 Task: Find connections with filter location Bacabal with filter topic  #socialnetworkingwith filter profile language English with filter current company Forbes Marshall with filter school Sri Chaitanya Junior College, Hydernagar with filter industry Entertainment Providers with filter service category Demand Generation with filter keywords title Product Manager
Action: Mouse moved to (663, 130)
Screenshot: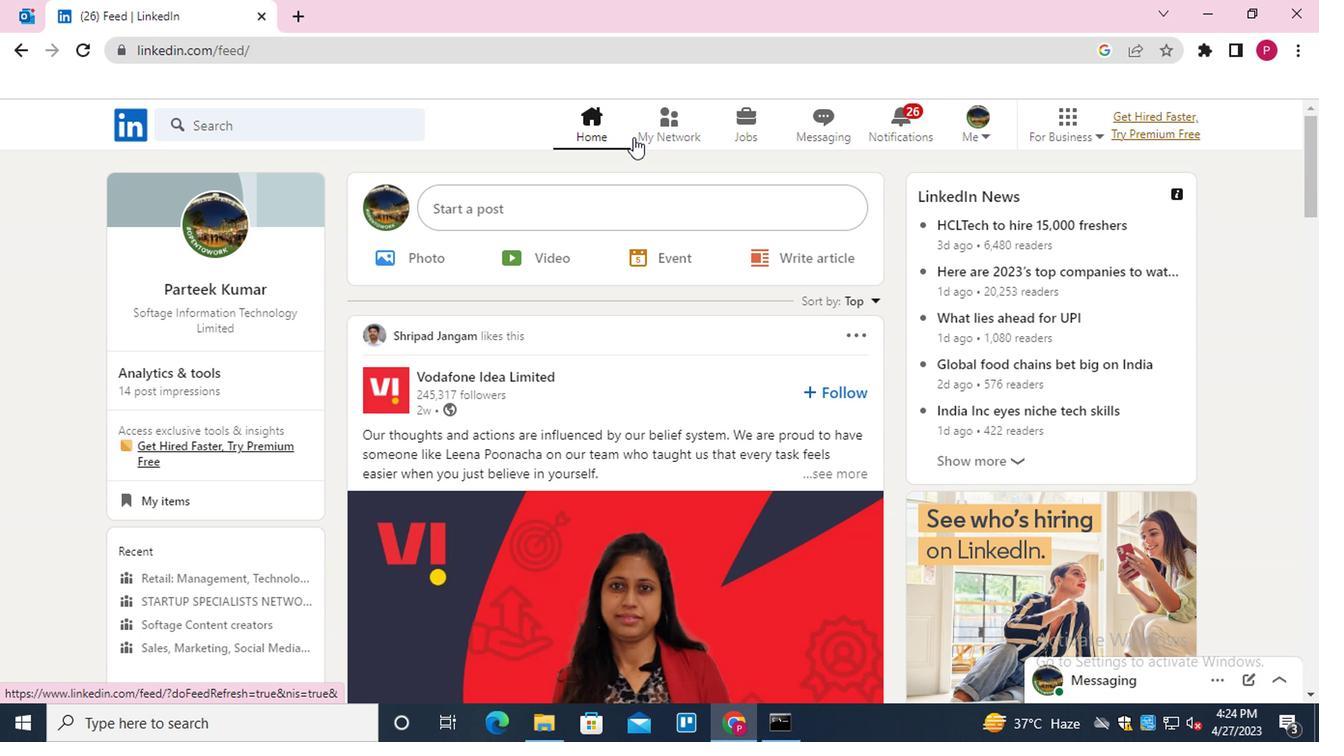 
Action: Mouse pressed left at (663, 130)
Screenshot: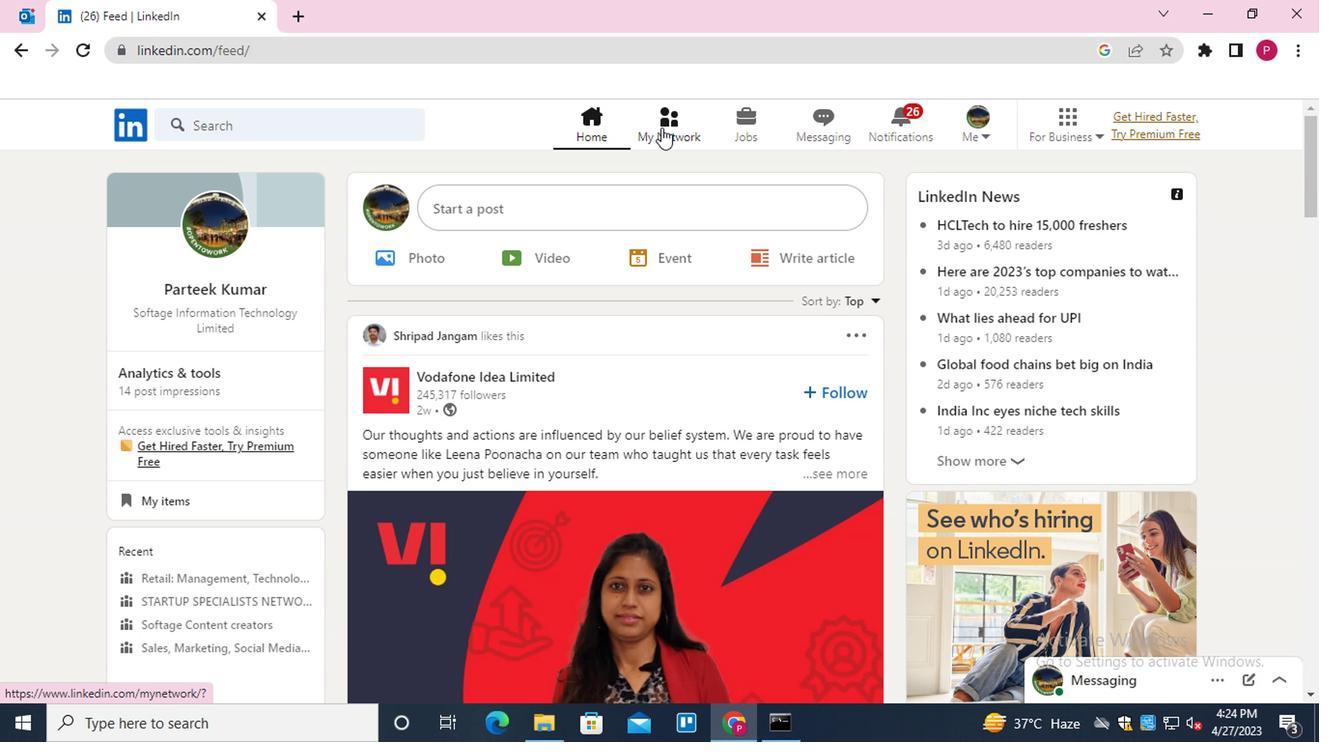
Action: Mouse moved to (288, 234)
Screenshot: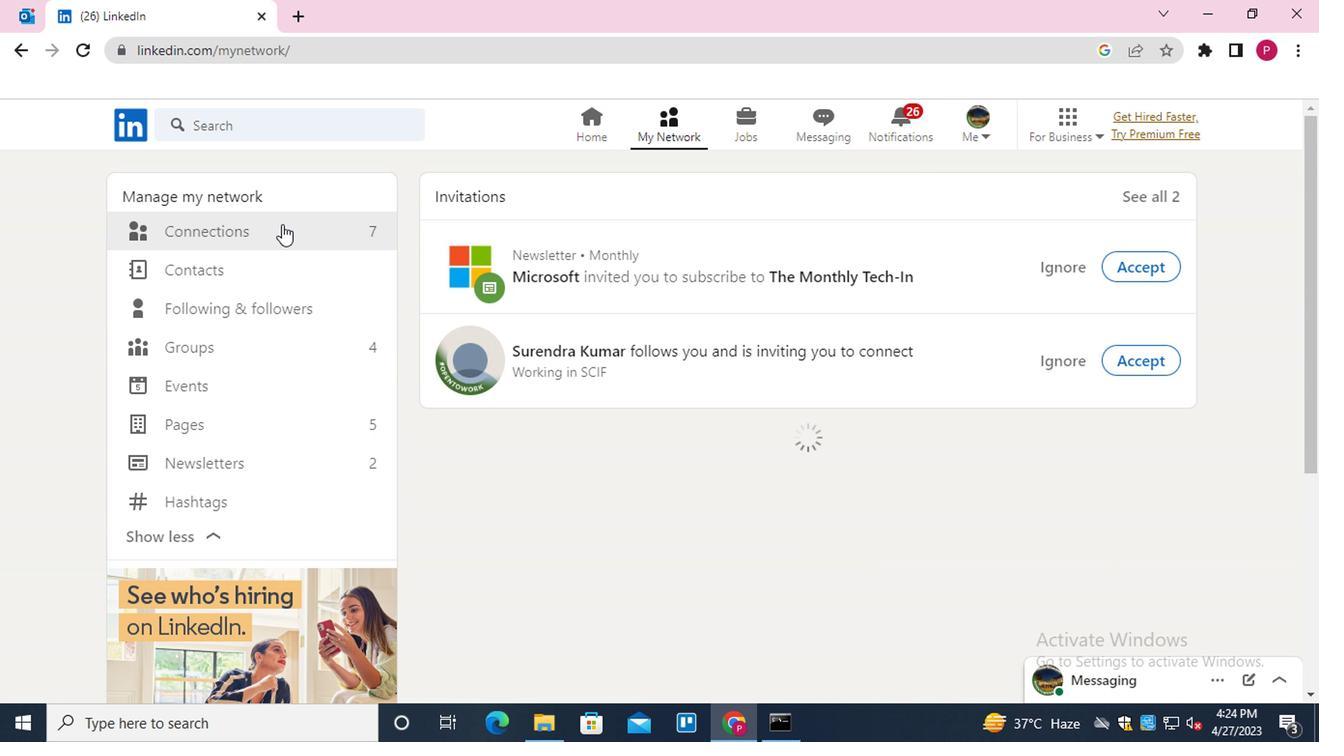 
Action: Mouse pressed left at (288, 234)
Screenshot: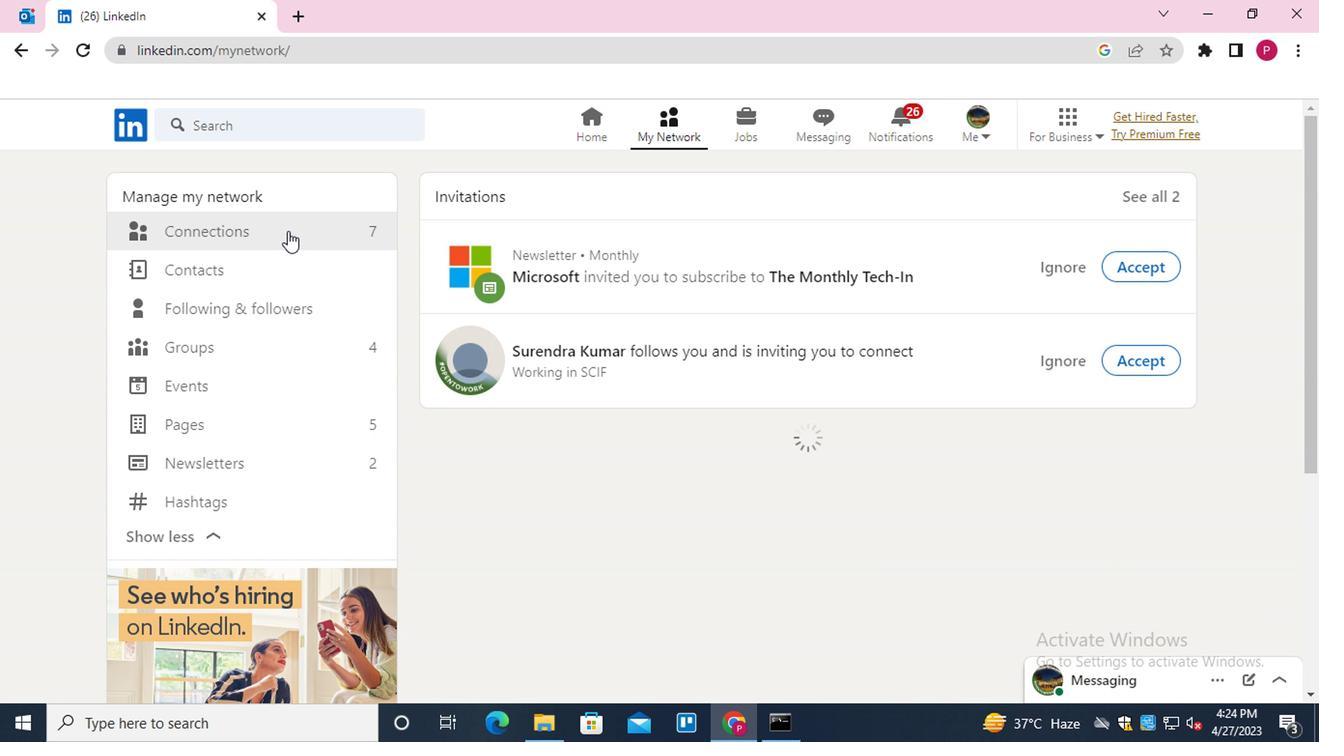 
Action: Mouse moved to (830, 237)
Screenshot: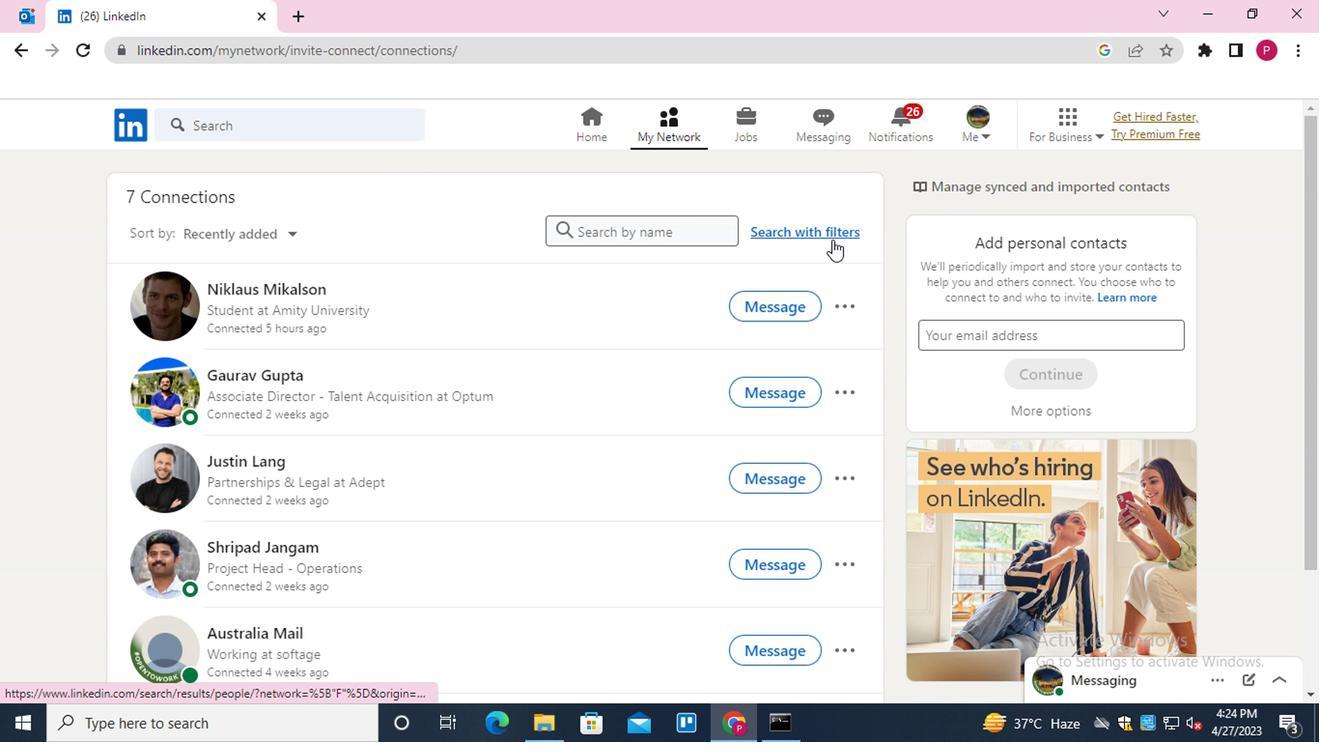 
Action: Mouse pressed left at (830, 237)
Screenshot: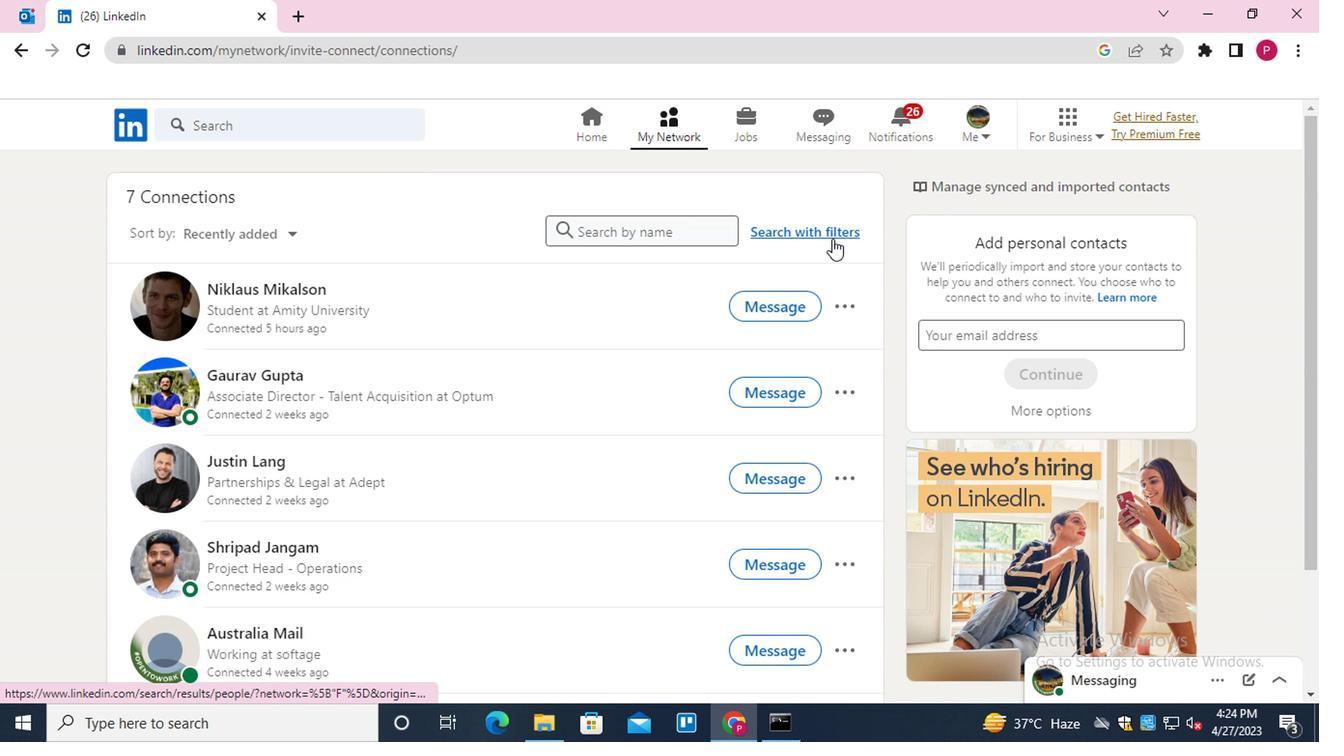 
Action: Mouse moved to (733, 182)
Screenshot: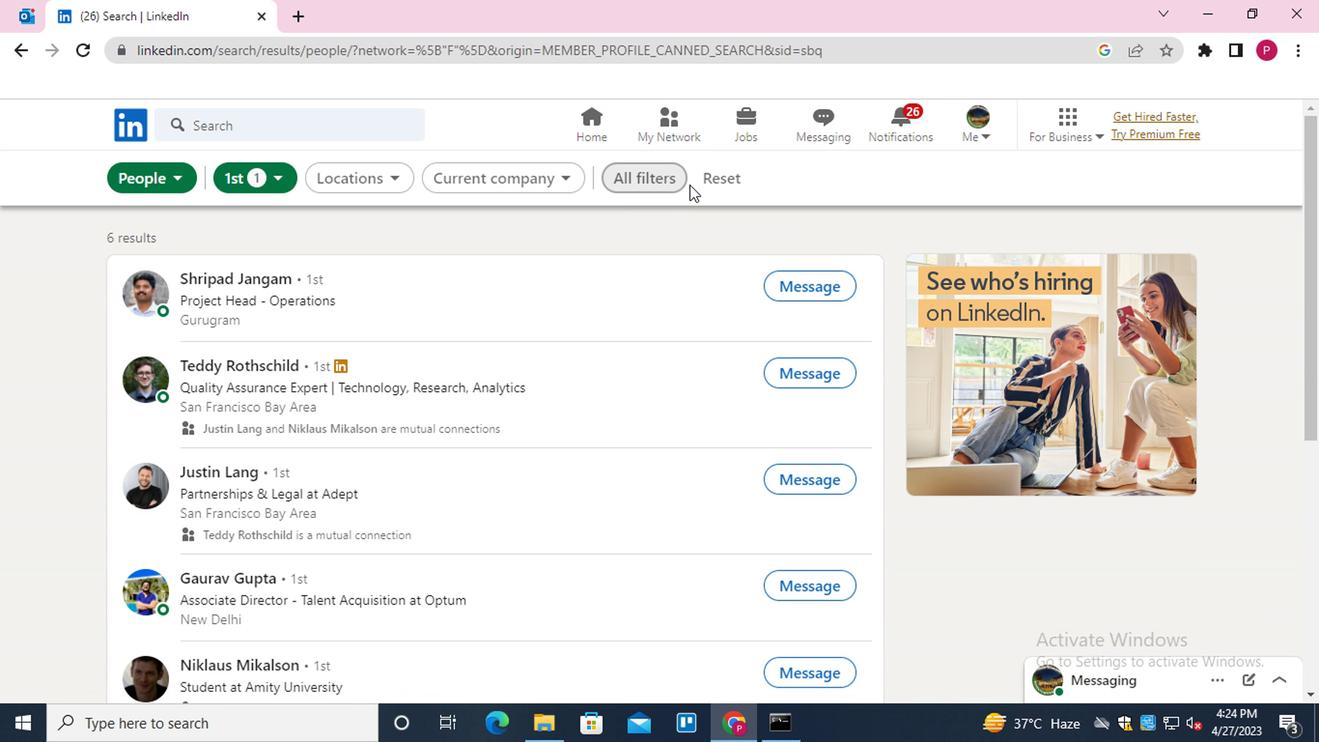 
Action: Mouse pressed left at (733, 182)
Screenshot: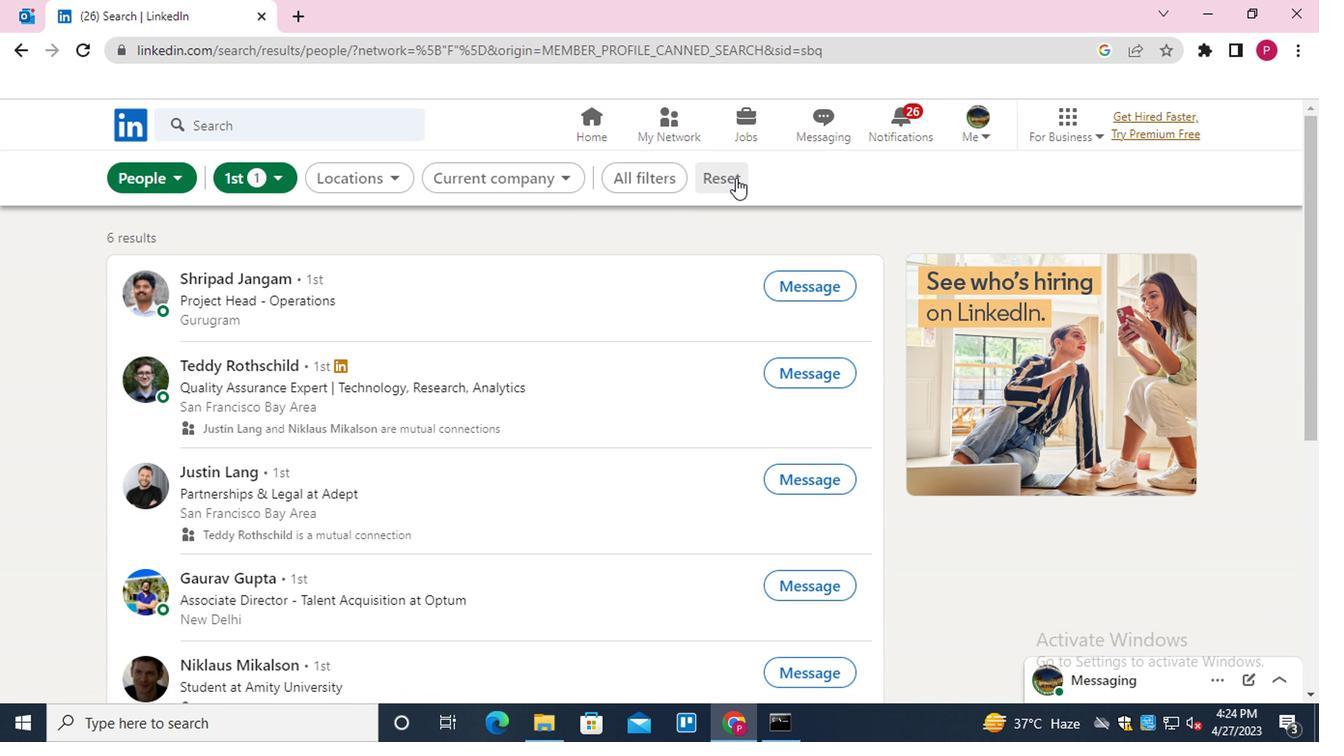 
Action: Mouse moved to (690, 184)
Screenshot: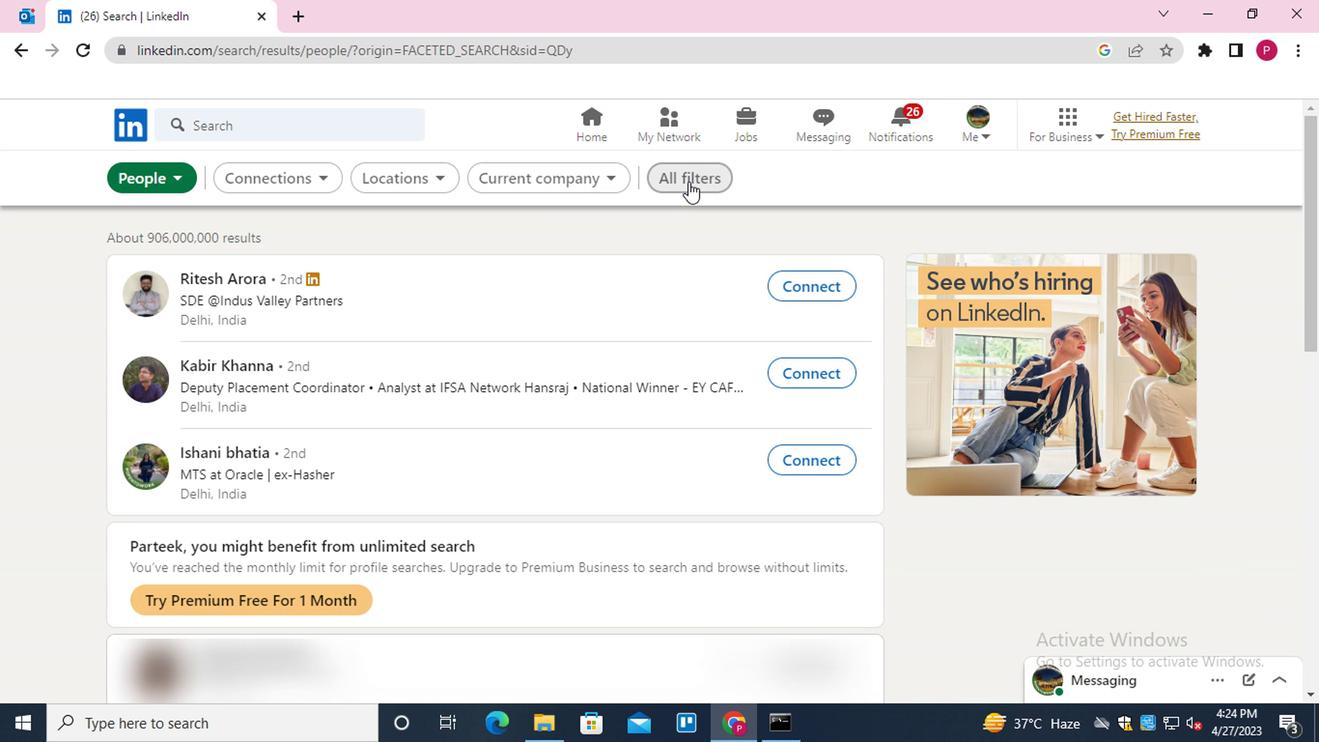 
Action: Mouse pressed left at (690, 184)
Screenshot: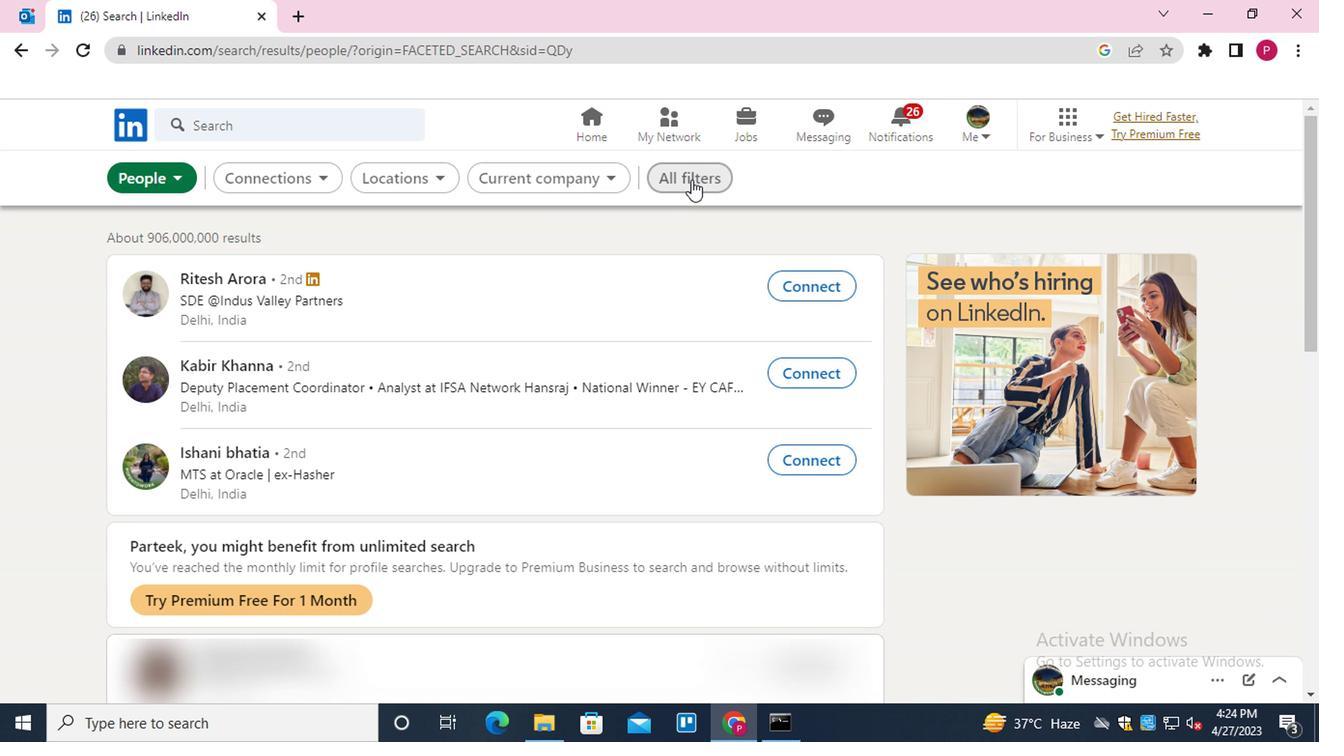 
Action: Mouse moved to (933, 351)
Screenshot: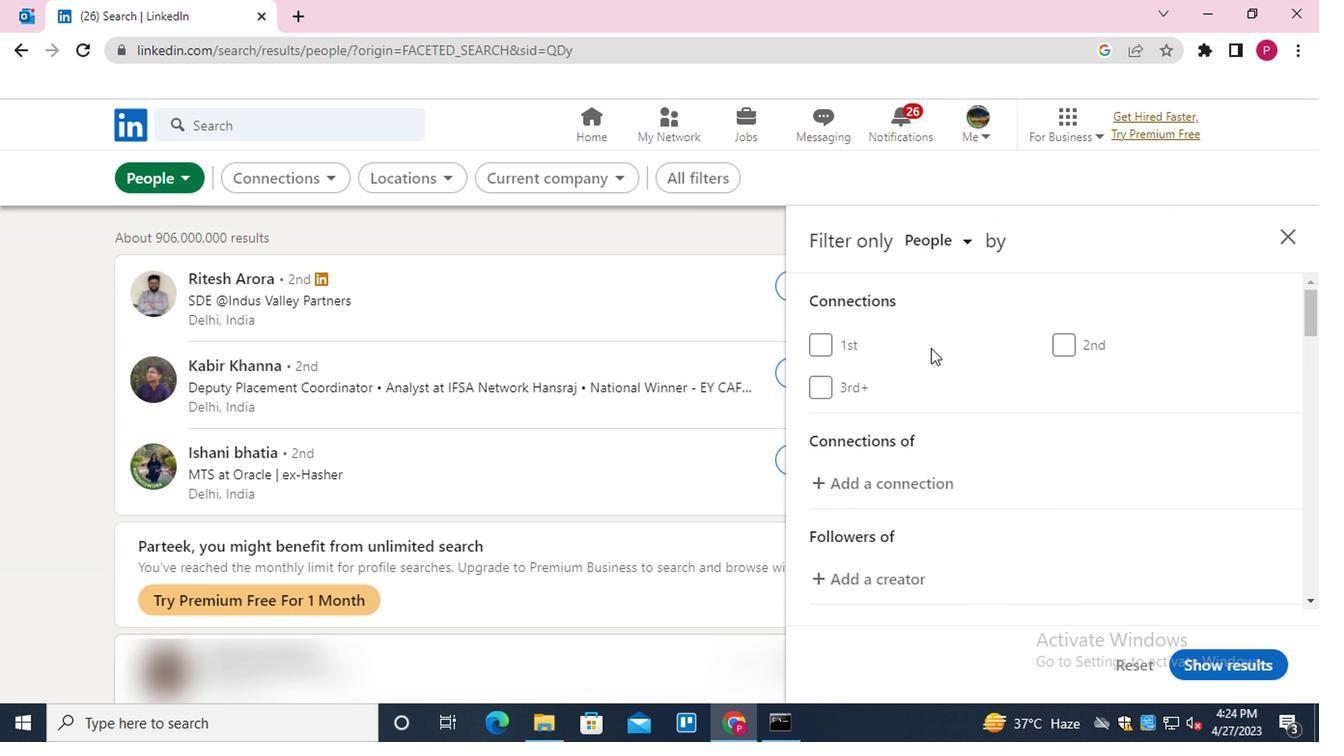 
Action: Mouse scrolled (933, 351) with delta (0, 0)
Screenshot: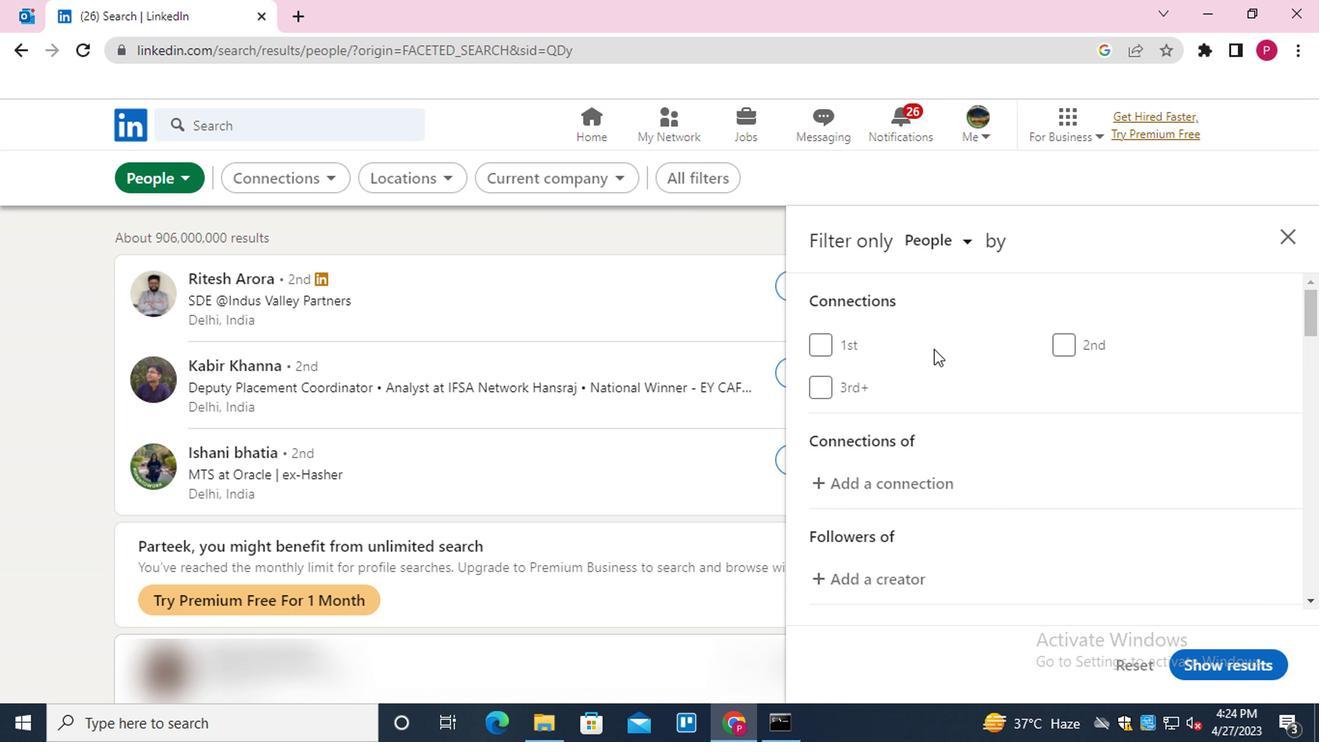 
Action: Mouse moved to (936, 357)
Screenshot: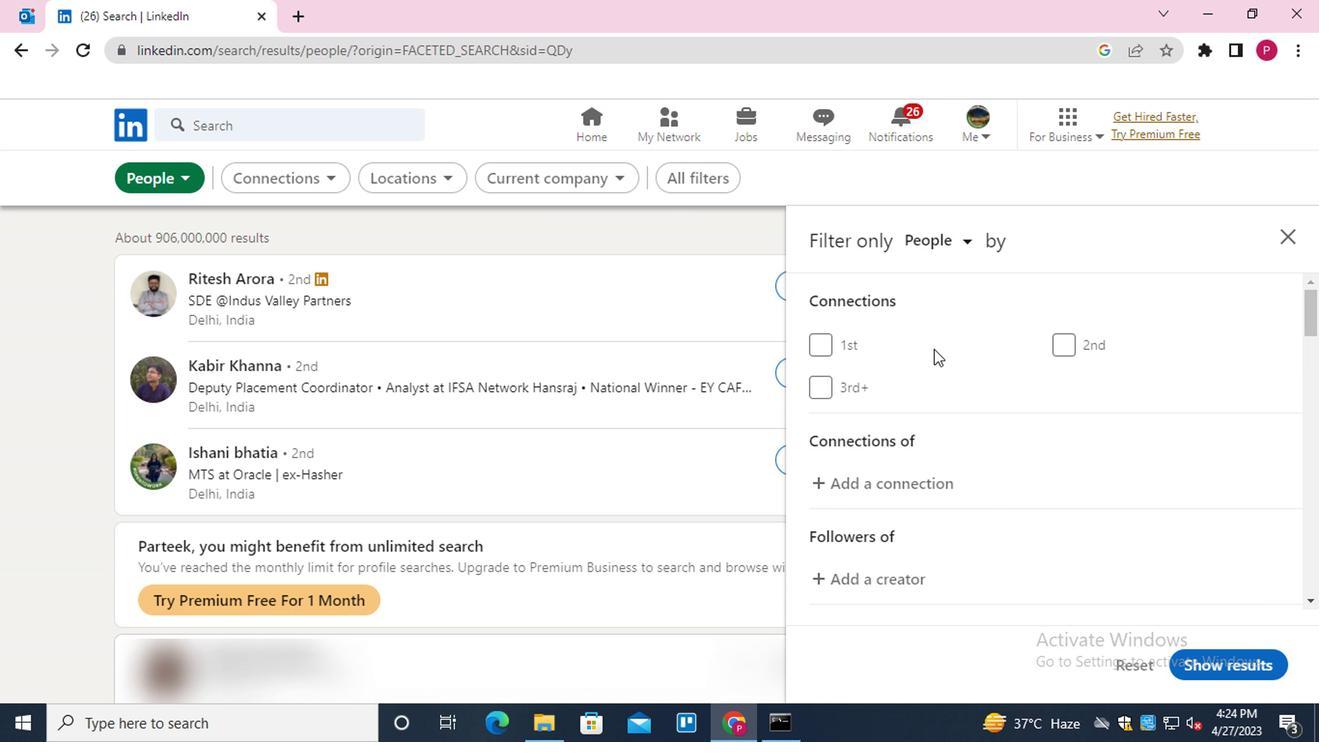 
Action: Mouse scrolled (936, 356) with delta (0, 0)
Screenshot: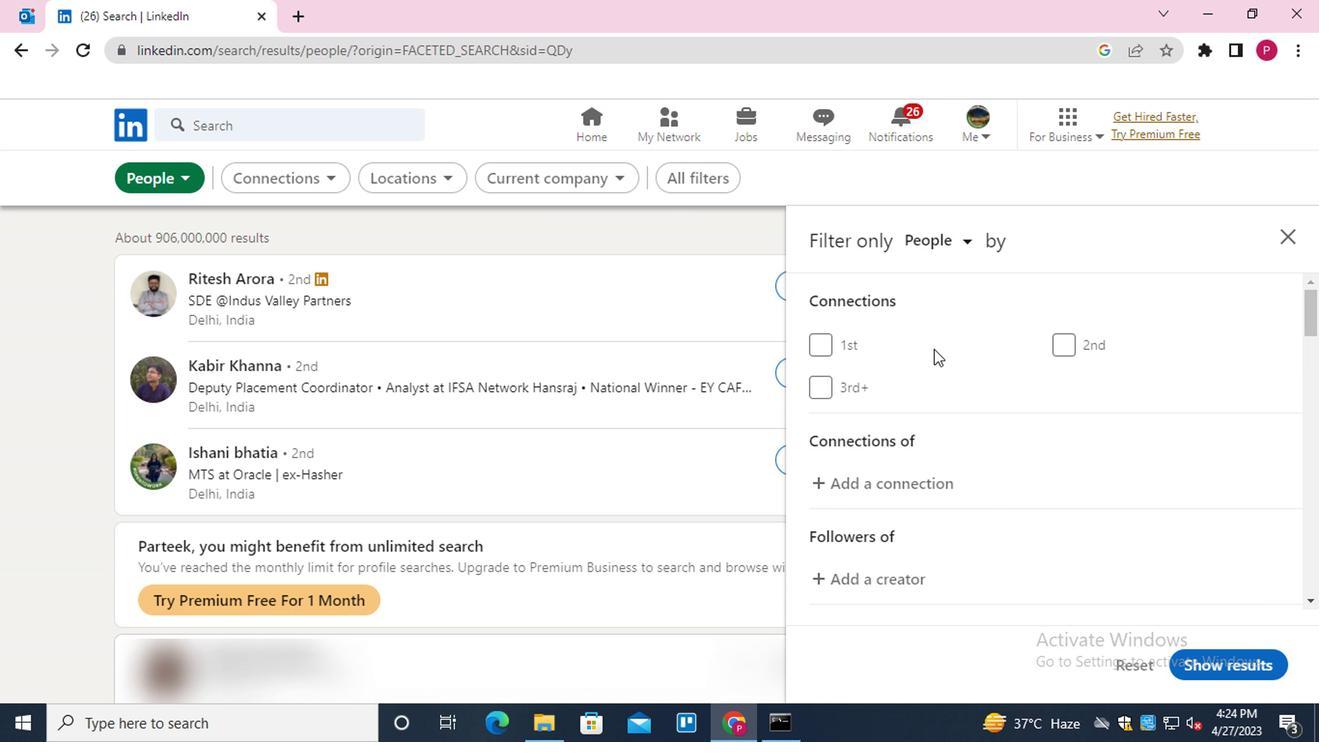 
Action: Mouse moved to (995, 448)
Screenshot: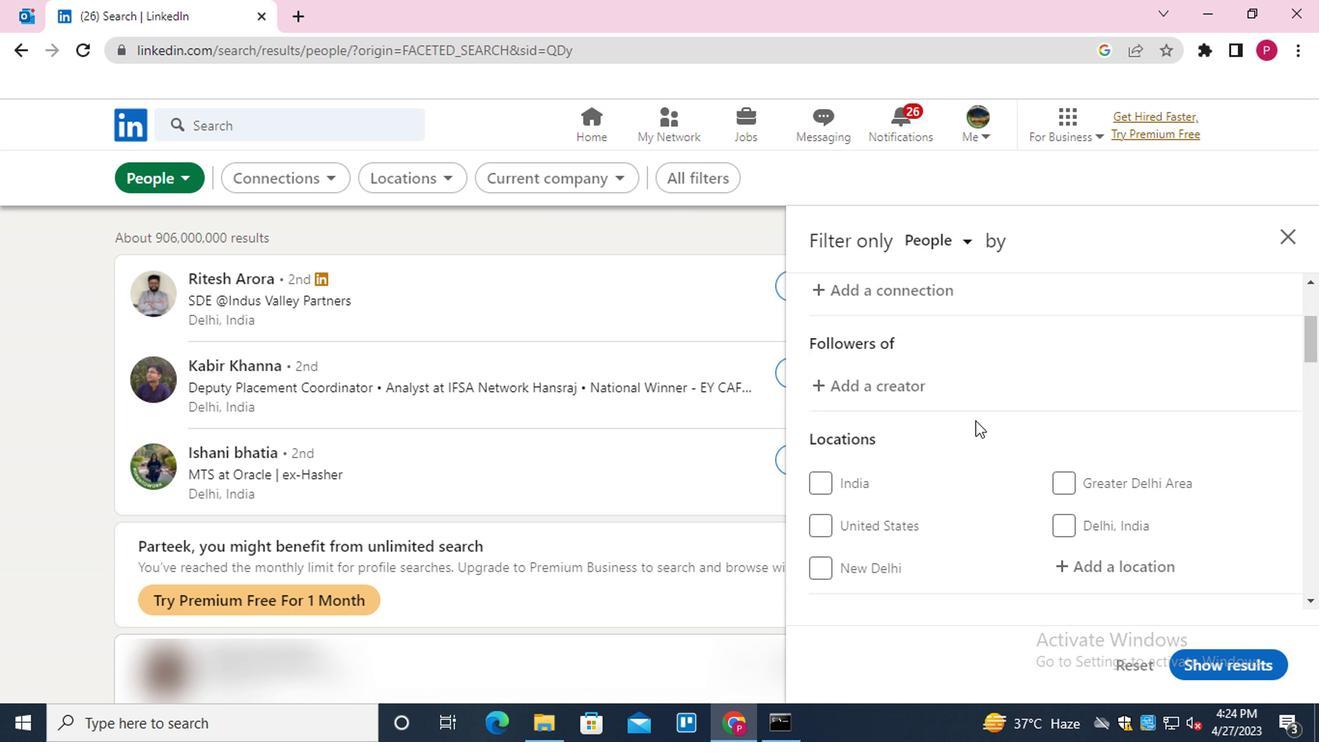 
Action: Mouse scrolled (995, 447) with delta (0, 0)
Screenshot: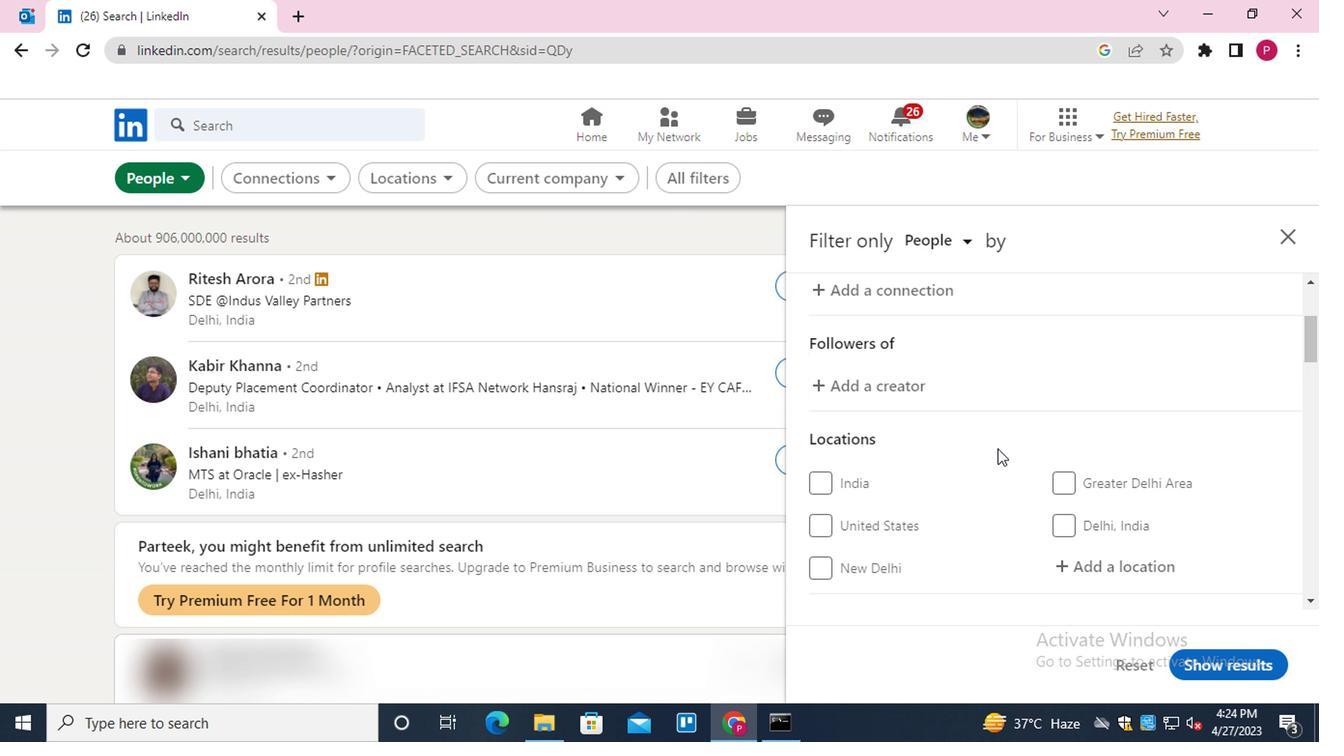 
Action: Mouse scrolled (995, 447) with delta (0, 0)
Screenshot: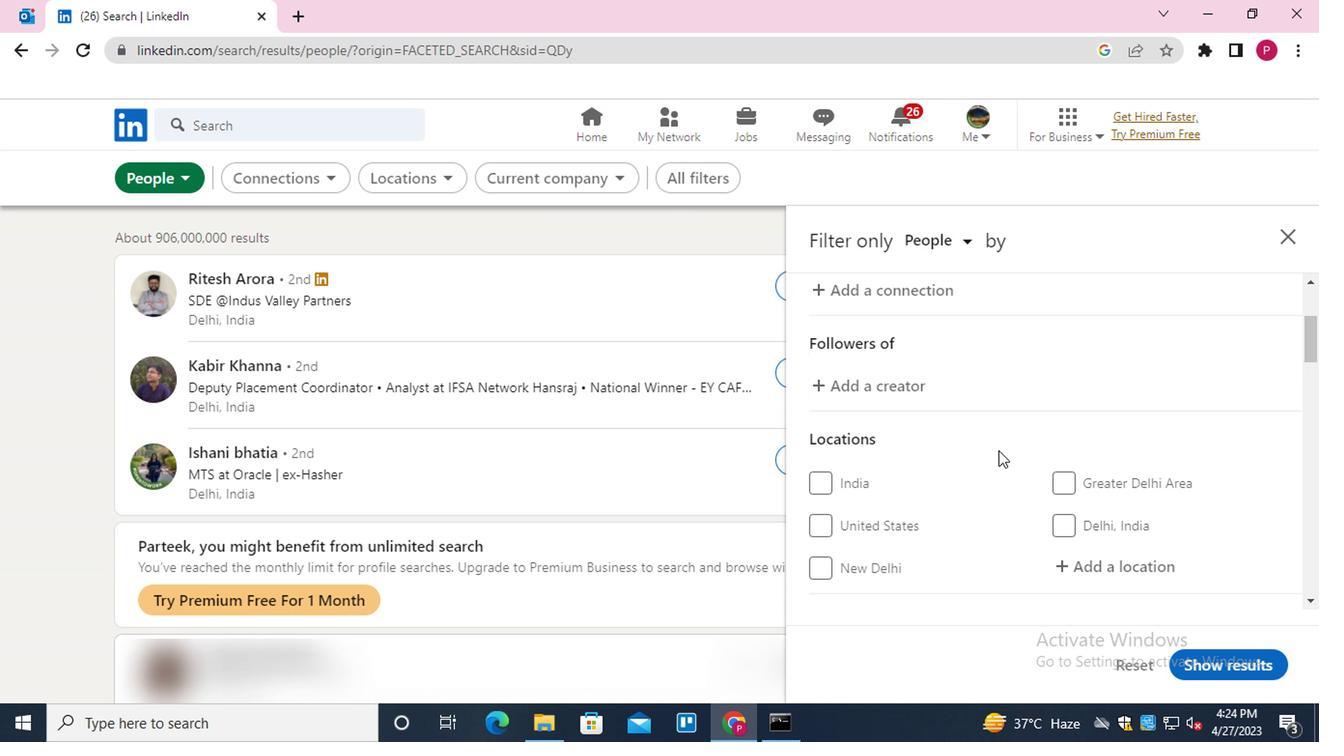 
Action: Mouse moved to (1124, 374)
Screenshot: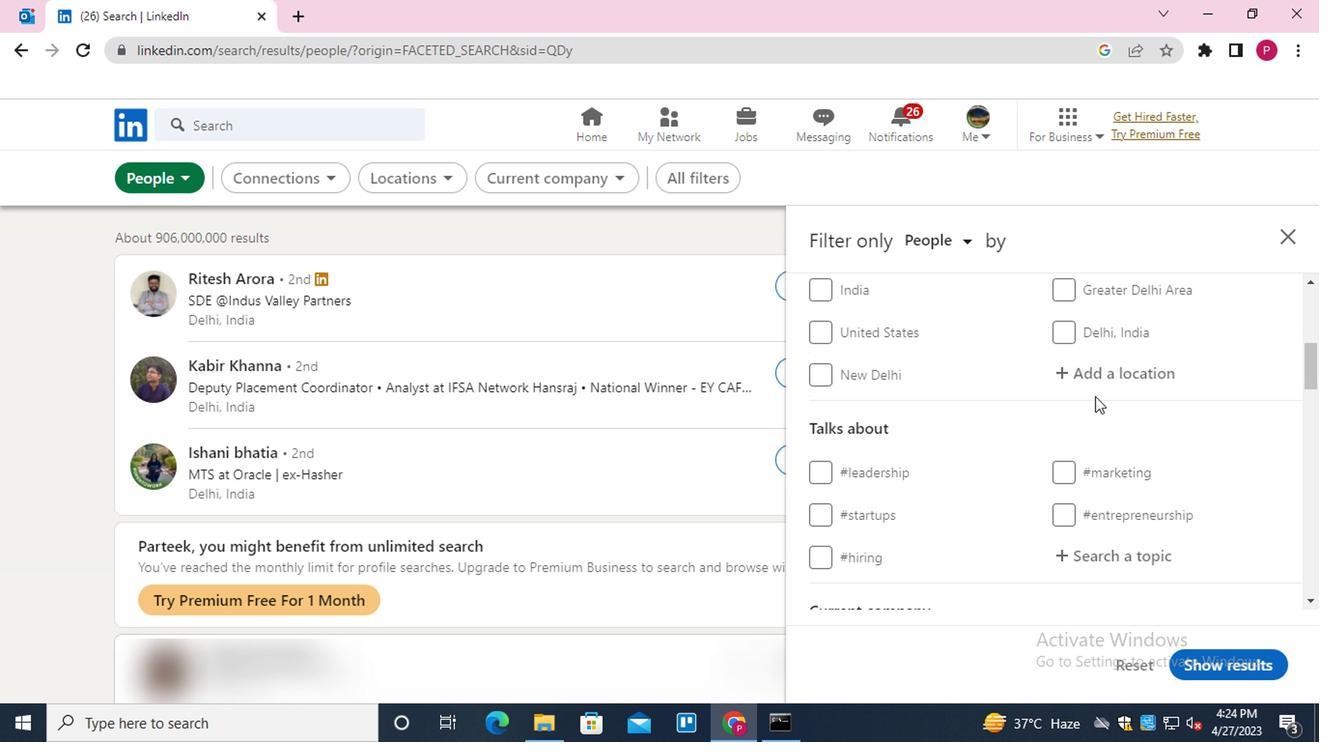 
Action: Mouse pressed left at (1124, 374)
Screenshot: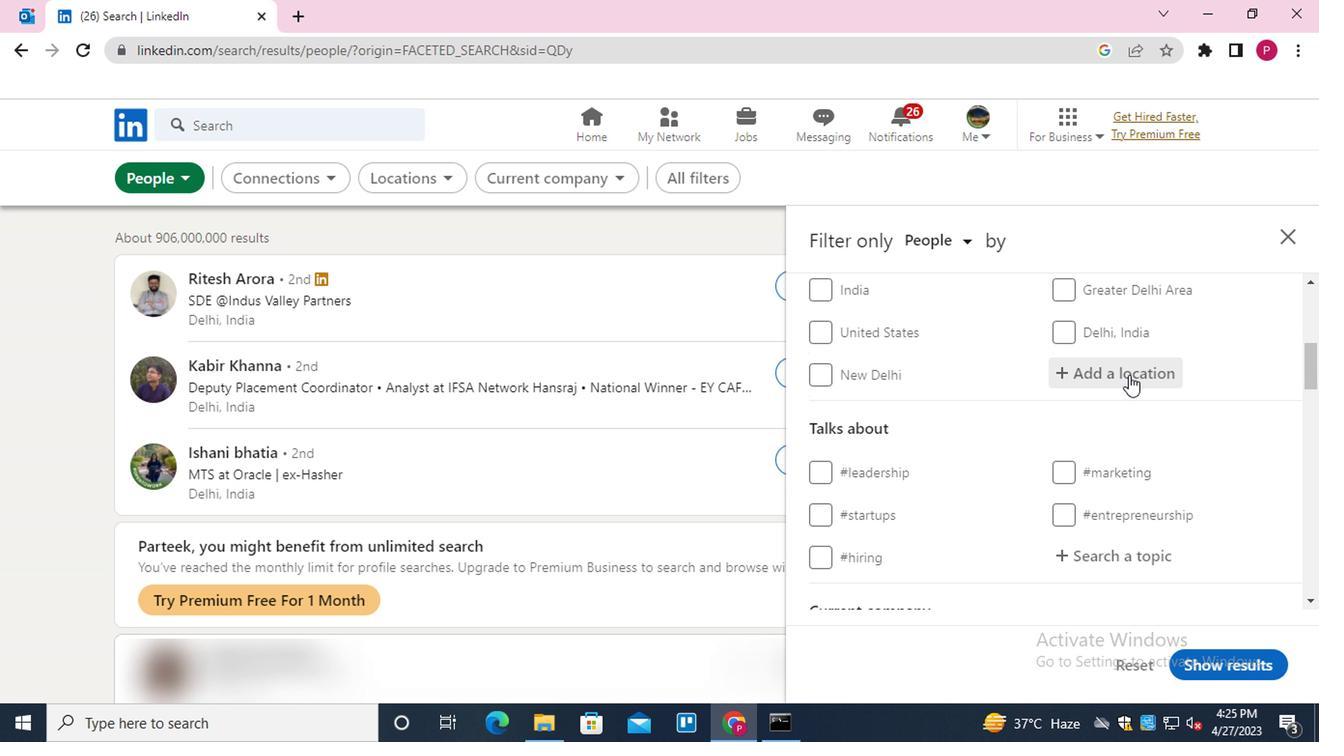 
Action: Key pressed <Key.shift><Key.shift><Key.shift><Key.shift>BACABAL<Key.down><Key.enter>
Screenshot: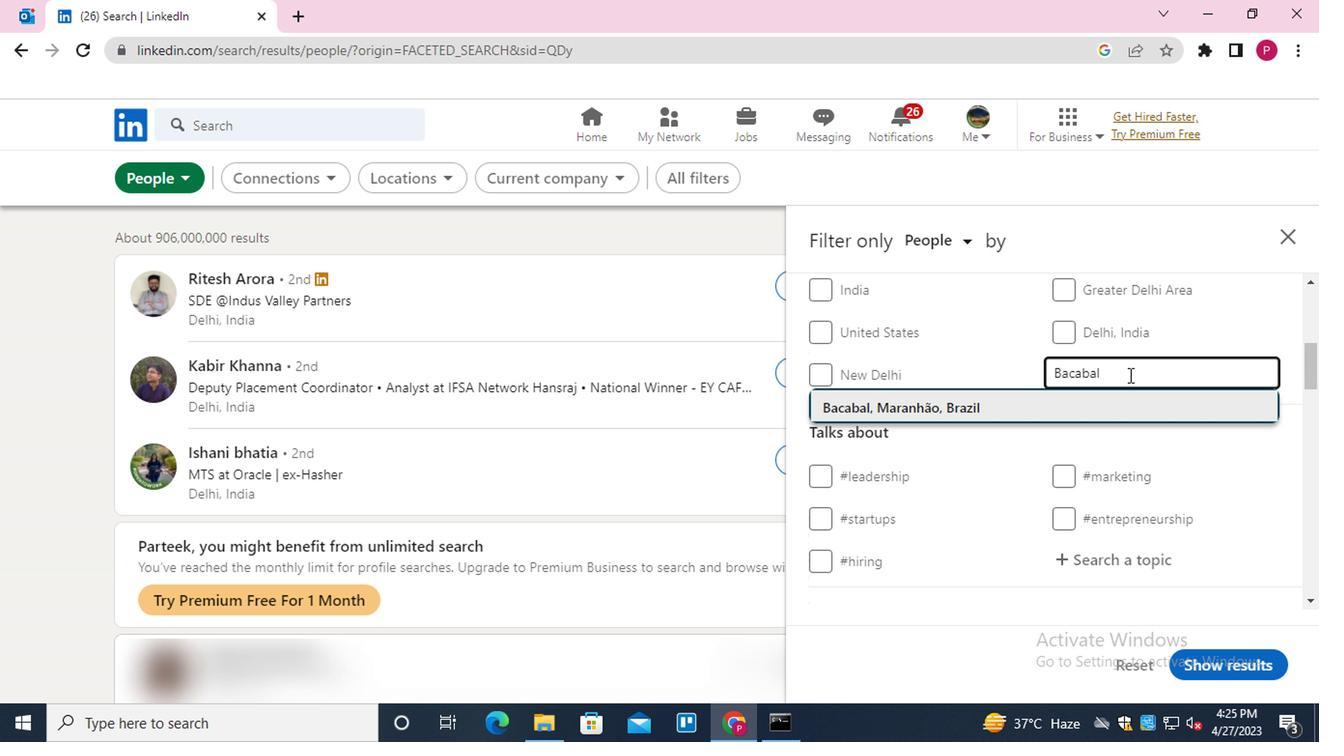 
Action: Mouse moved to (953, 348)
Screenshot: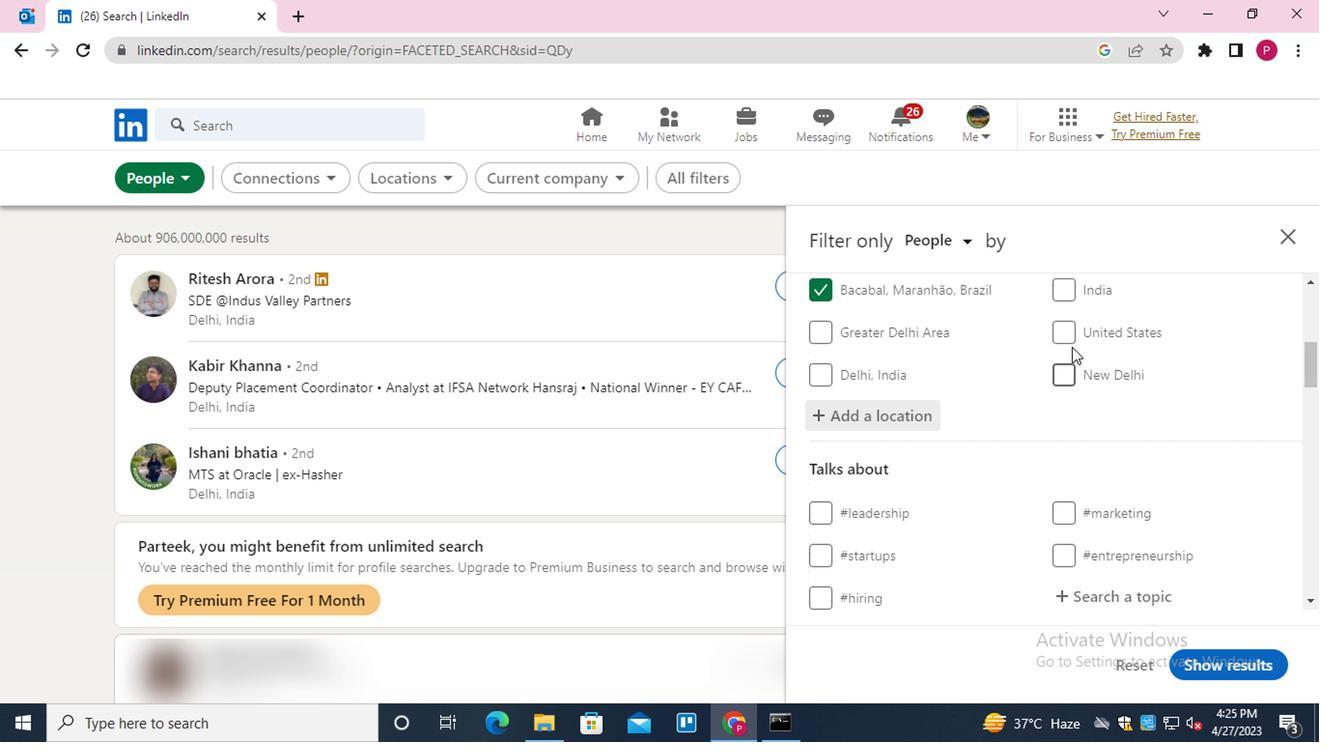 
Action: Mouse scrolled (953, 347) with delta (0, -1)
Screenshot: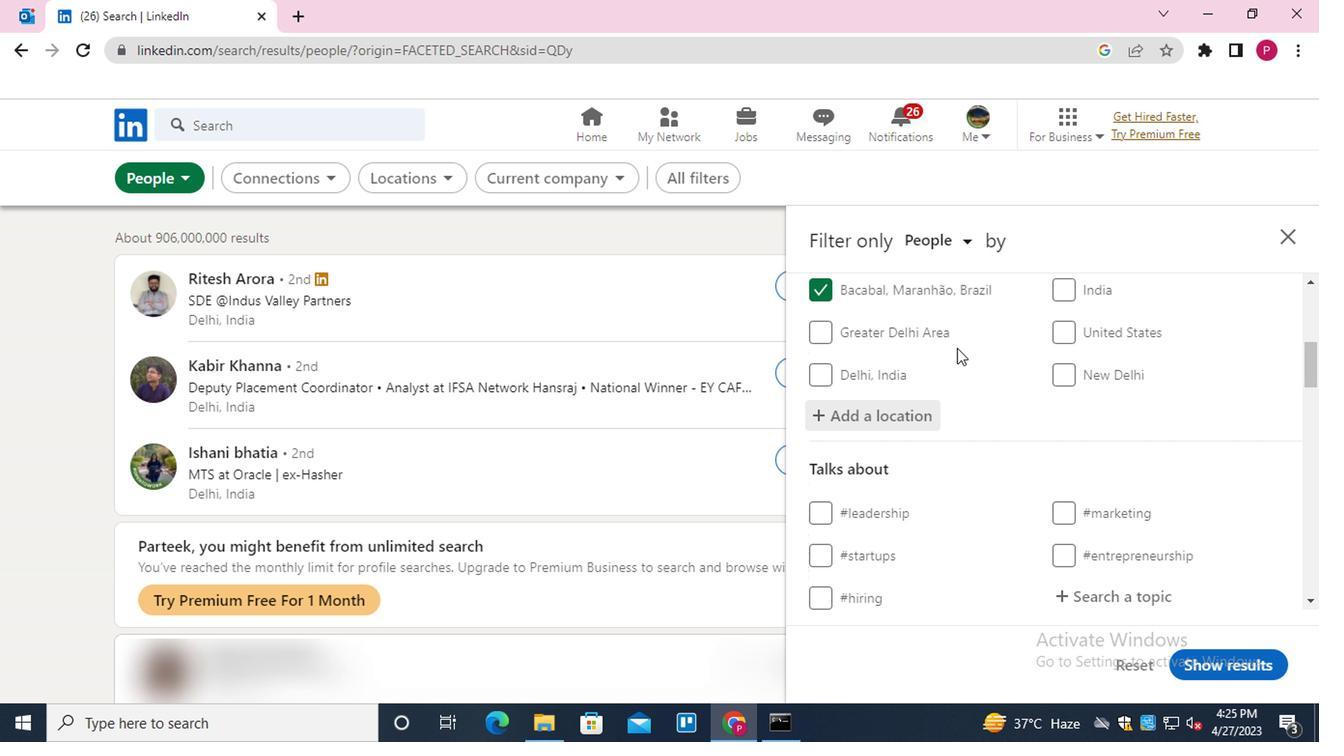
Action: Mouse scrolled (953, 347) with delta (0, -1)
Screenshot: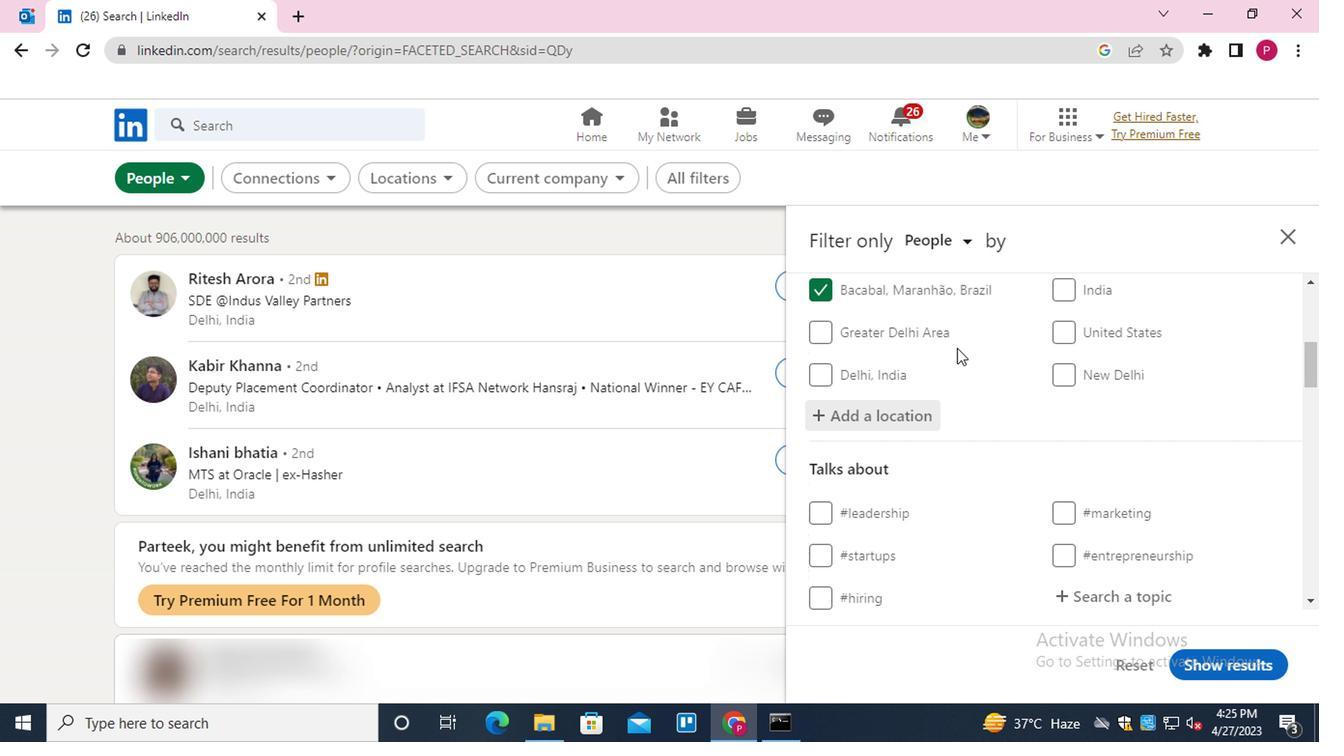 
Action: Mouse moved to (1069, 395)
Screenshot: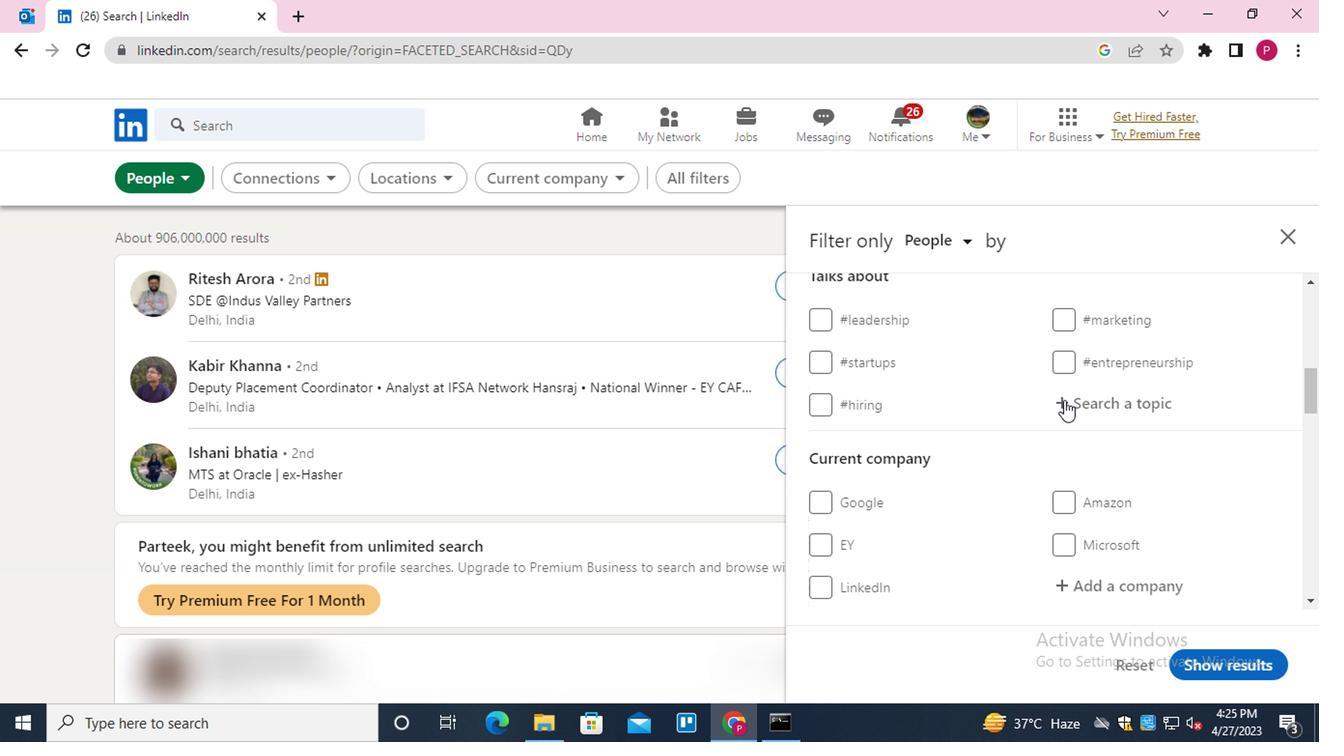 
Action: Mouse pressed left at (1069, 395)
Screenshot: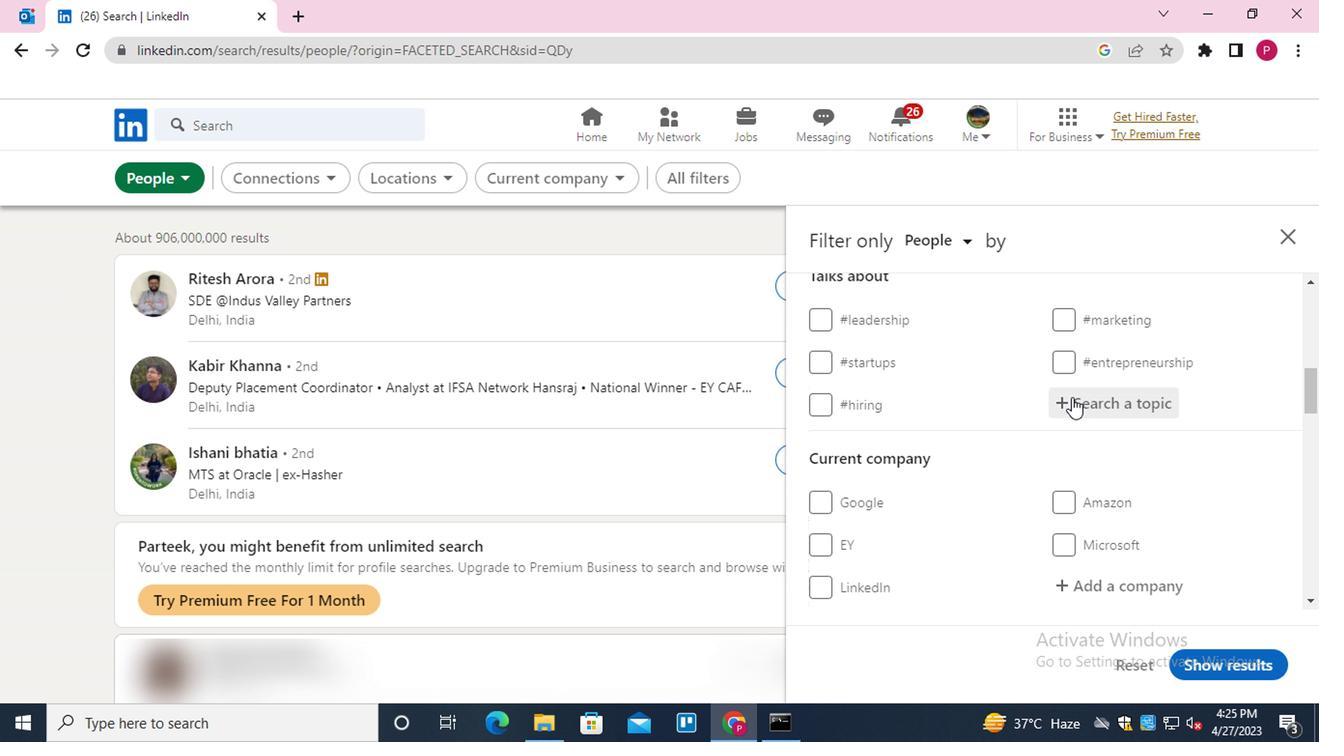 
Action: Key pressed SOCIALNETWO<Key.down><Key.enter>
Screenshot: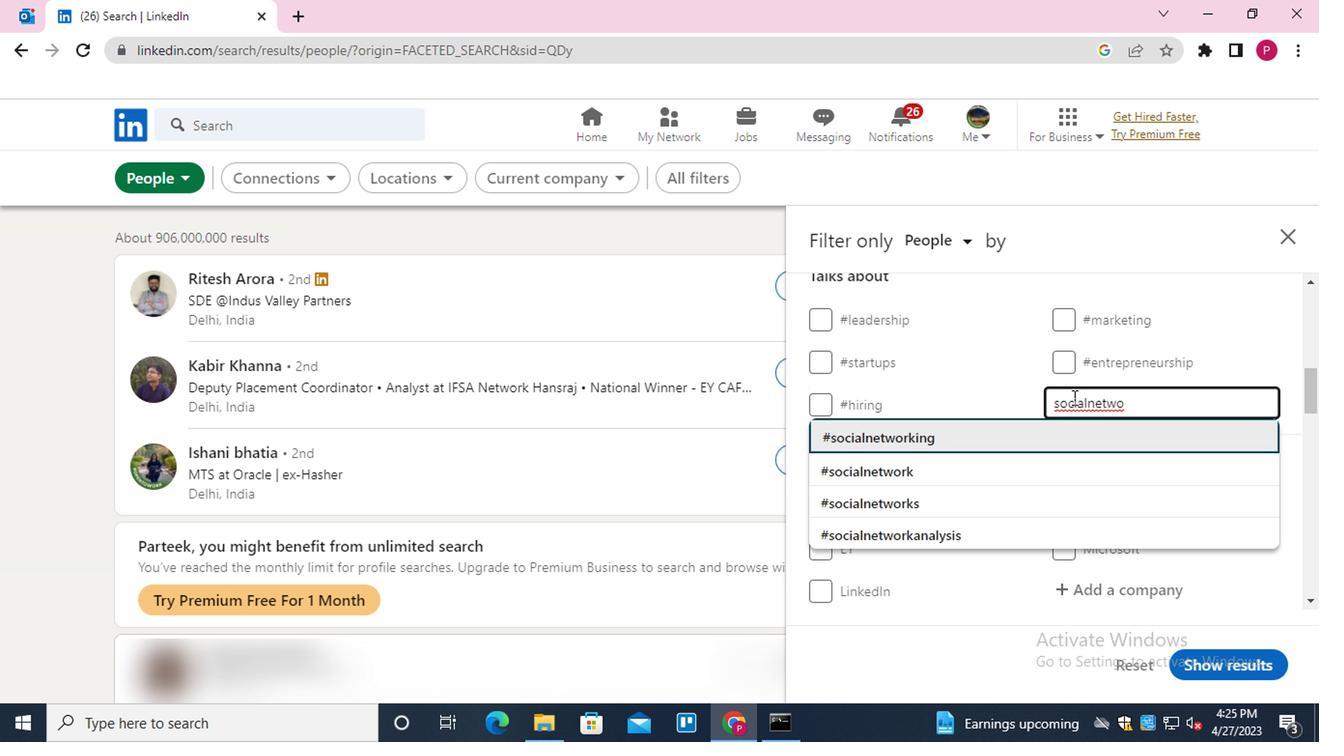 
Action: Mouse moved to (939, 475)
Screenshot: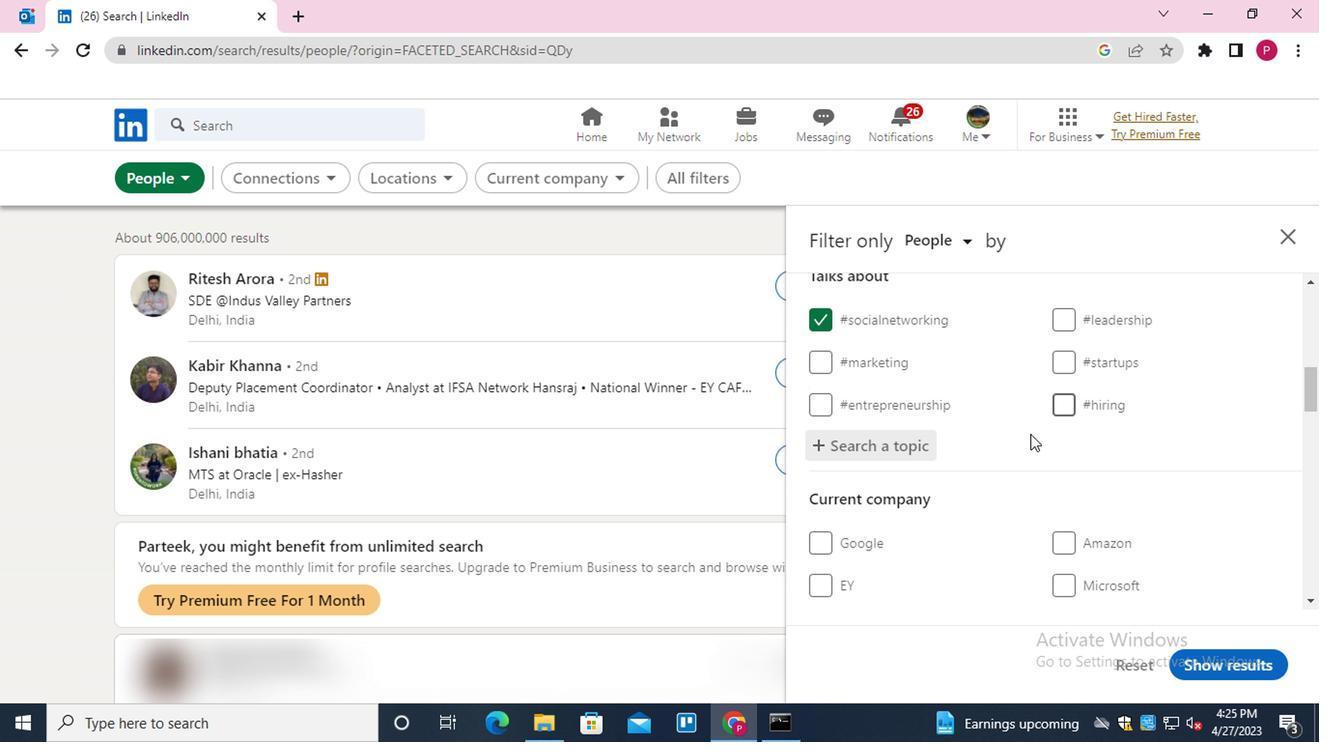 
Action: Mouse scrolled (939, 474) with delta (0, -1)
Screenshot: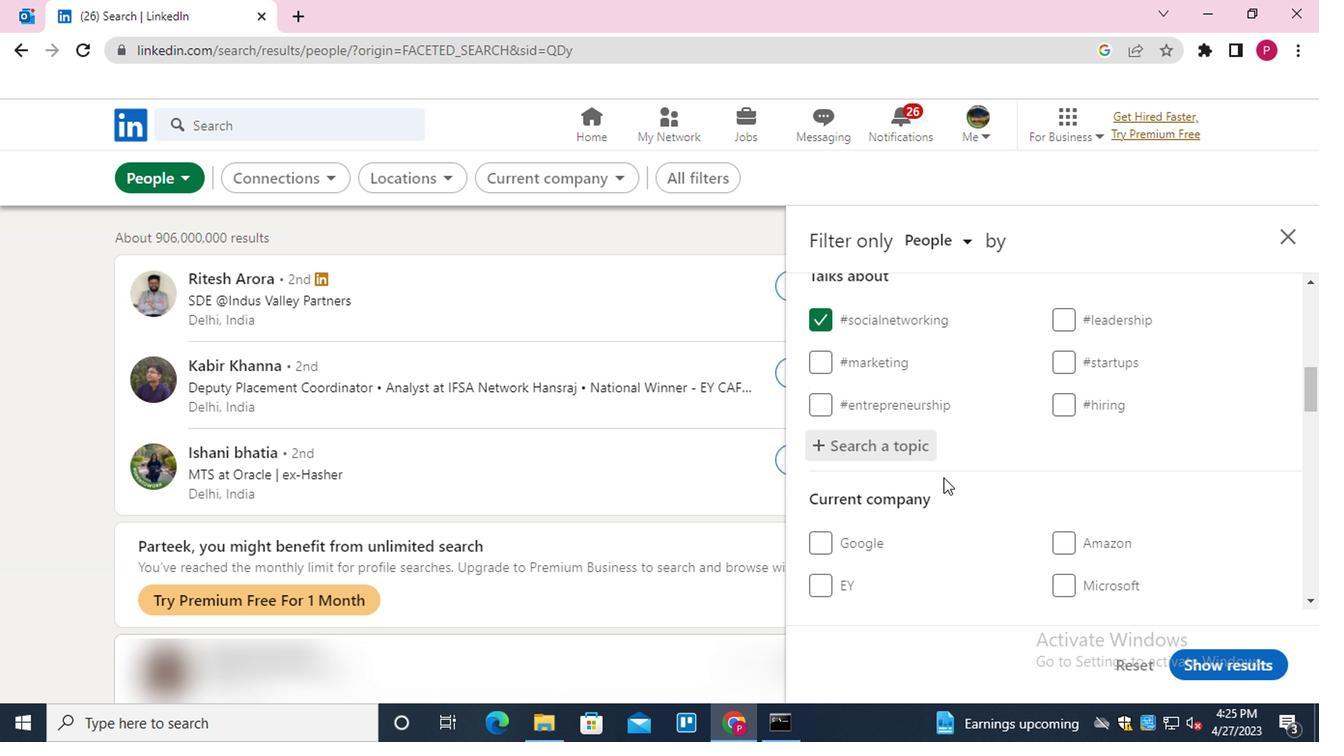 
Action: Mouse moved to (938, 475)
Screenshot: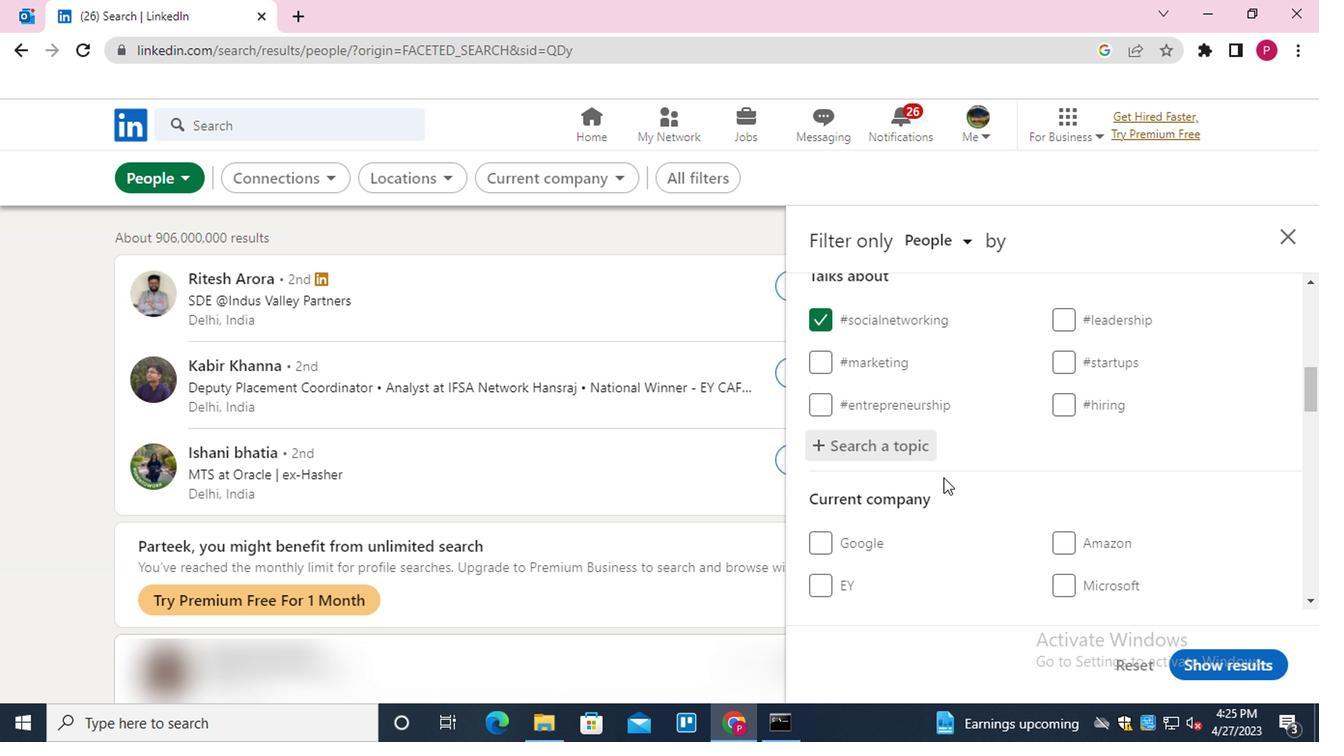 
Action: Mouse scrolled (938, 474) with delta (0, -1)
Screenshot: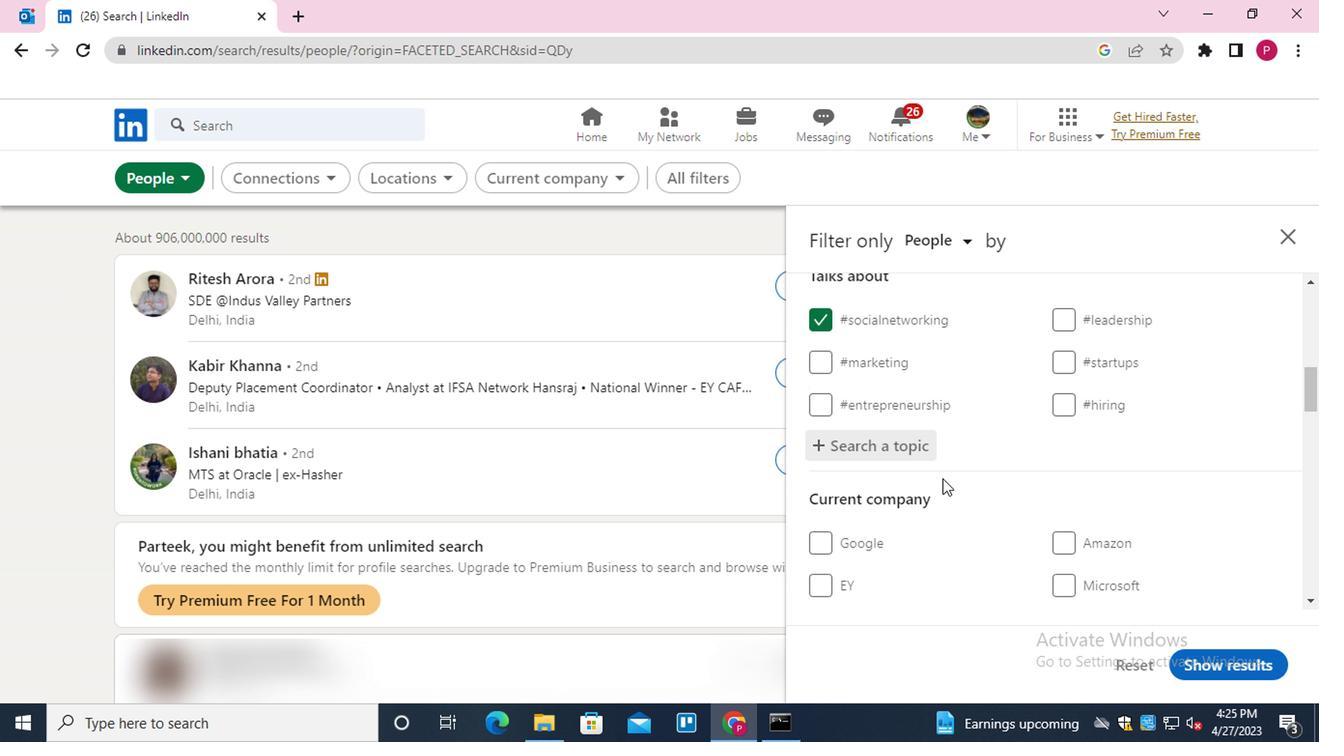 
Action: Mouse moved to (939, 476)
Screenshot: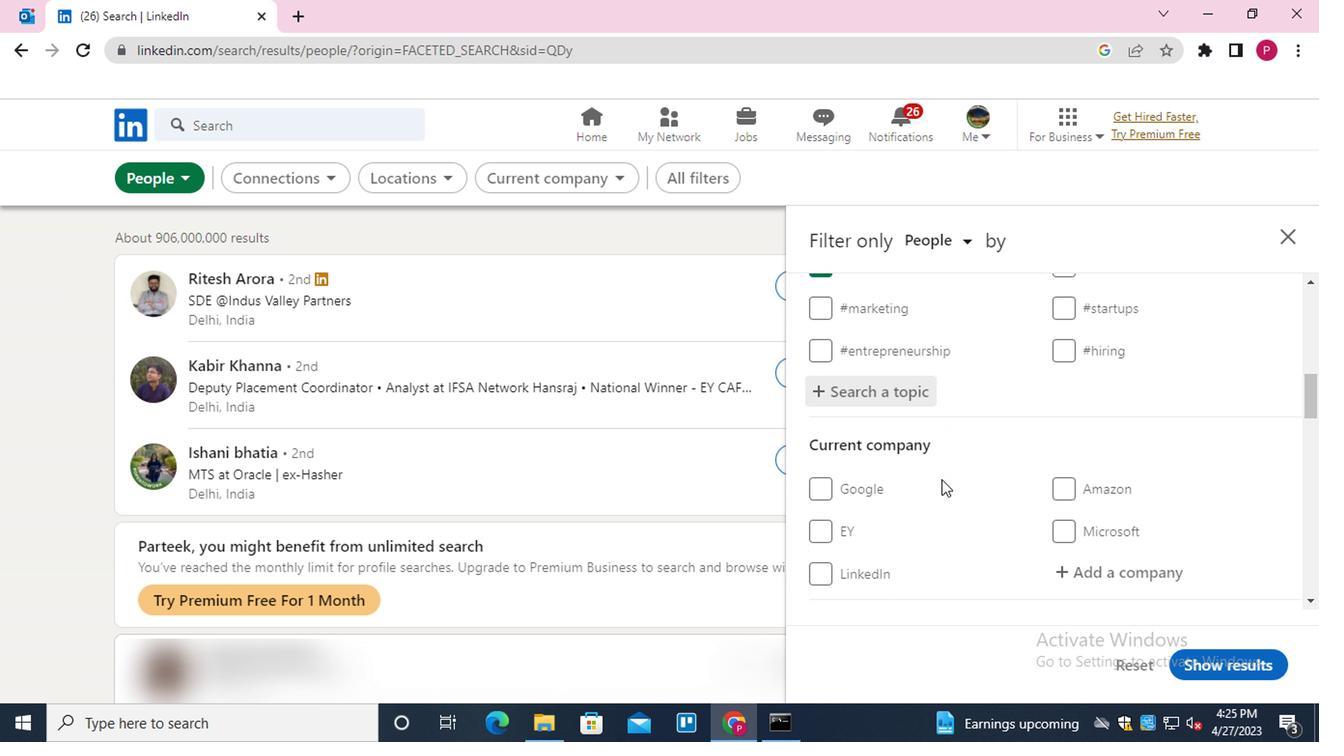 
Action: Mouse scrolled (939, 475) with delta (0, 0)
Screenshot: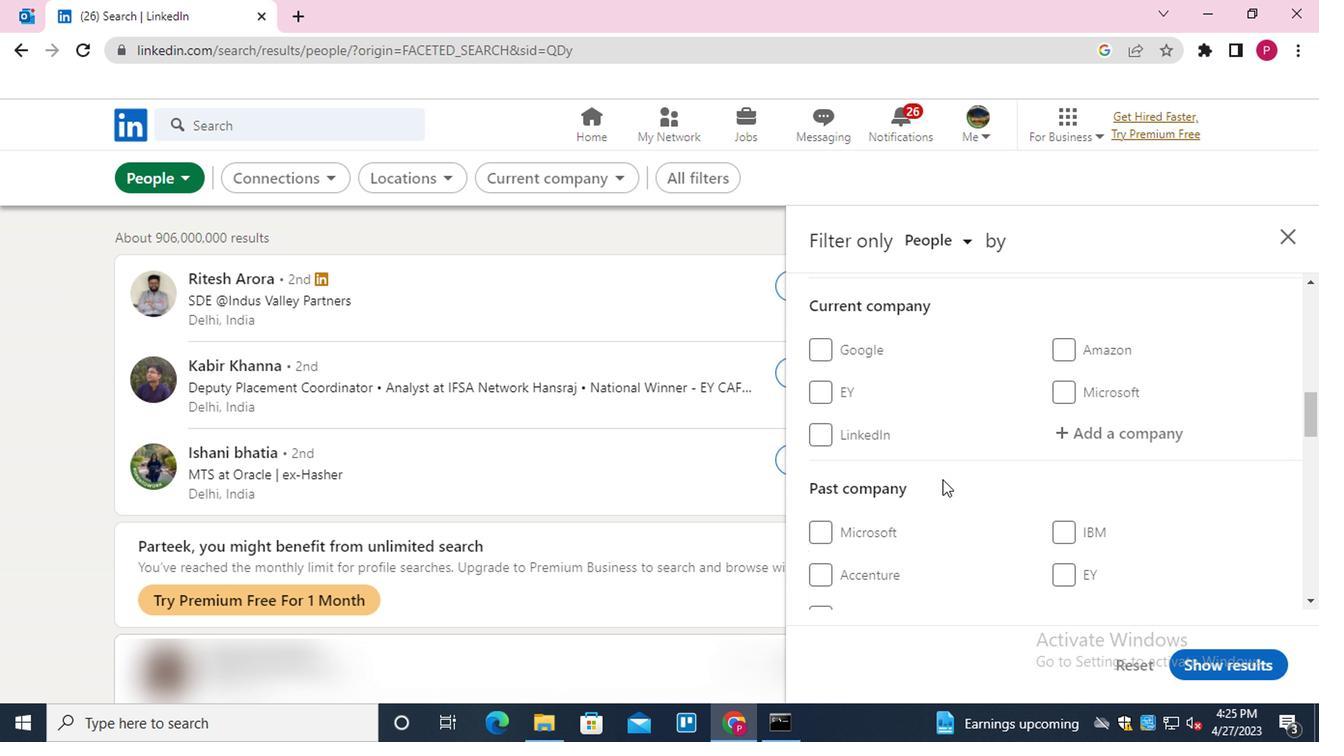 
Action: Mouse scrolled (939, 475) with delta (0, 0)
Screenshot: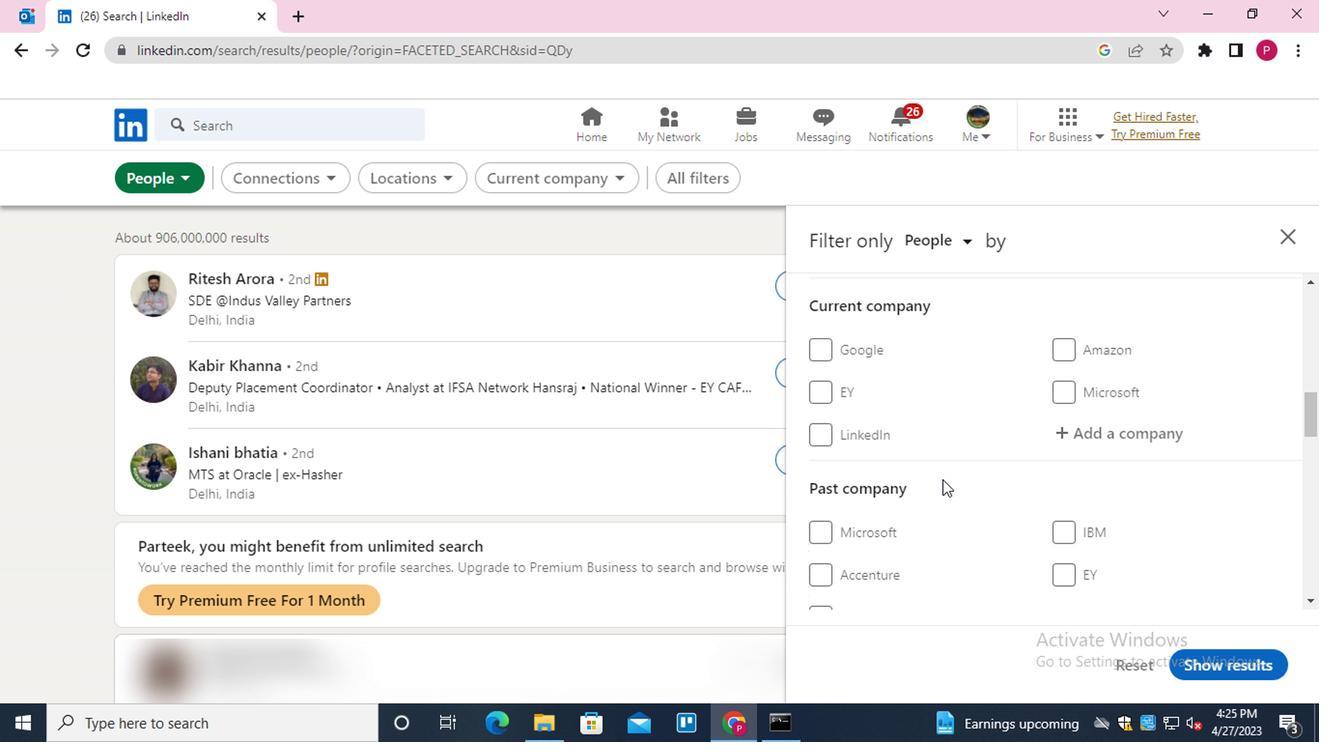 
Action: Mouse scrolled (939, 475) with delta (0, 0)
Screenshot: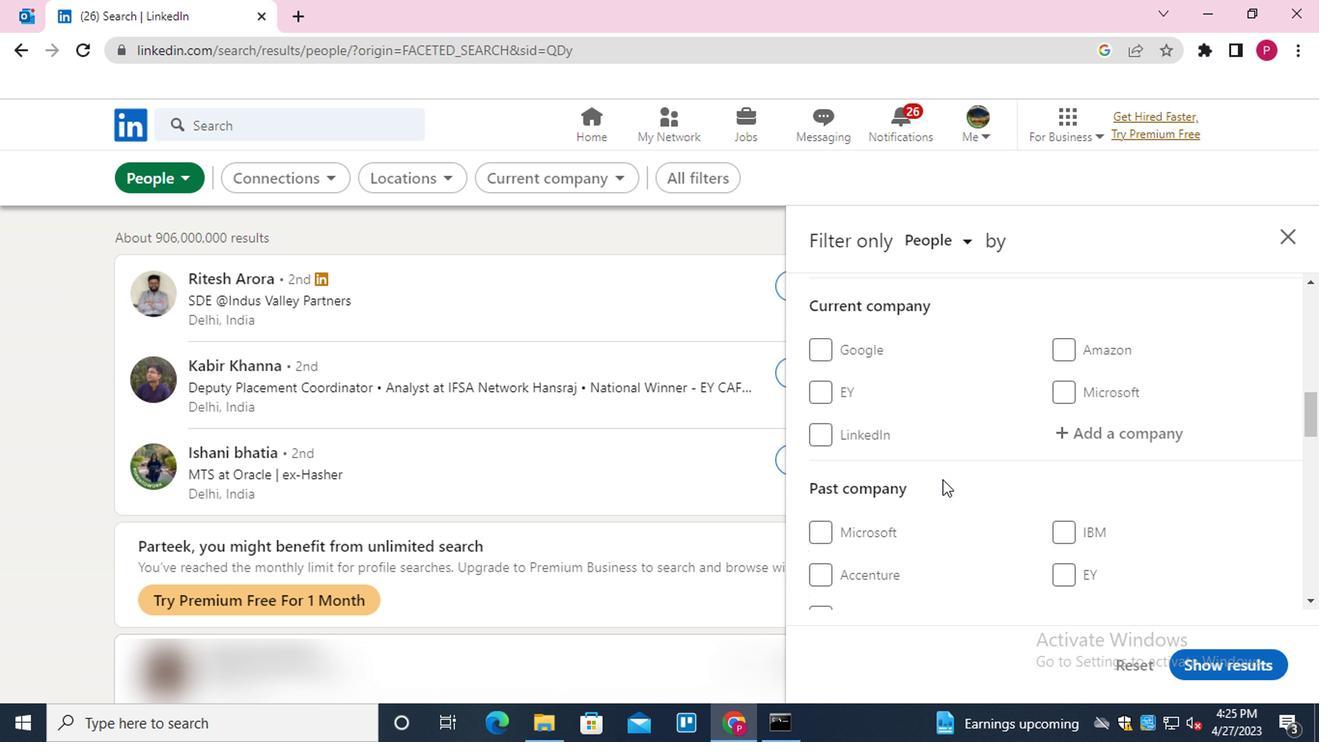 
Action: Mouse scrolled (939, 475) with delta (0, 0)
Screenshot: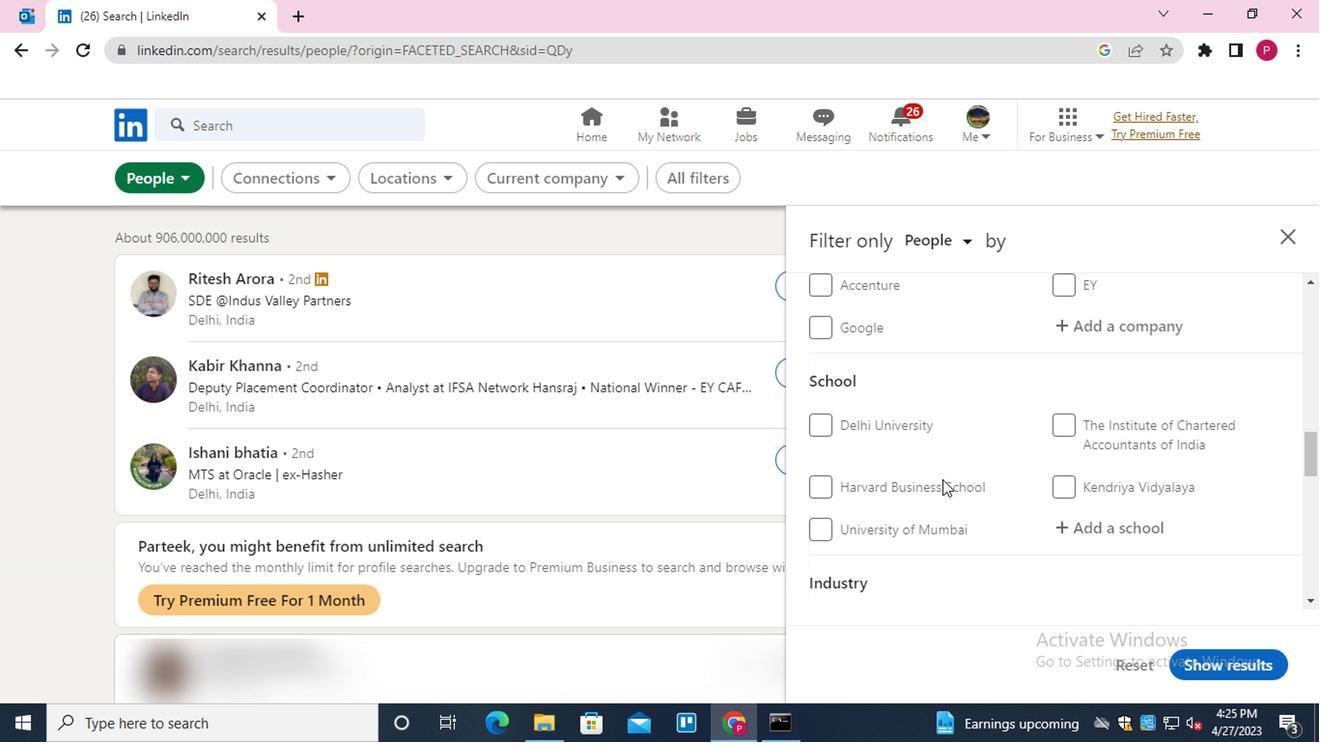 
Action: Mouse scrolled (939, 475) with delta (0, 0)
Screenshot: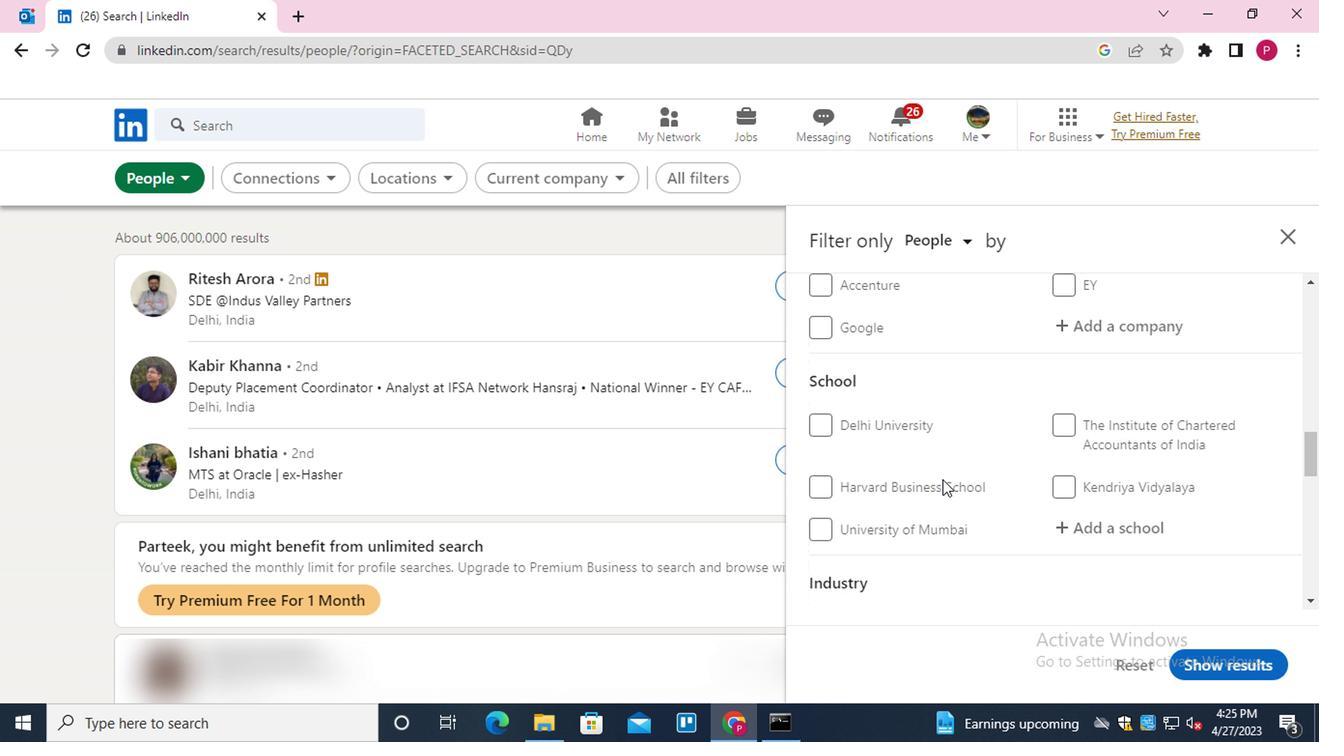
Action: Mouse scrolled (939, 475) with delta (0, 0)
Screenshot: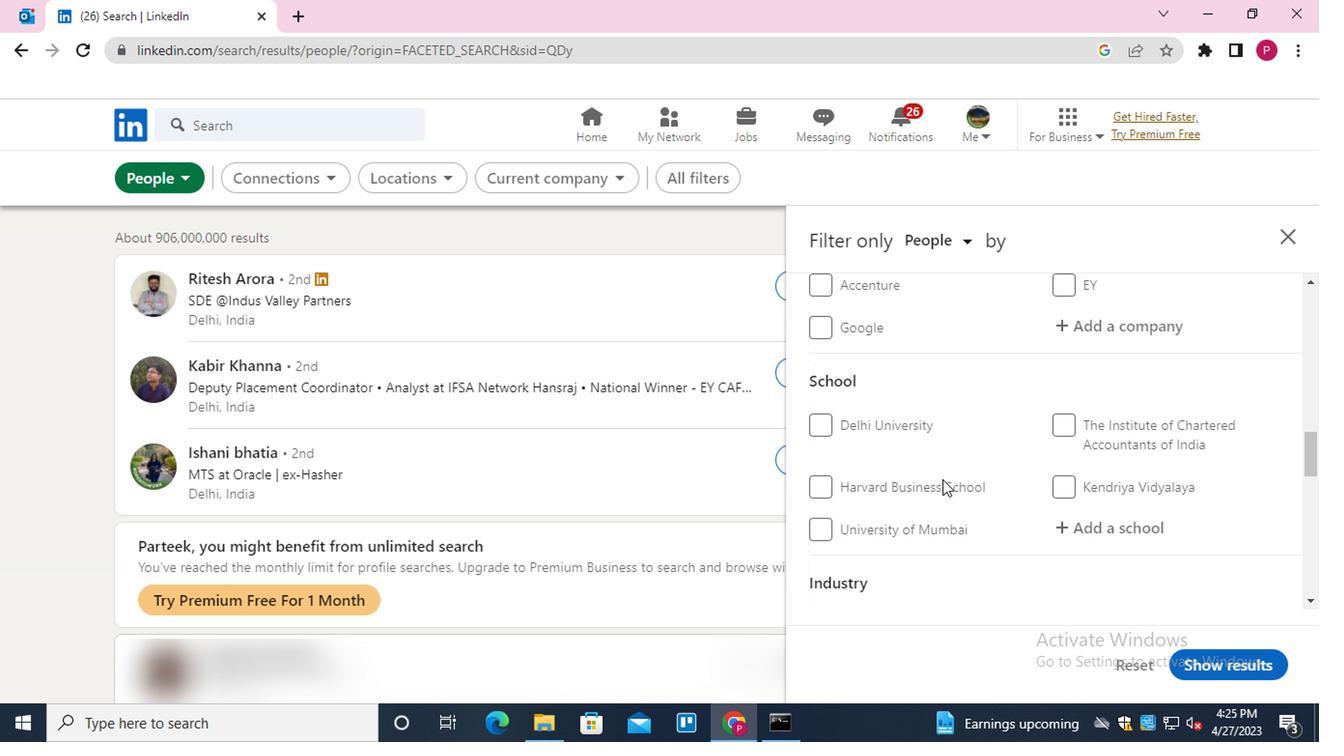 
Action: Mouse scrolled (939, 475) with delta (0, 0)
Screenshot: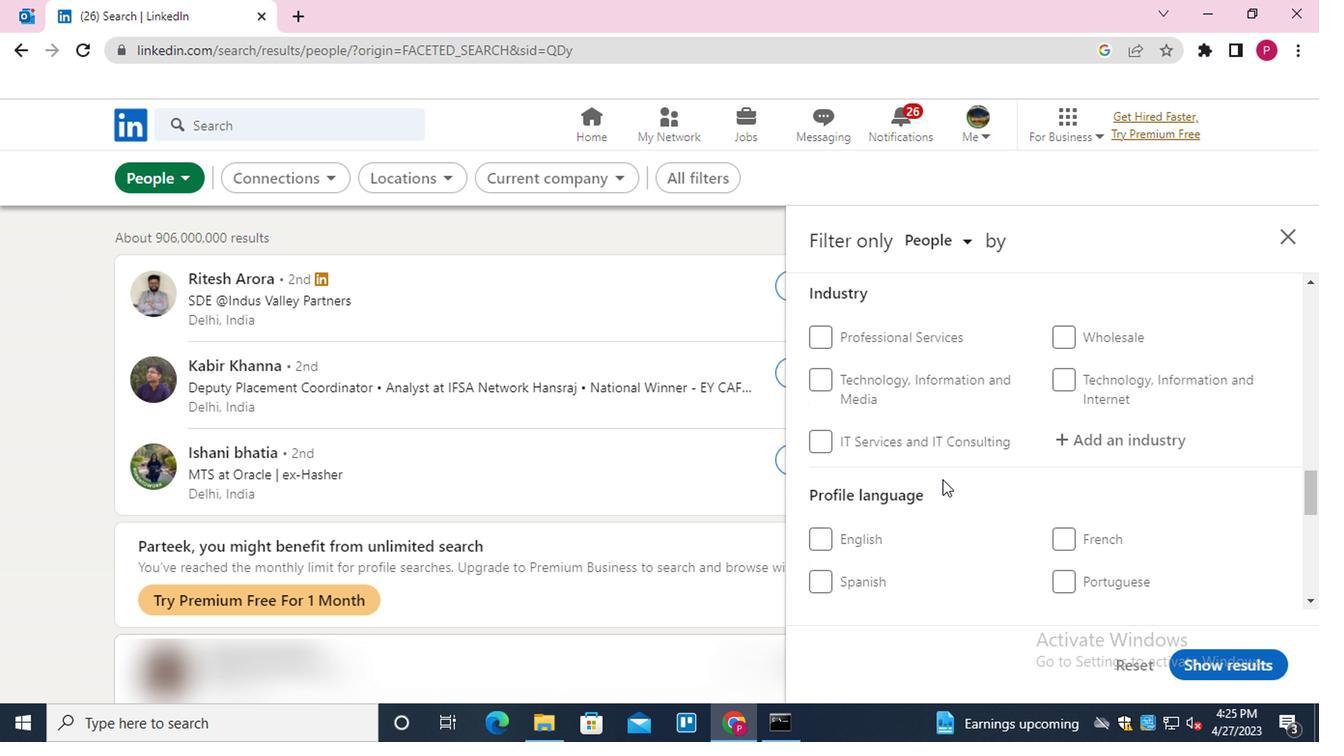 
Action: Mouse scrolled (939, 475) with delta (0, 0)
Screenshot: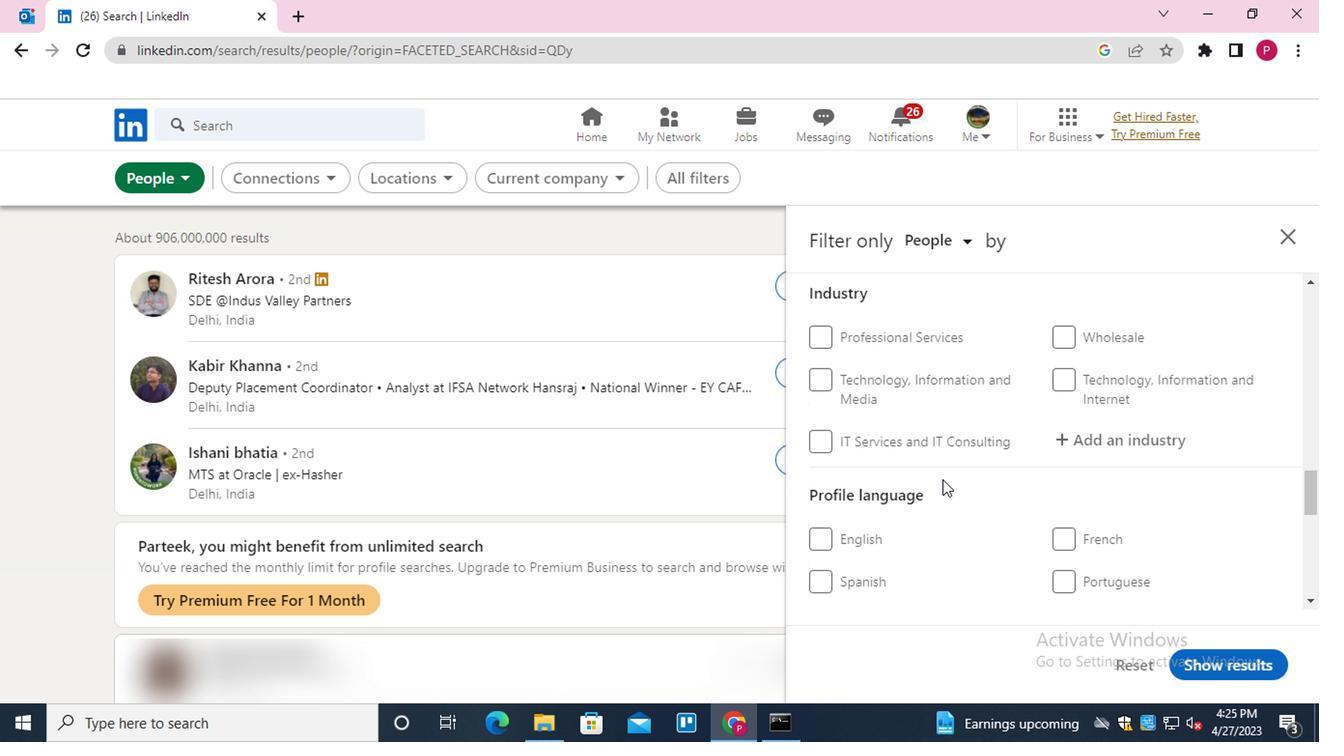 
Action: Mouse moved to (859, 349)
Screenshot: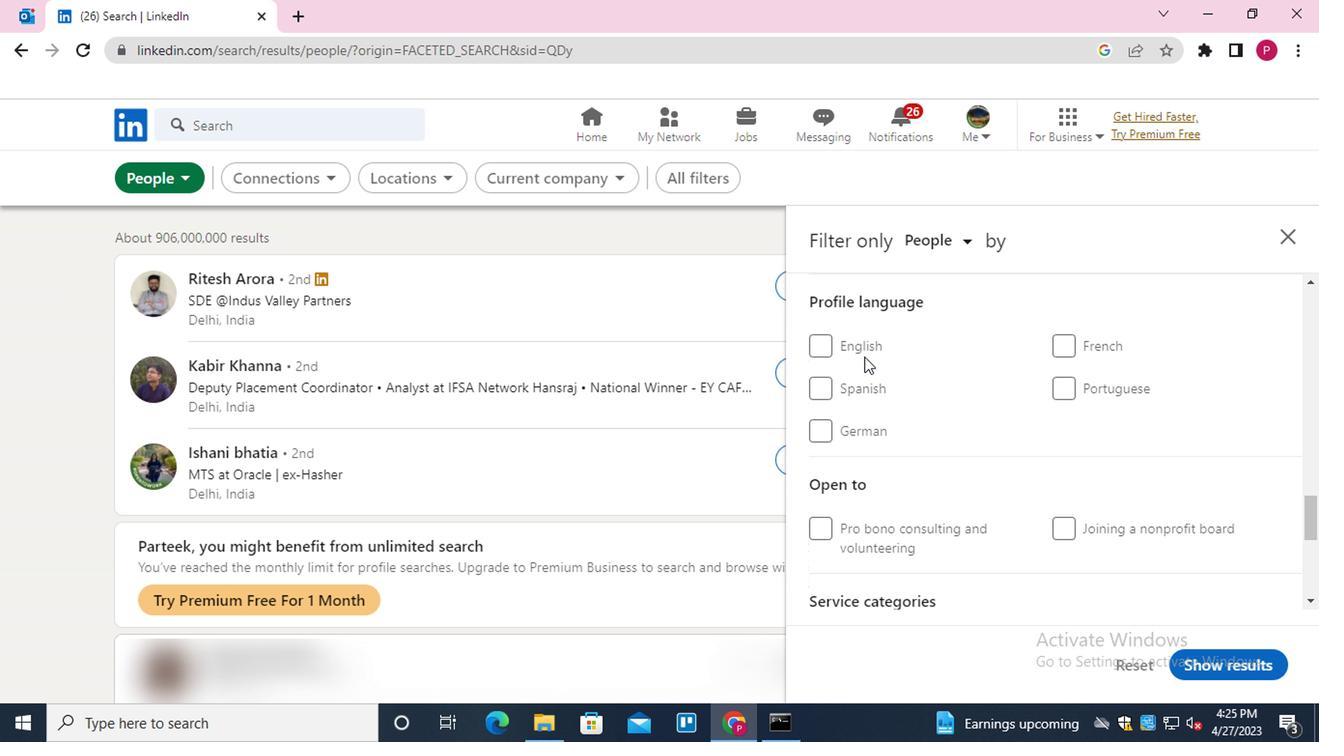 
Action: Mouse pressed left at (859, 349)
Screenshot: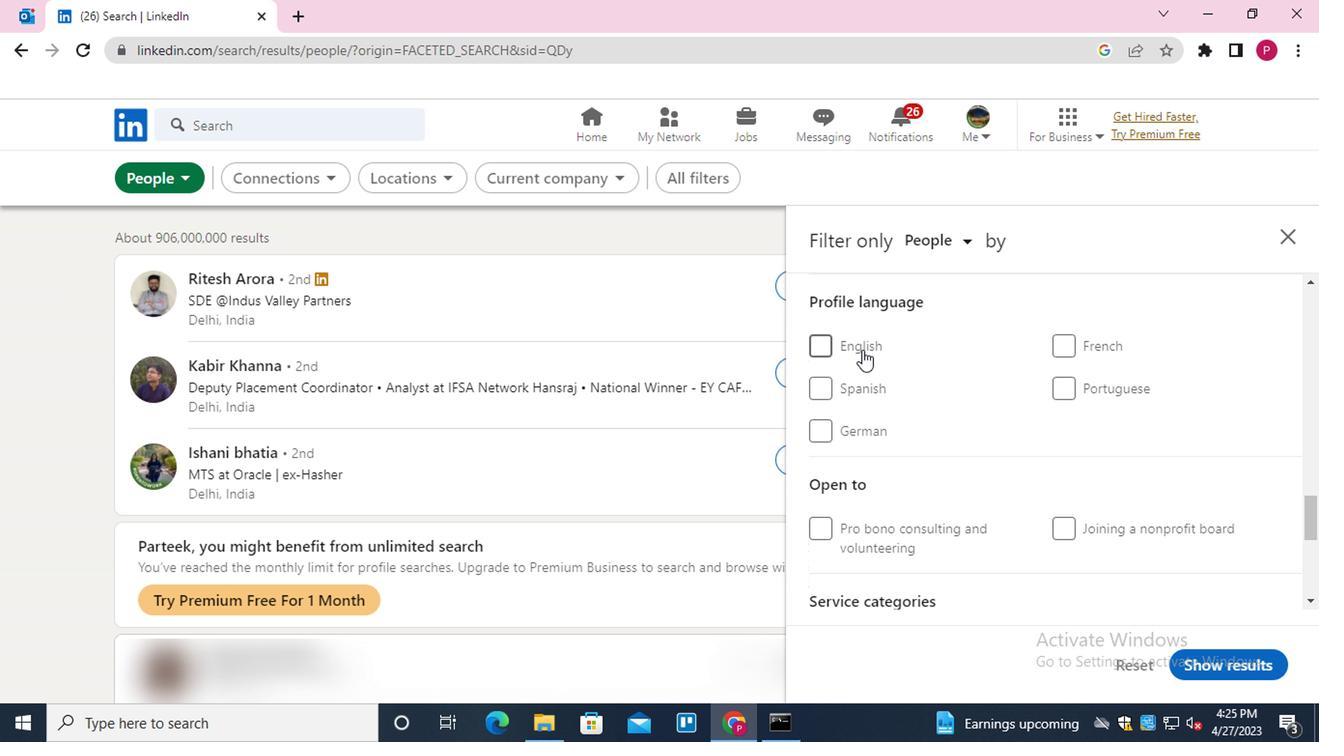 
Action: Mouse moved to (902, 466)
Screenshot: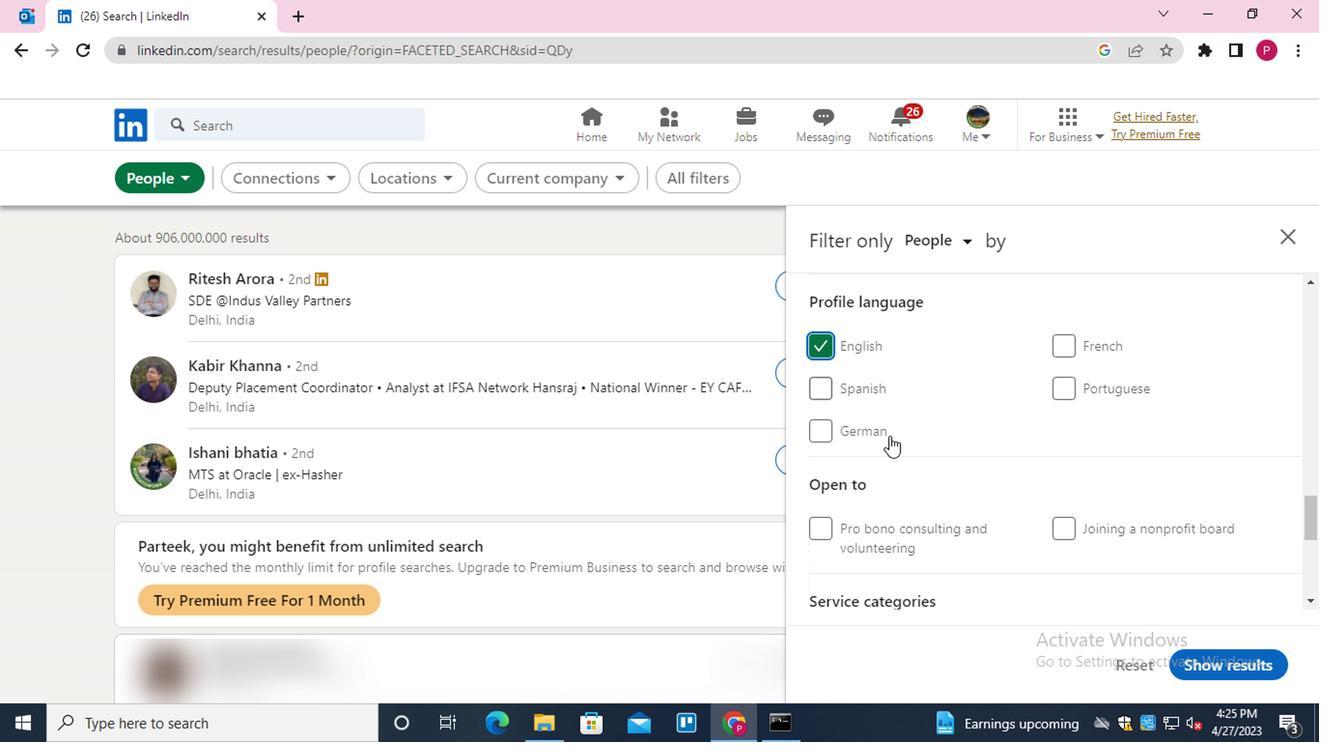 
Action: Mouse scrolled (902, 468) with delta (0, 1)
Screenshot: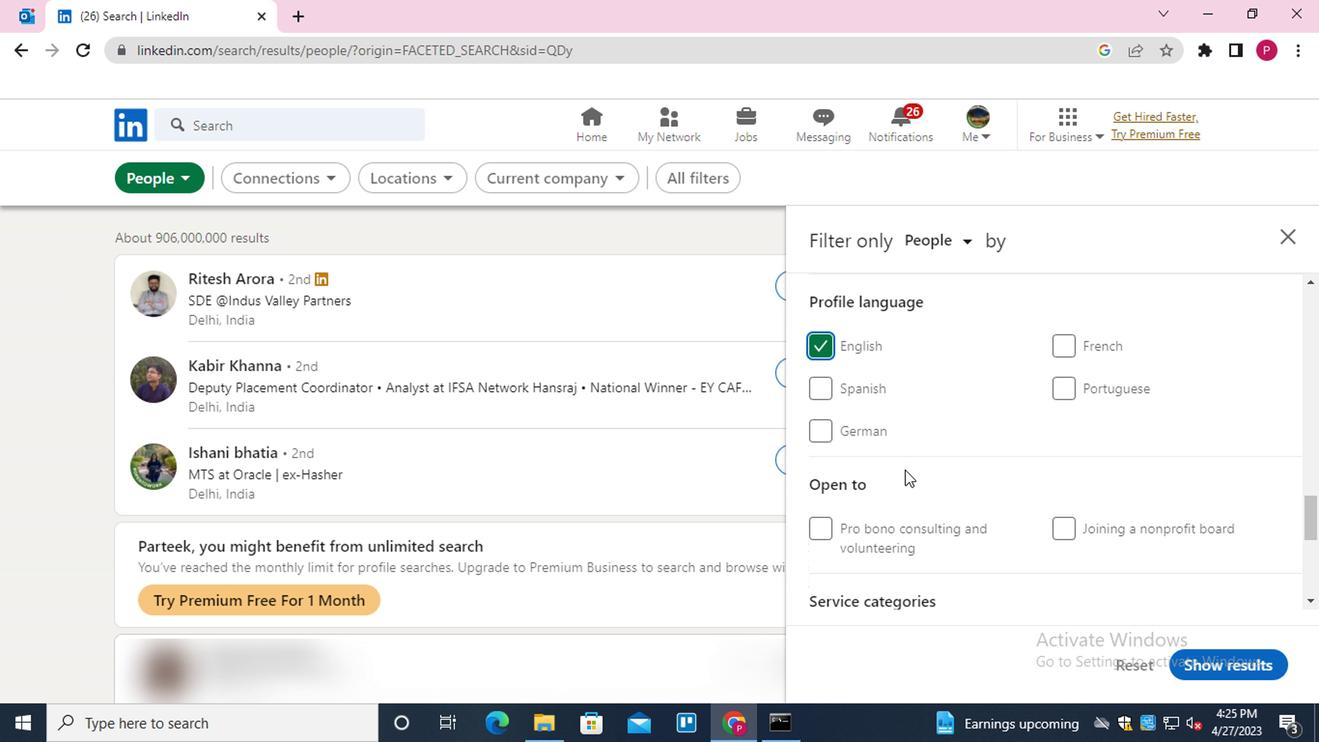 
Action: Mouse scrolled (902, 468) with delta (0, 1)
Screenshot: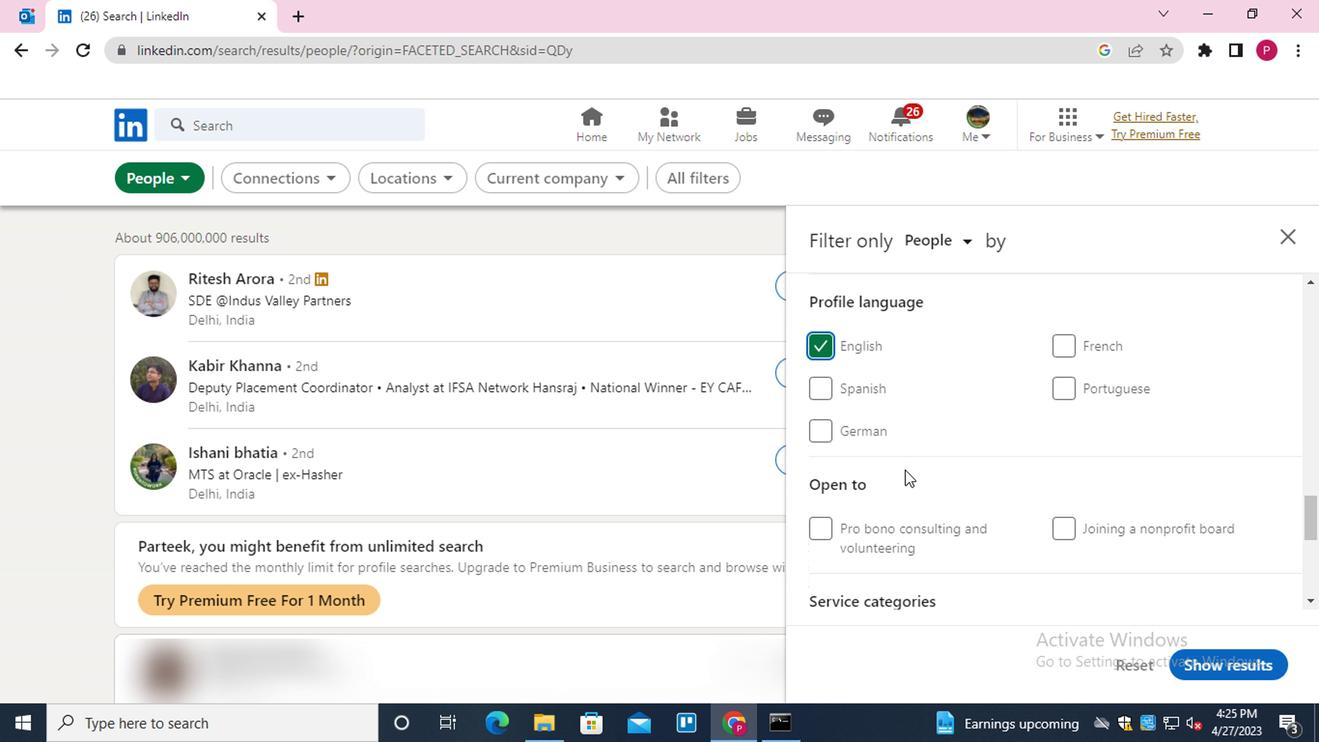 
Action: Mouse scrolled (902, 468) with delta (0, 1)
Screenshot: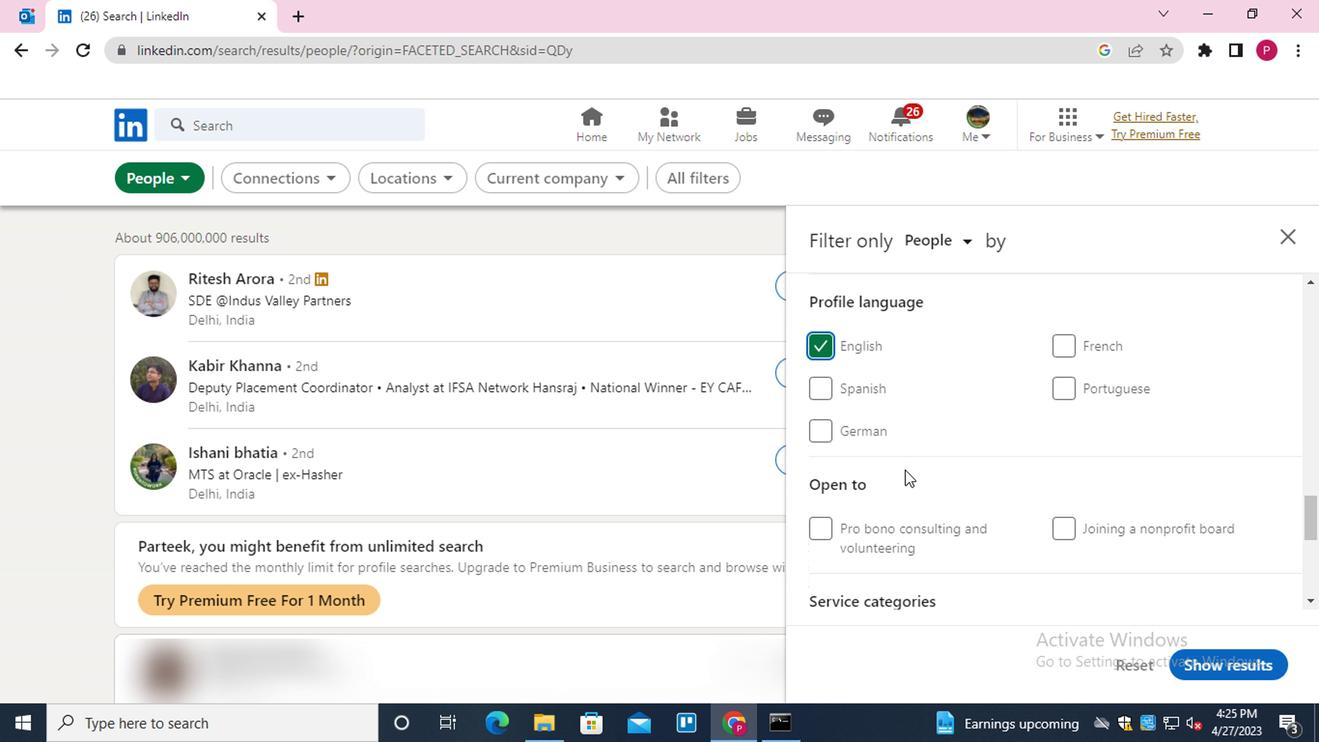 
Action: Mouse scrolled (902, 468) with delta (0, 1)
Screenshot: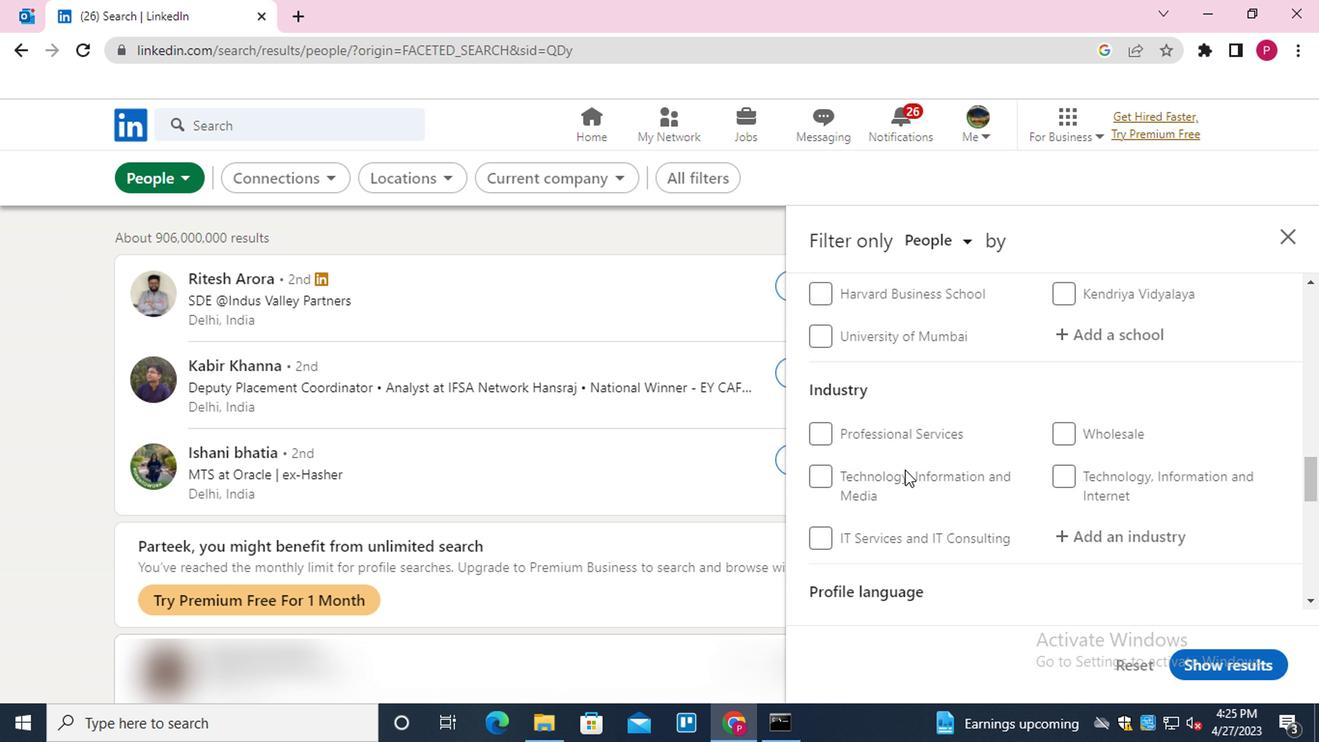 
Action: Mouse scrolled (902, 468) with delta (0, 1)
Screenshot: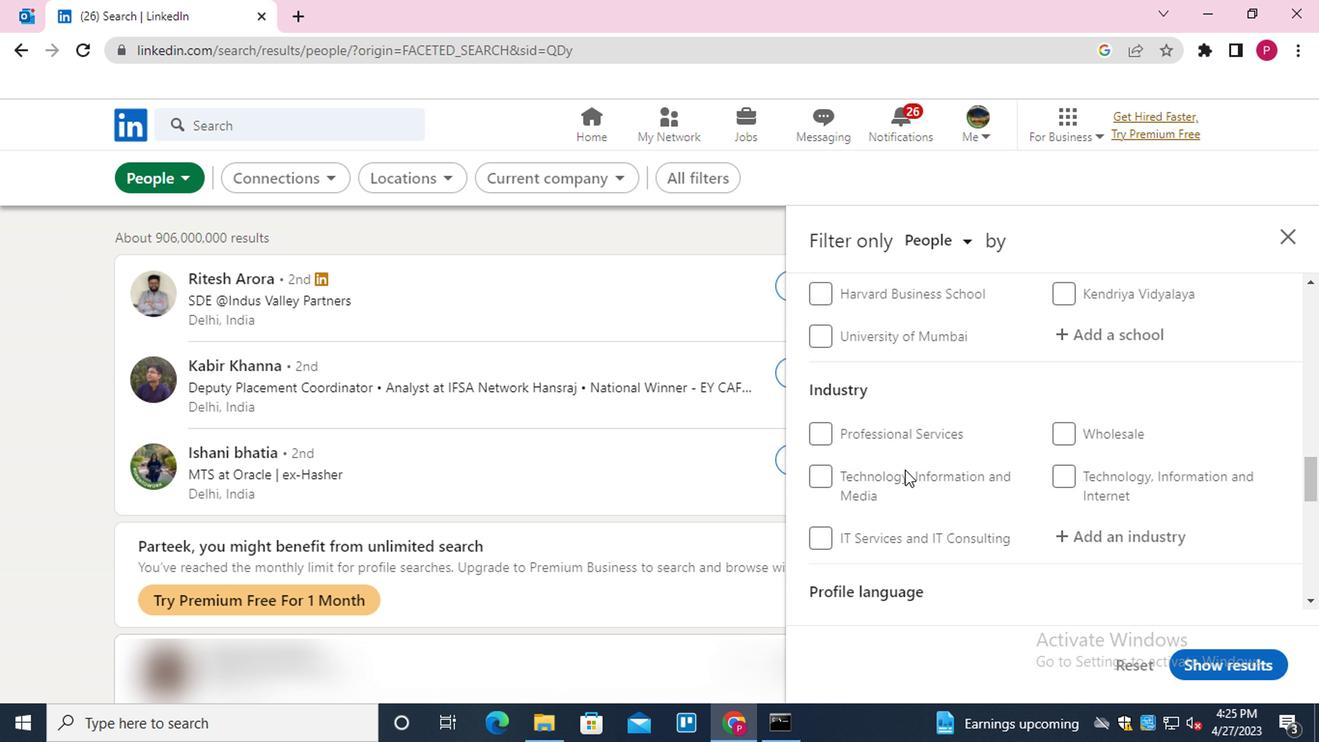 
Action: Mouse scrolled (902, 468) with delta (0, 1)
Screenshot: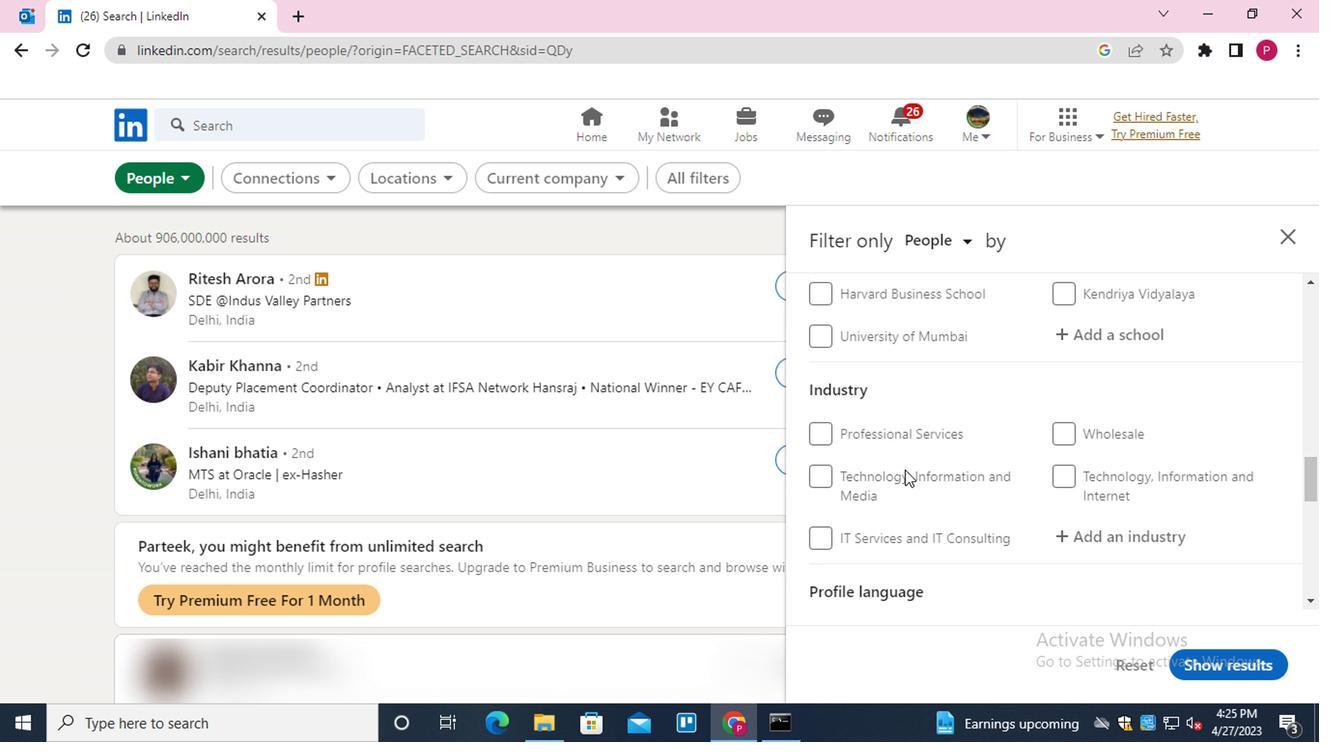 
Action: Mouse scrolled (902, 468) with delta (0, 1)
Screenshot: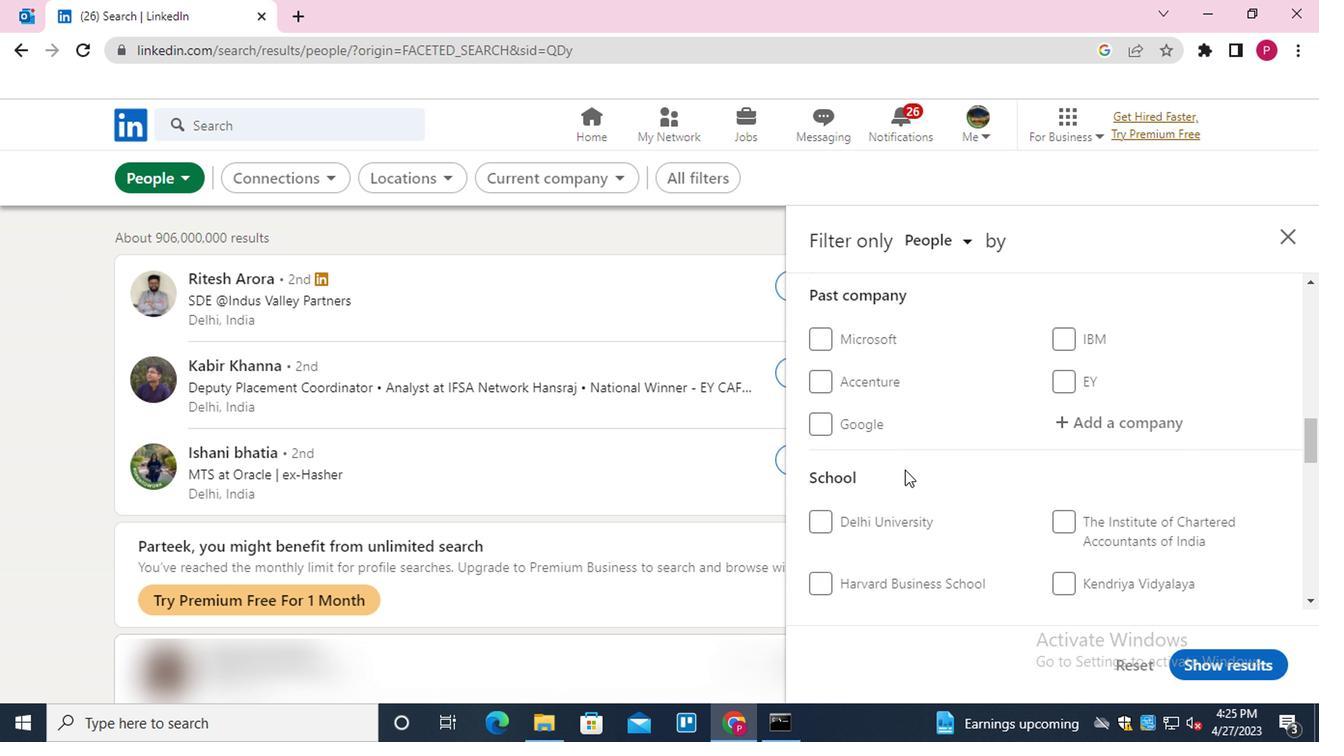 
Action: Mouse scrolled (902, 468) with delta (0, 1)
Screenshot: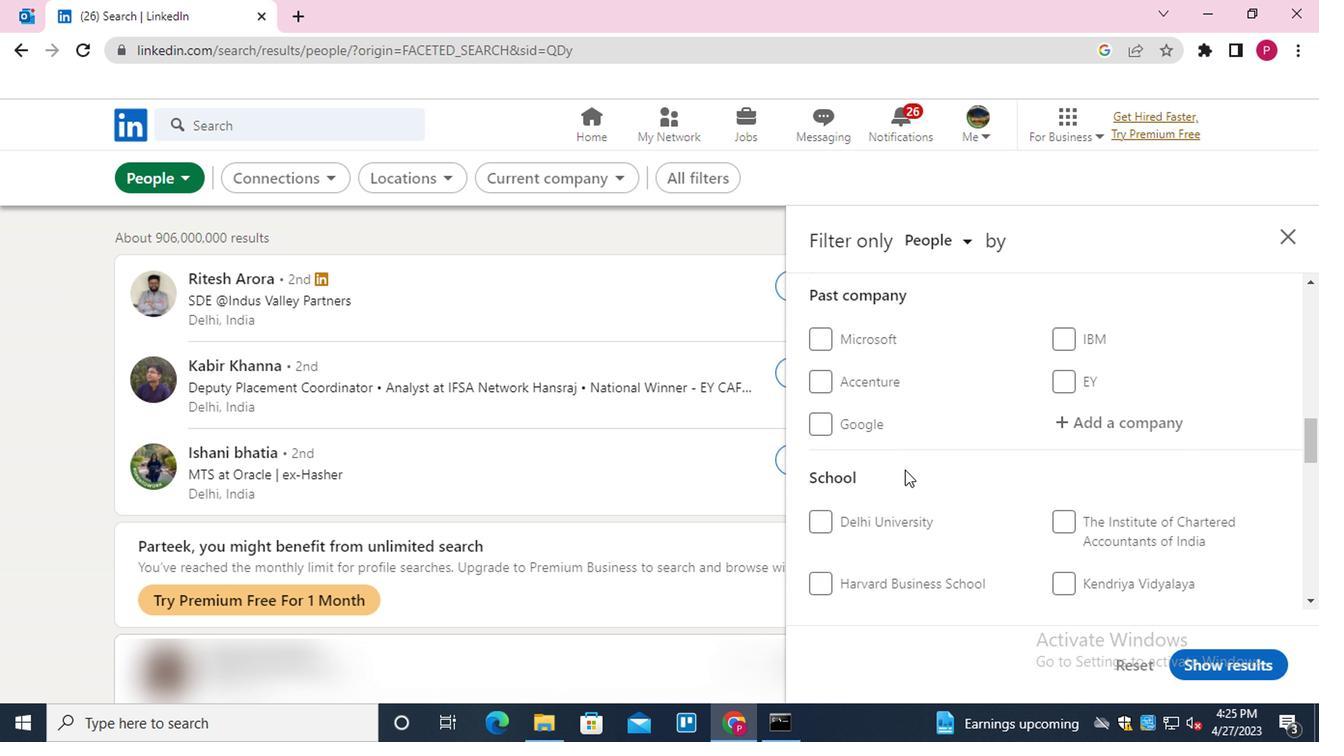 
Action: Mouse scrolled (902, 468) with delta (0, 1)
Screenshot: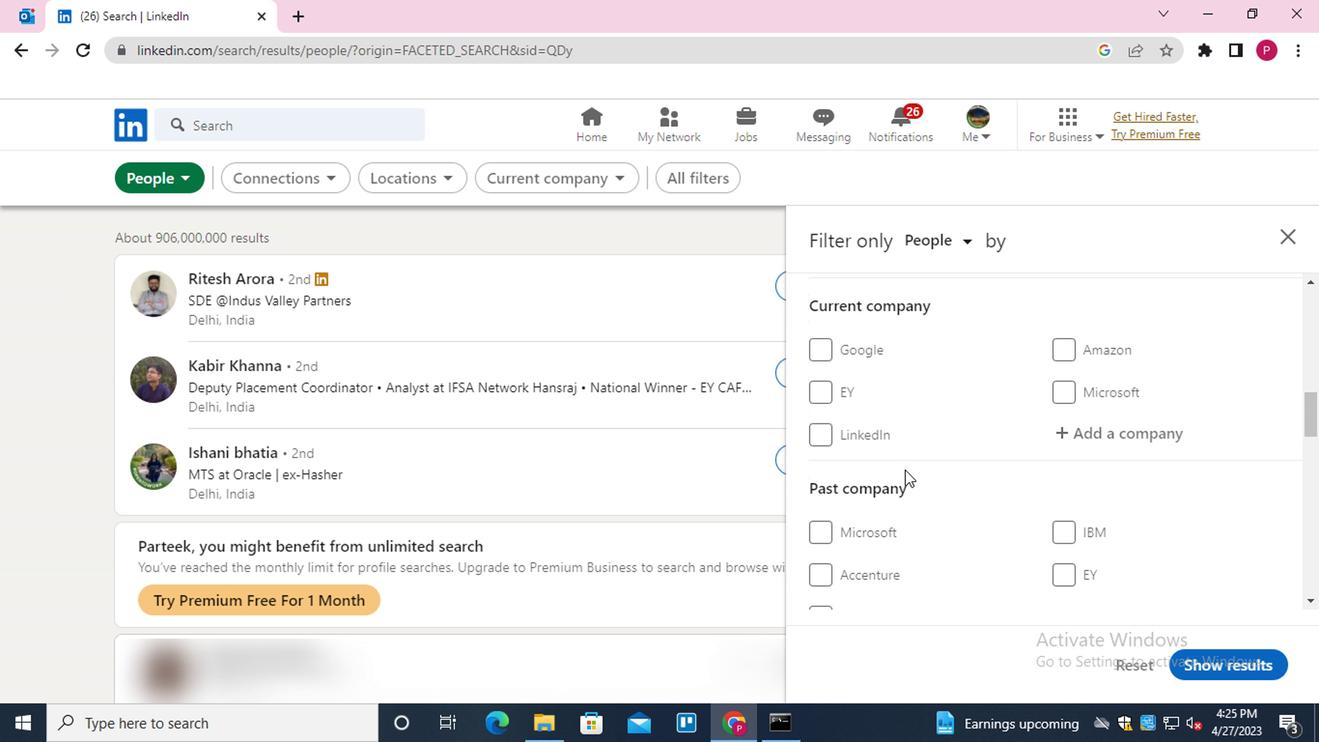 
Action: Mouse scrolled (902, 468) with delta (0, 1)
Screenshot: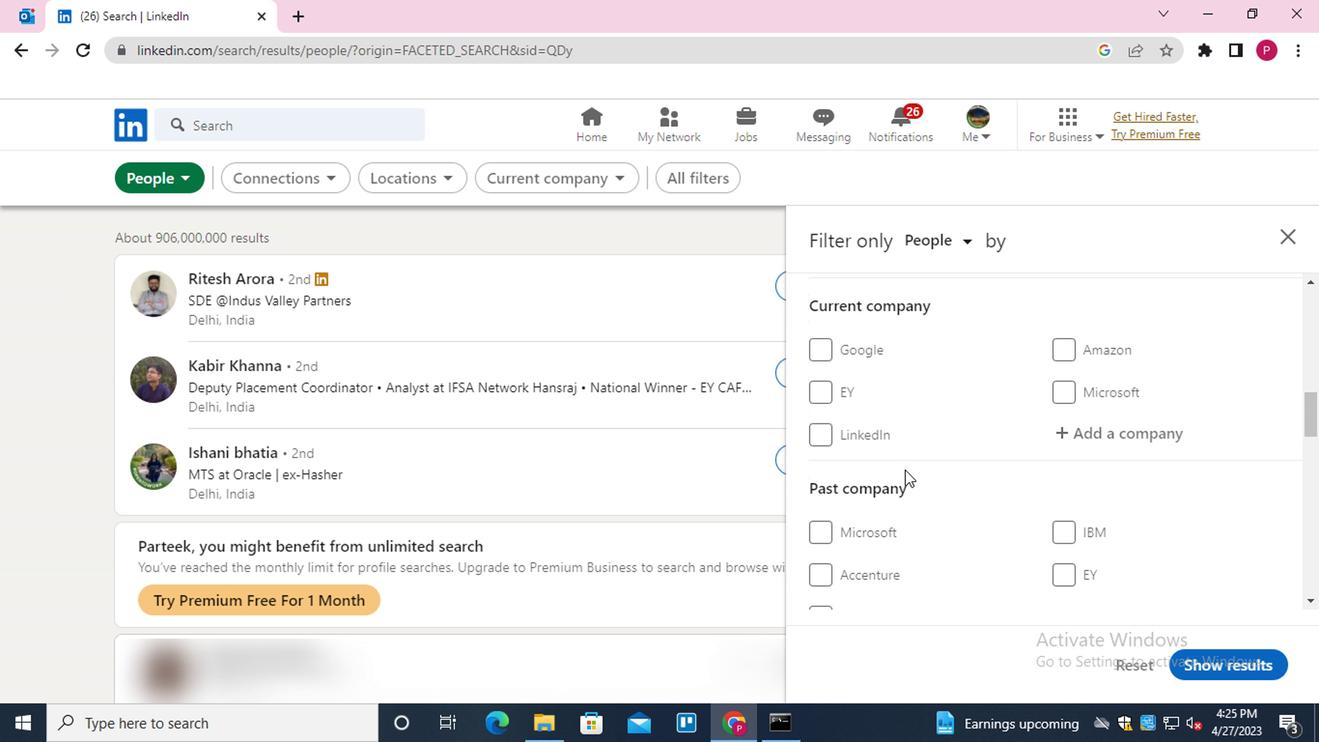 
Action: Mouse scrolled (902, 465) with delta (0, 0)
Screenshot: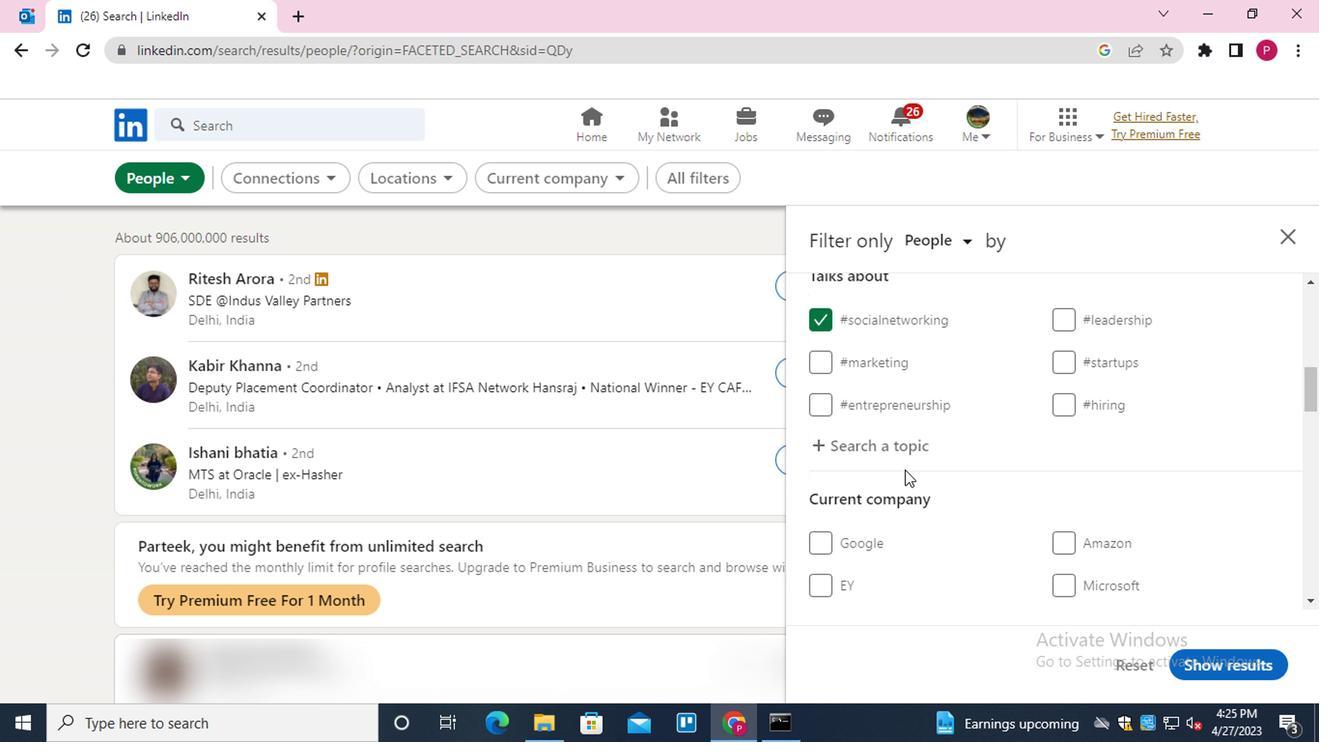 
Action: Mouse scrolled (902, 465) with delta (0, 0)
Screenshot: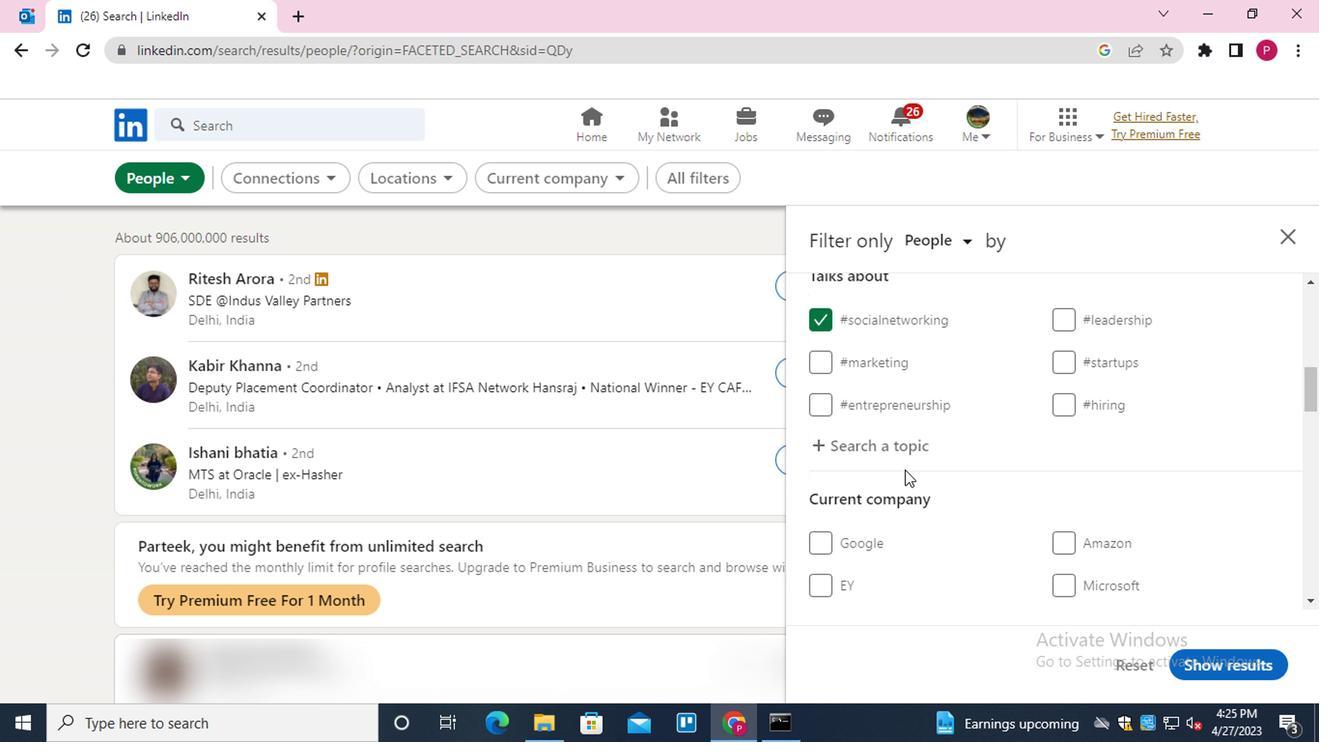 
Action: Mouse moved to (1128, 436)
Screenshot: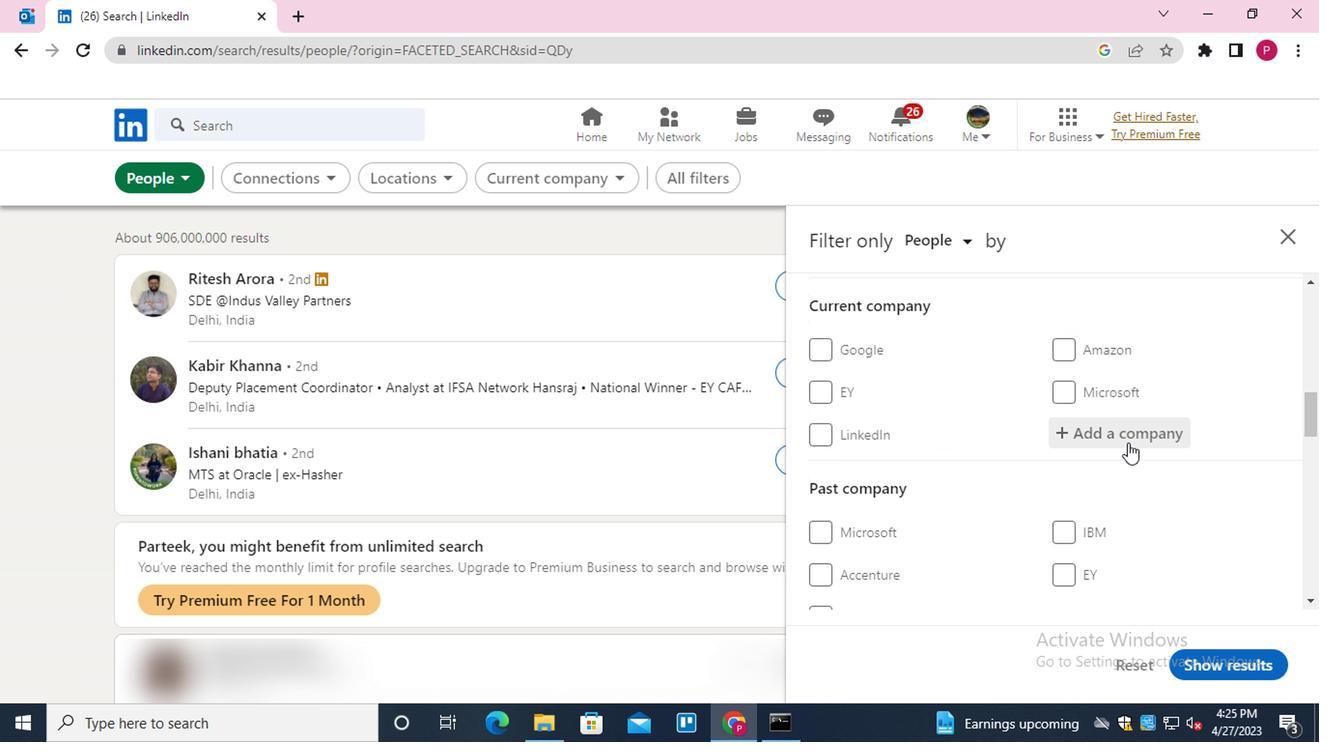 
Action: Mouse pressed left at (1128, 436)
Screenshot: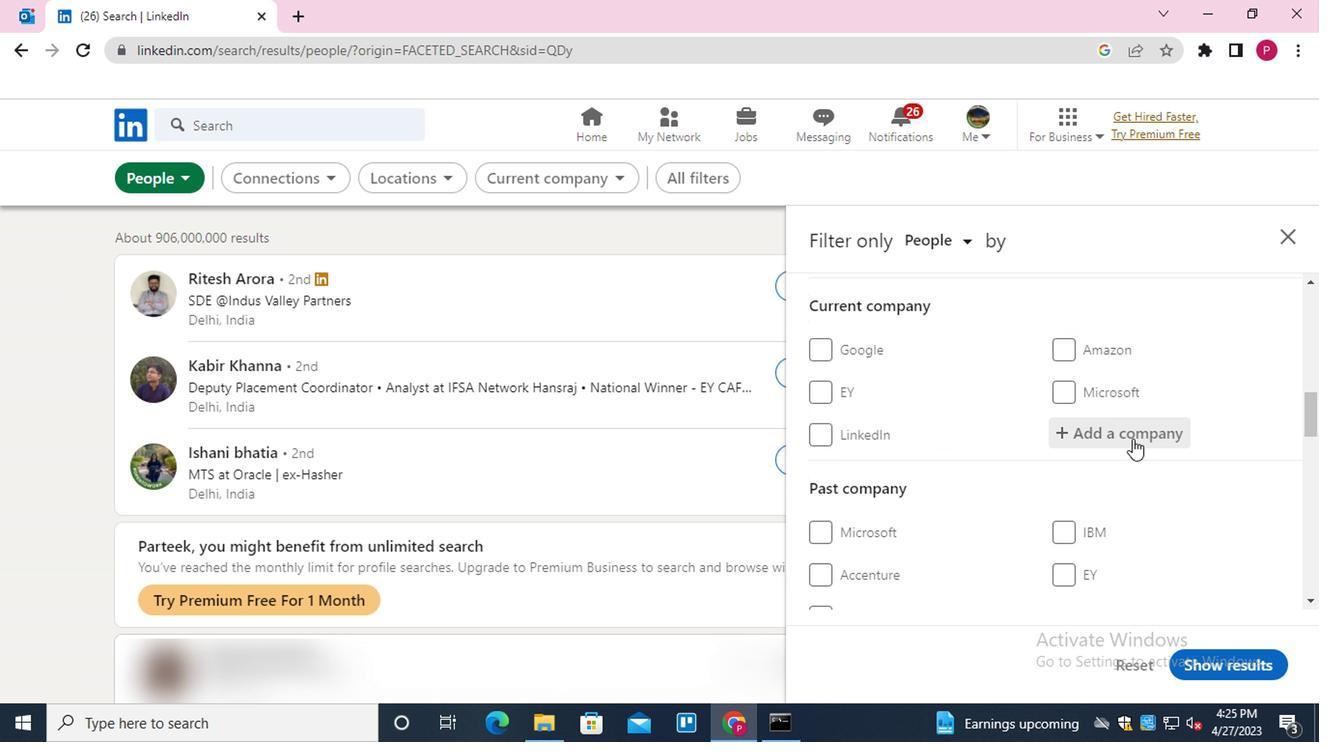 
Action: Key pressed <Key.shift><Key.shift>FORBES<Key.down><Key.down><Key.down><Key.enter>
Screenshot: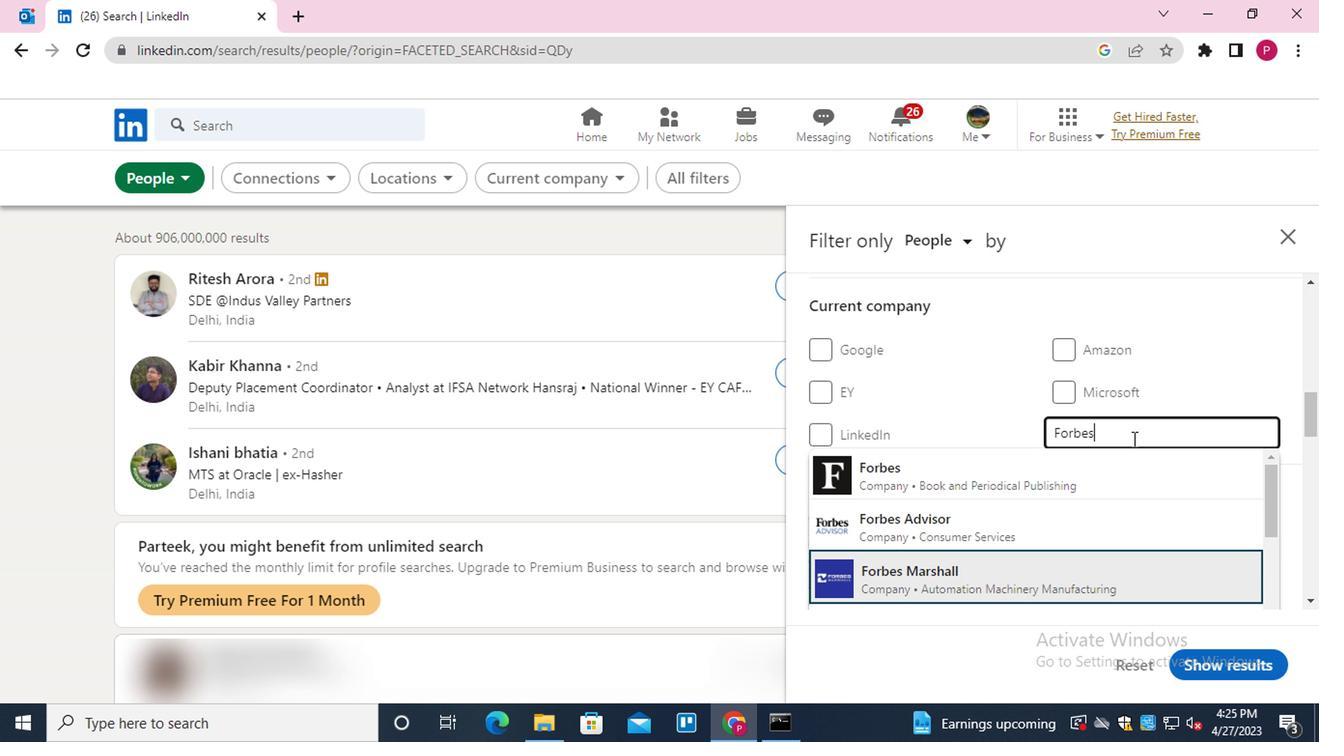 
Action: Mouse moved to (966, 448)
Screenshot: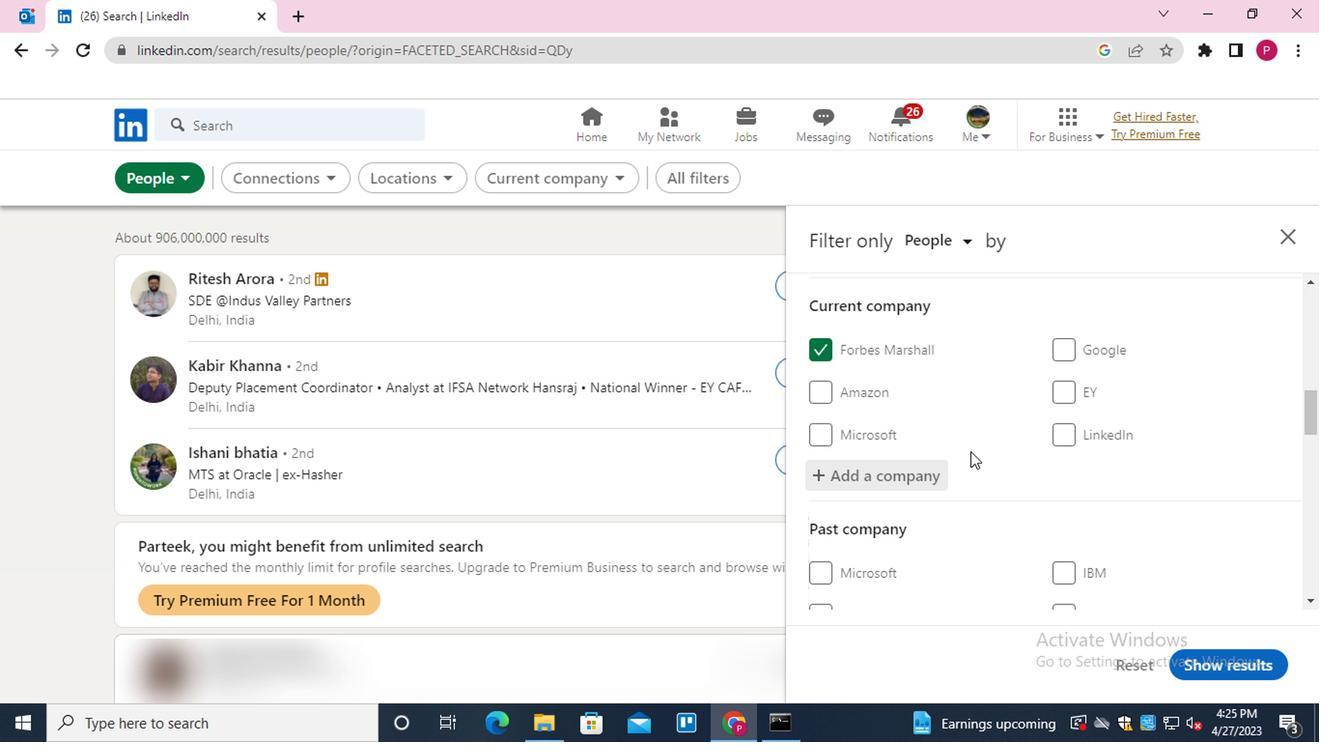 
Action: Mouse scrolled (966, 448) with delta (0, 0)
Screenshot: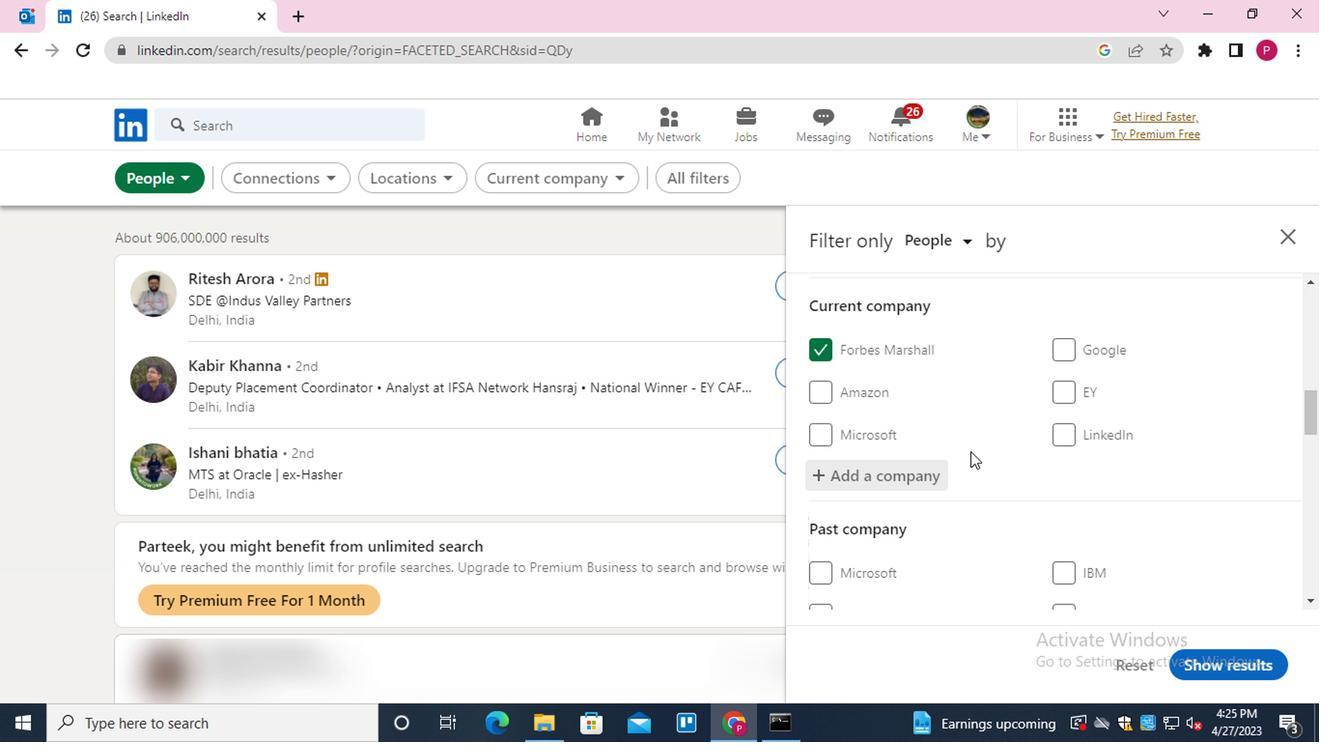 
Action: Mouse moved to (966, 453)
Screenshot: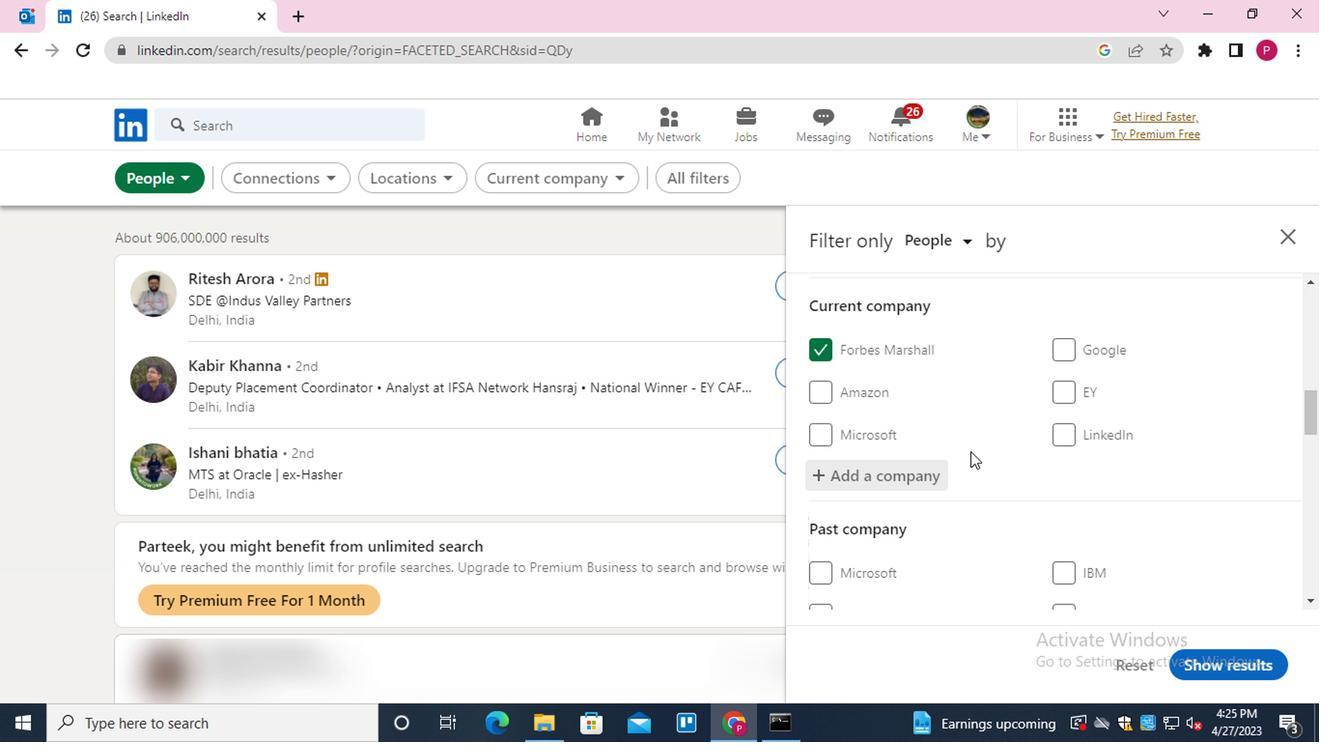 
Action: Mouse scrolled (966, 452) with delta (0, 0)
Screenshot: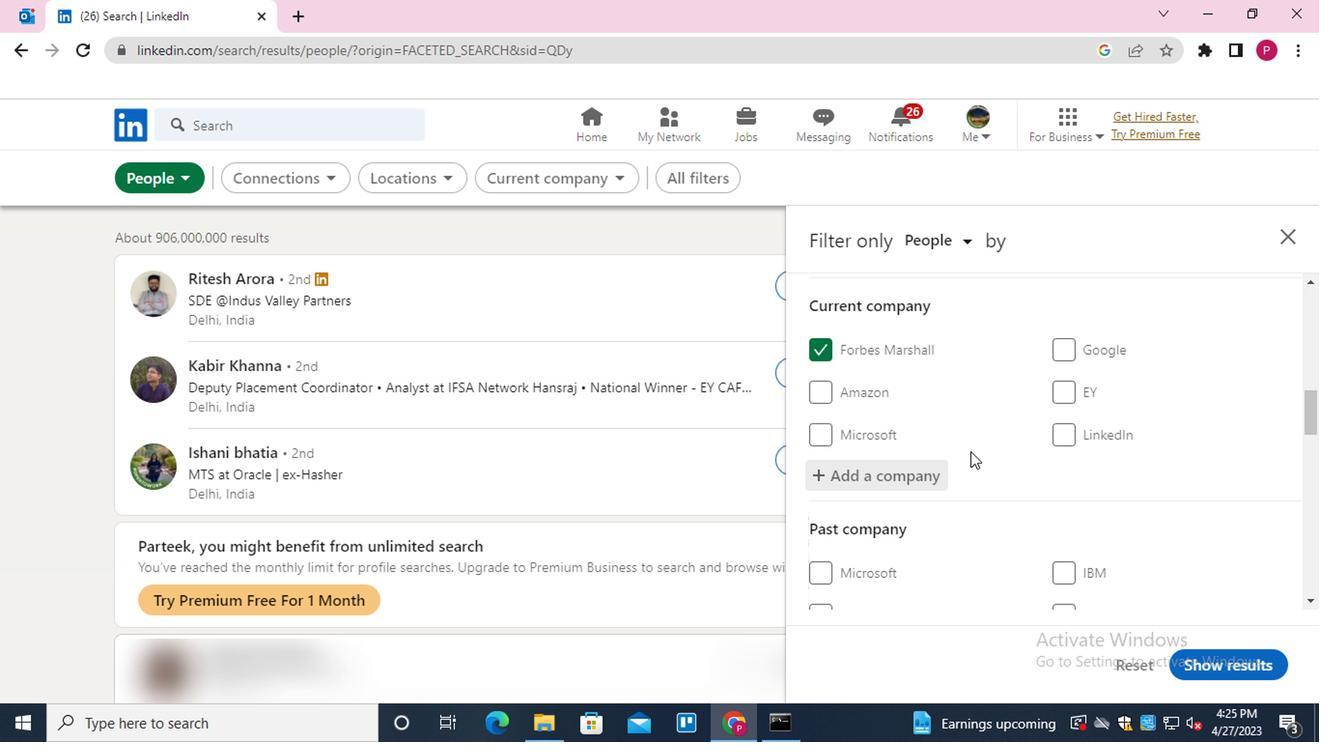 
Action: Mouse scrolled (966, 452) with delta (0, 0)
Screenshot: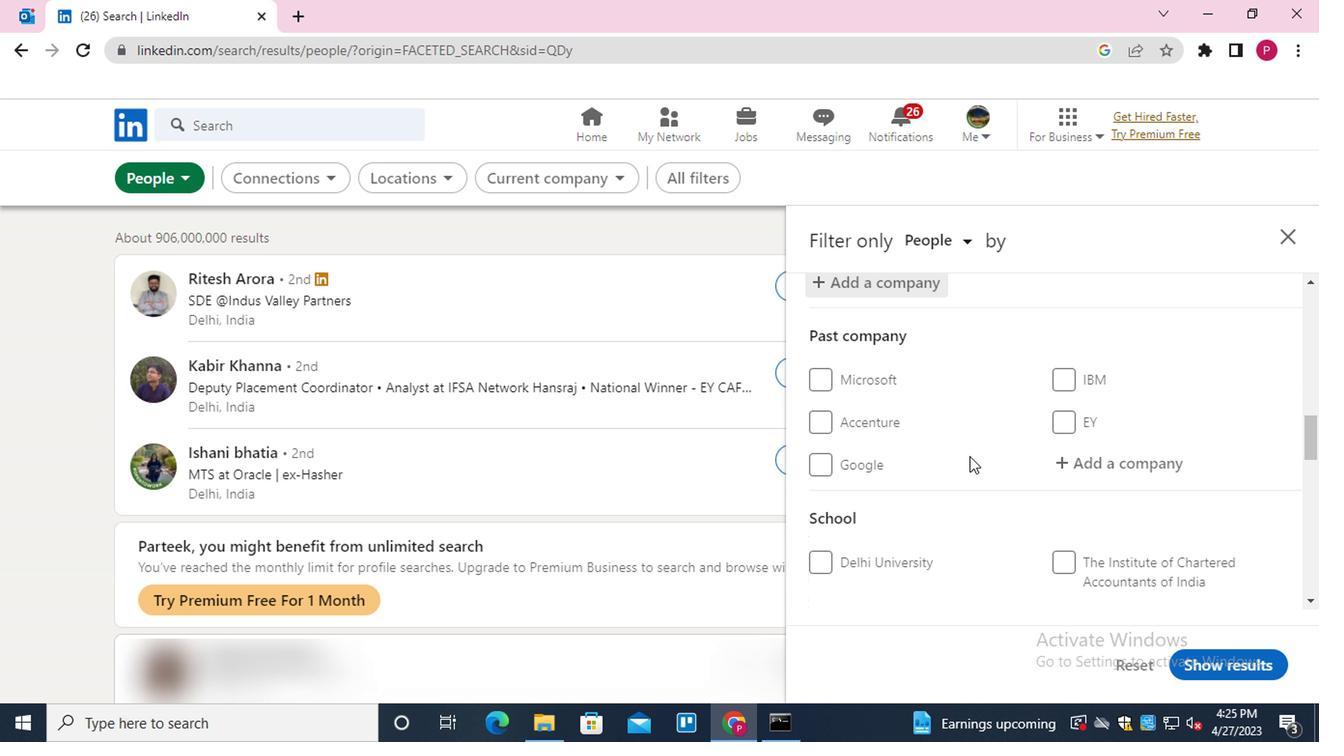 
Action: Mouse scrolled (966, 452) with delta (0, 0)
Screenshot: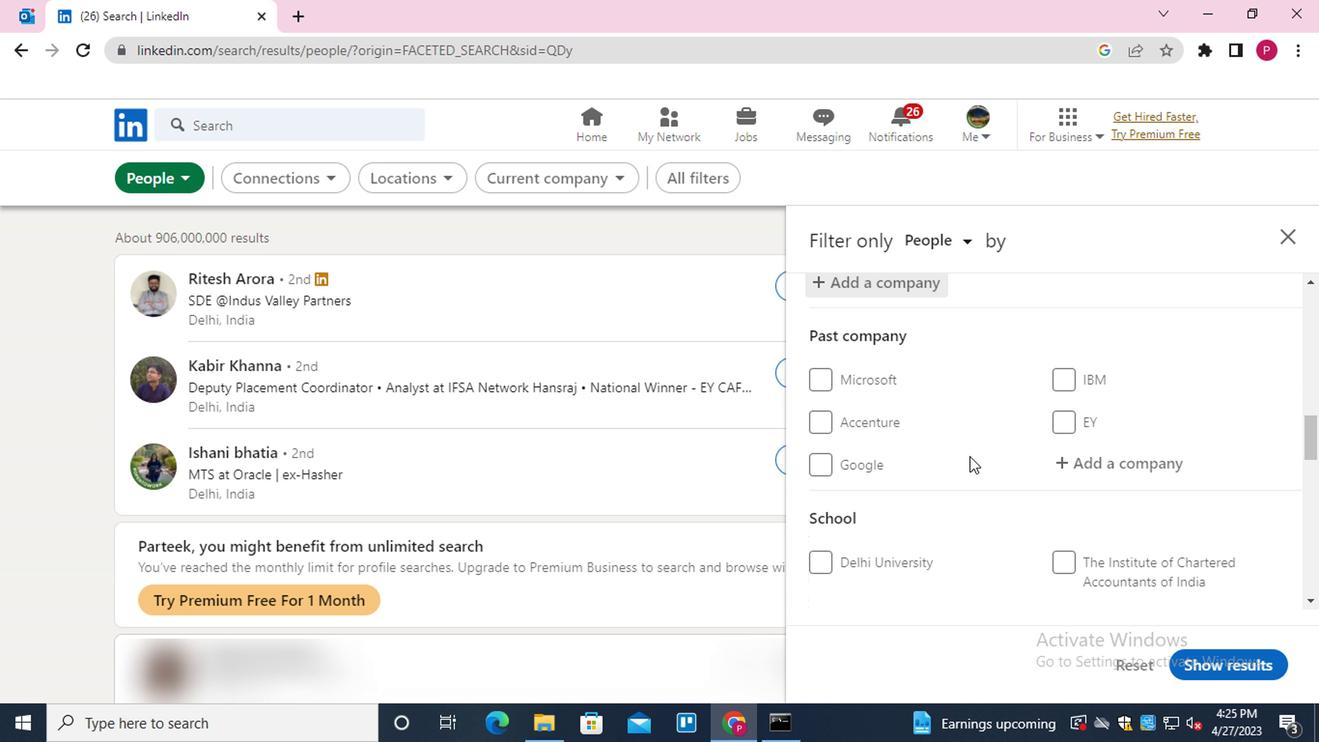
Action: Mouse moved to (1138, 458)
Screenshot: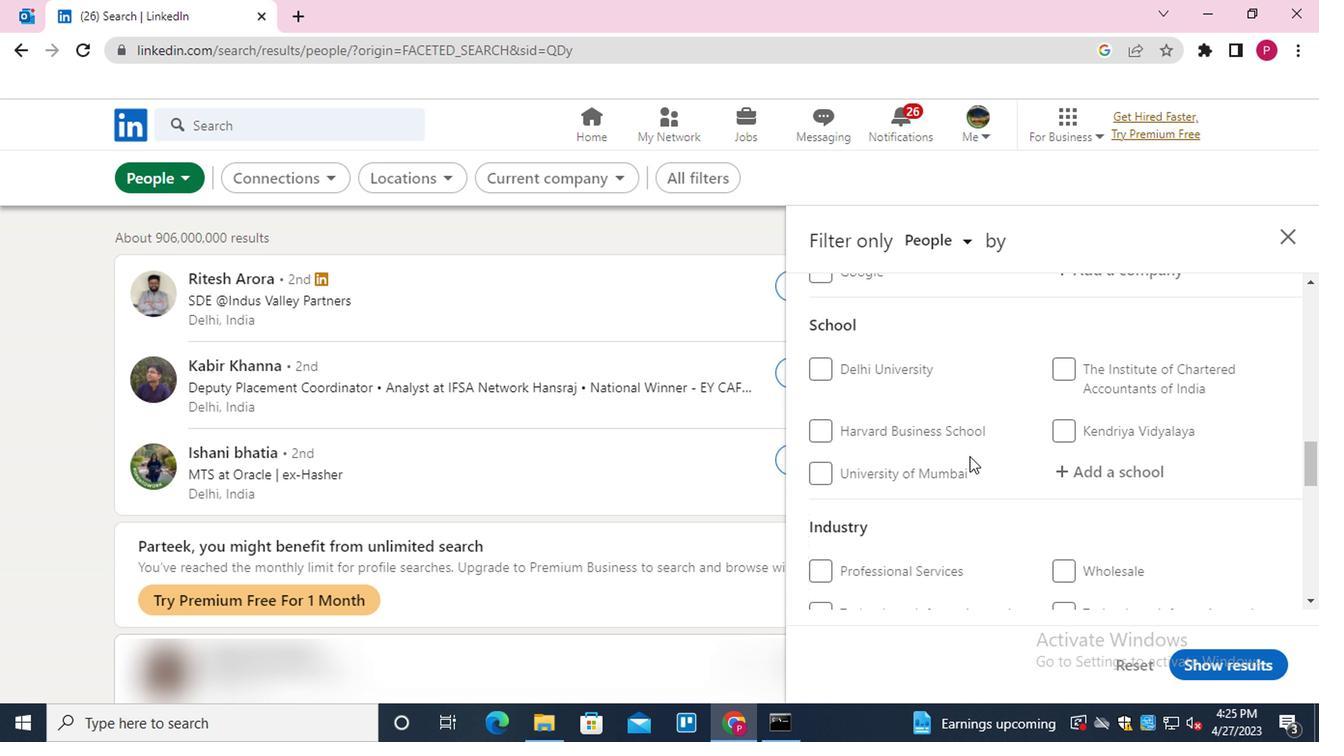 
Action: Mouse scrolled (1138, 457) with delta (0, 0)
Screenshot: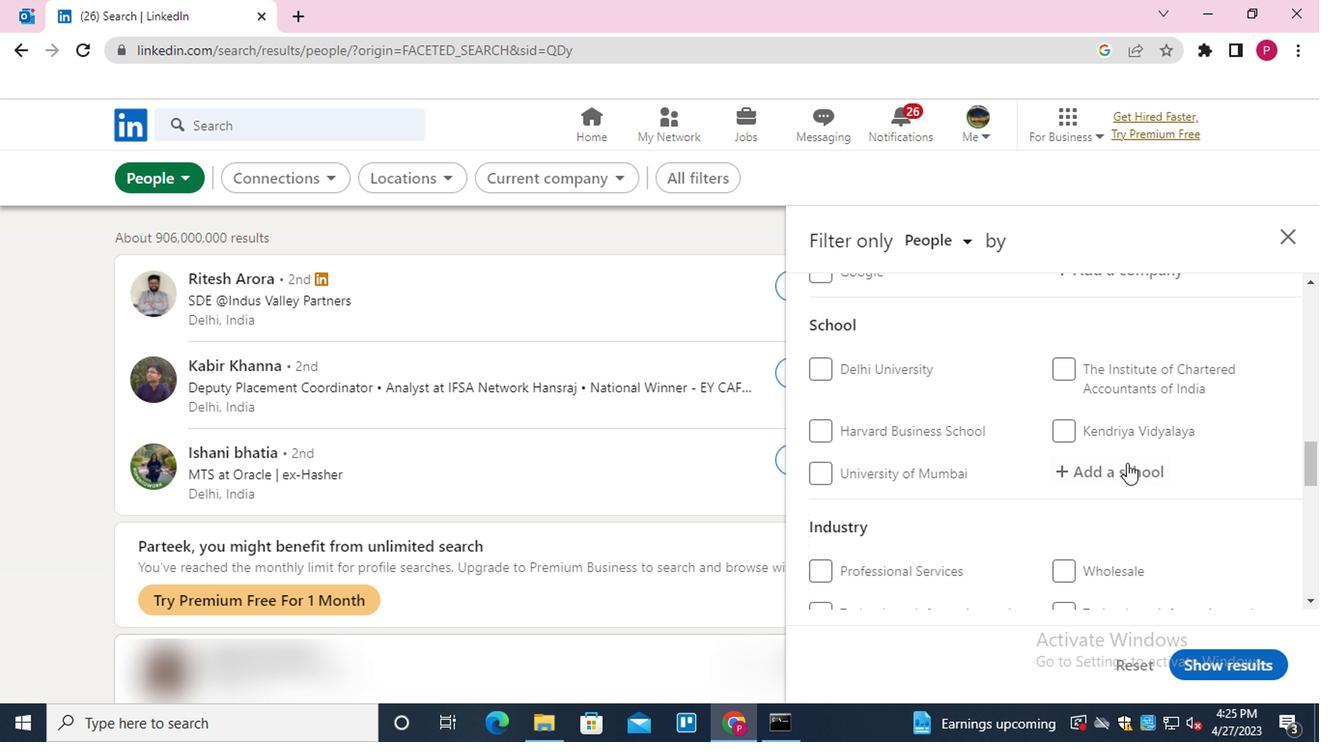
Action: Mouse moved to (1097, 371)
Screenshot: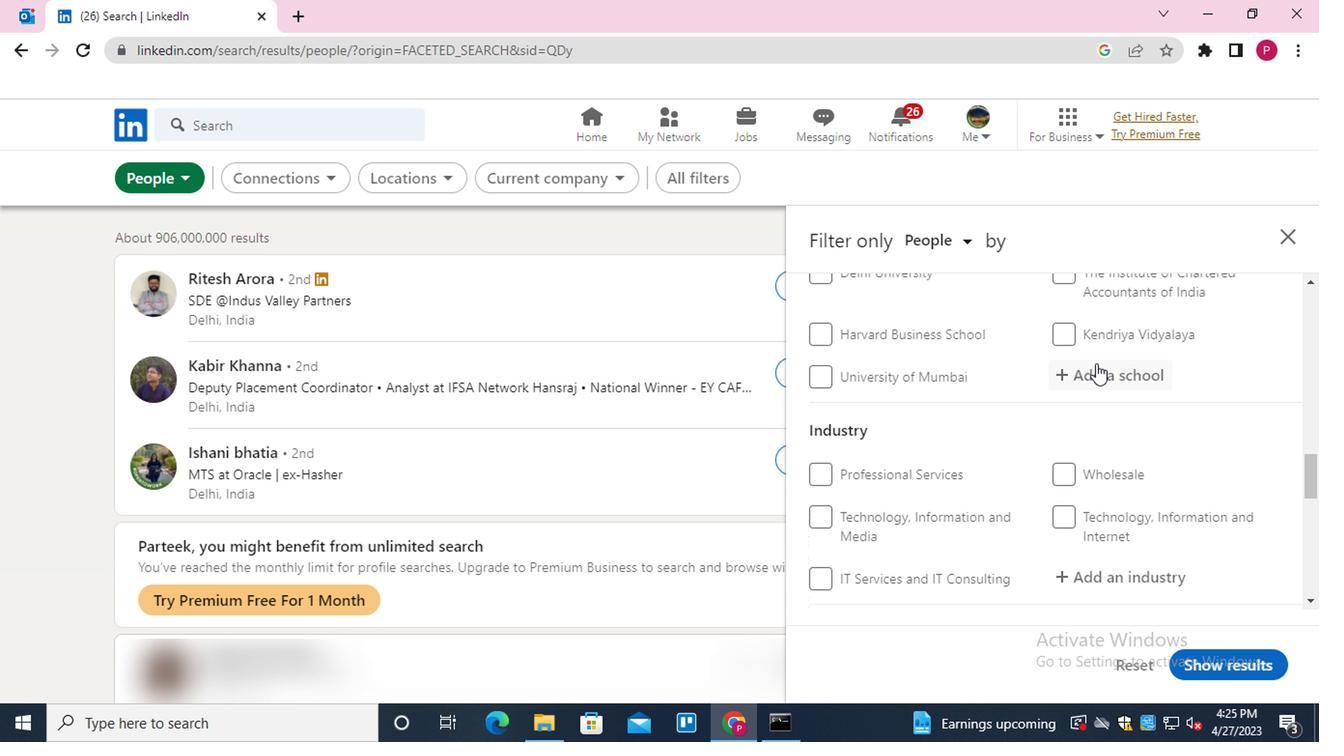 
Action: Mouse pressed left at (1097, 371)
Screenshot: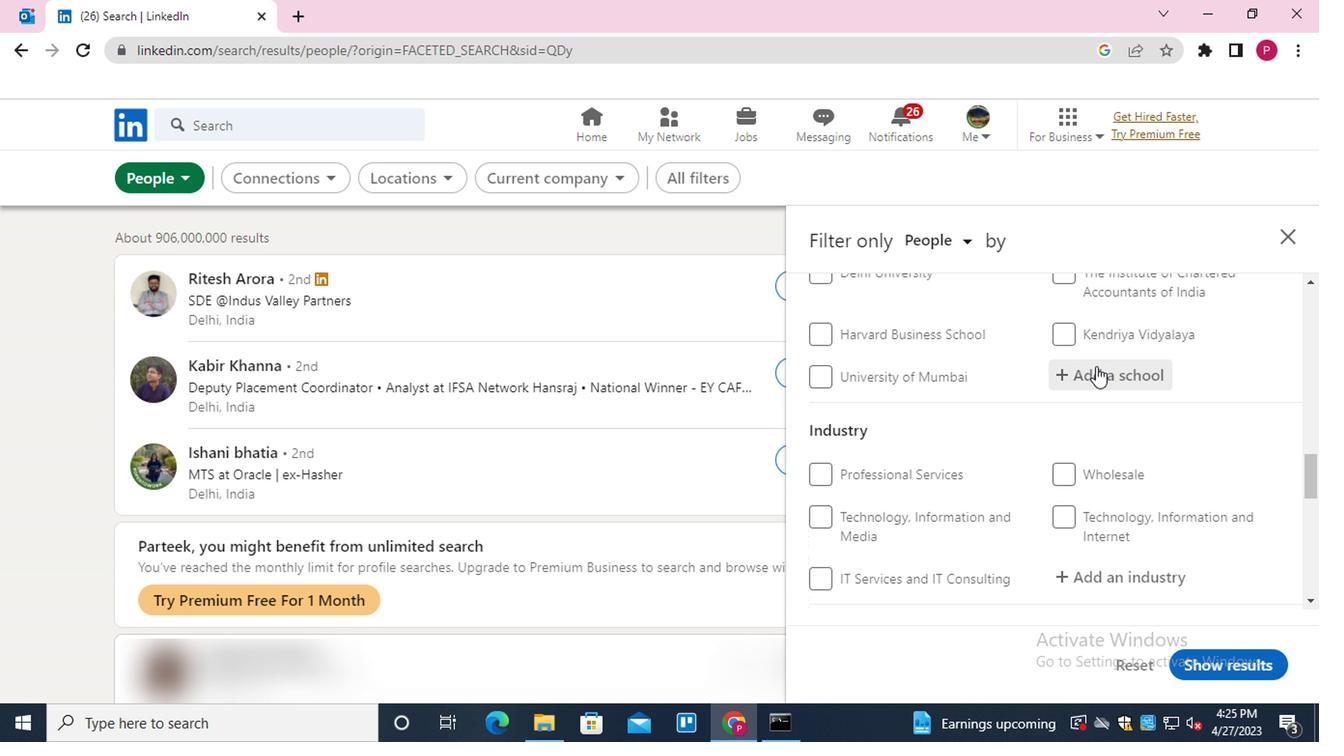 
Action: Key pressed <Key.shift>SRI<Key.space><Key.shift>CHAT<Key.backspace><Key.down><Key.down><Key.down><Key.down><Key.up><Key.enter>
Screenshot: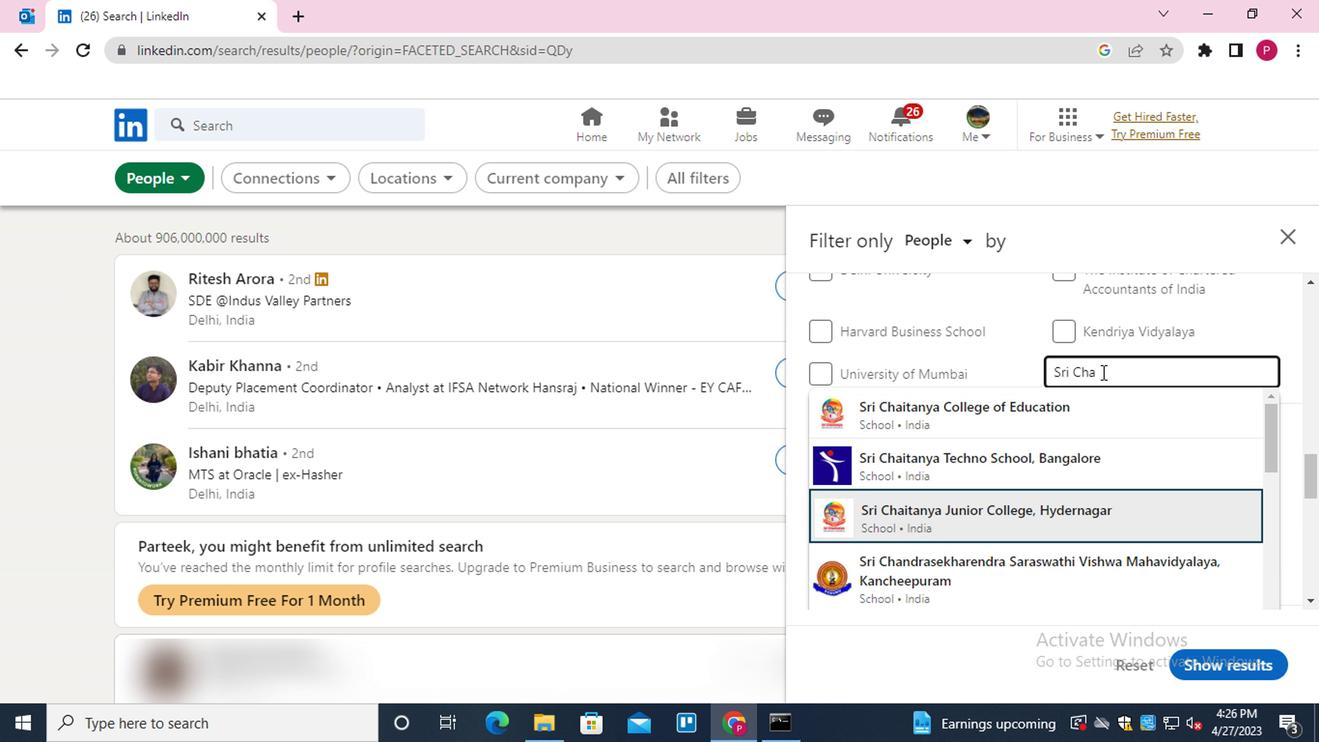 
Action: Mouse moved to (1098, 457)
Screenshot: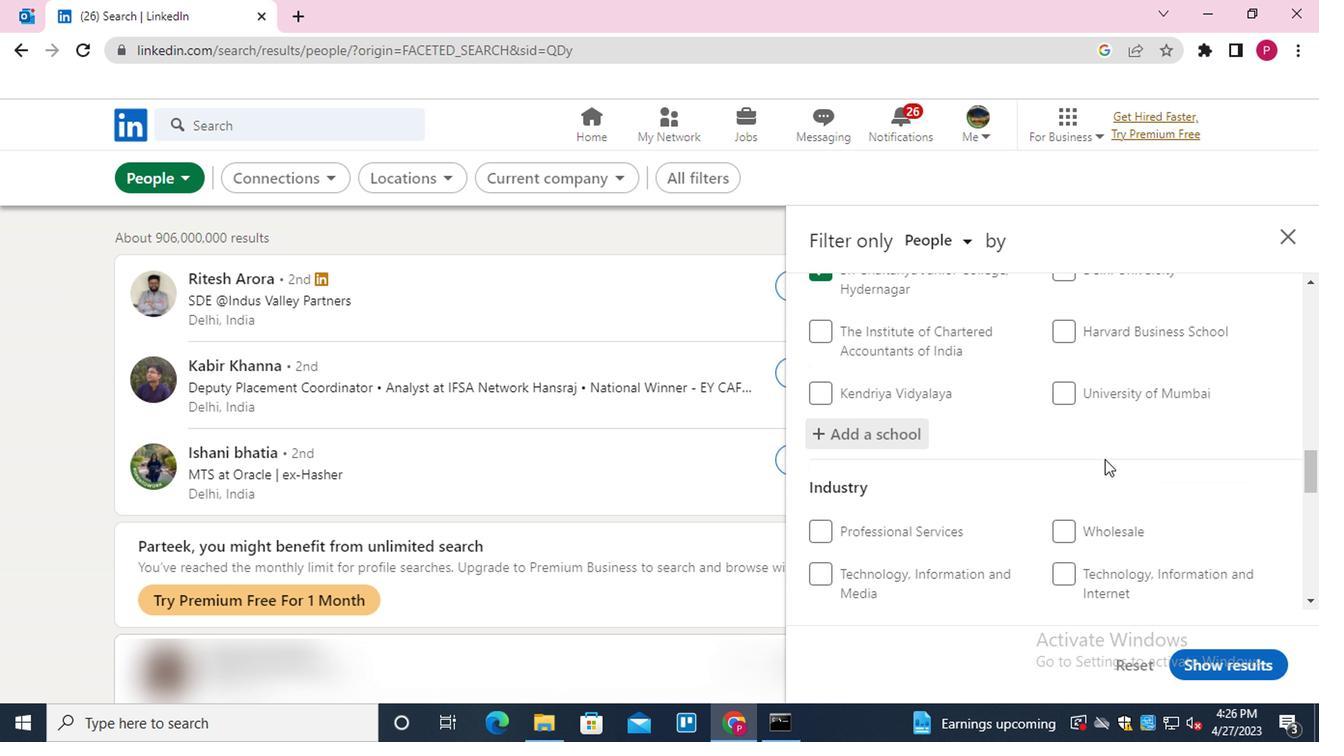 
Action: Mouse scrolled (1098, 456) with delta (0, -1)
Screenshot: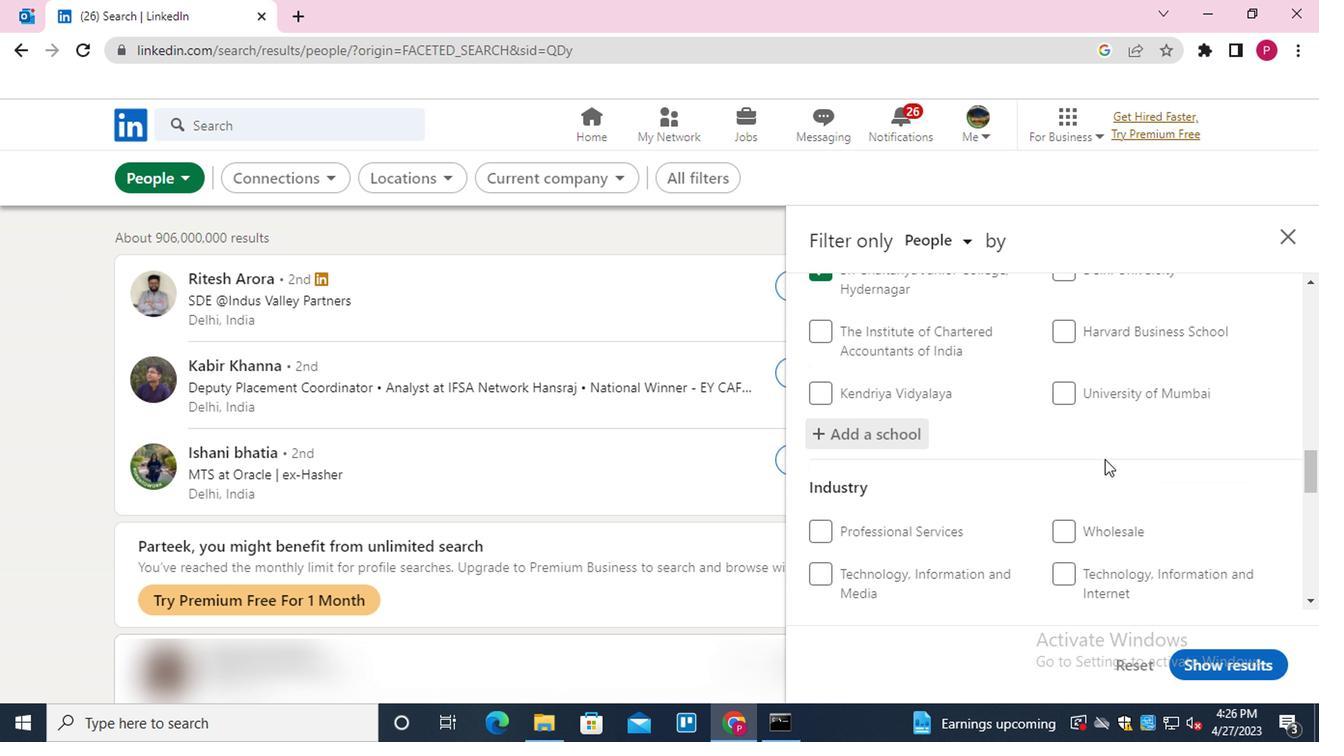 
Action: Mouse moved to (1097, 459)
Screenshot: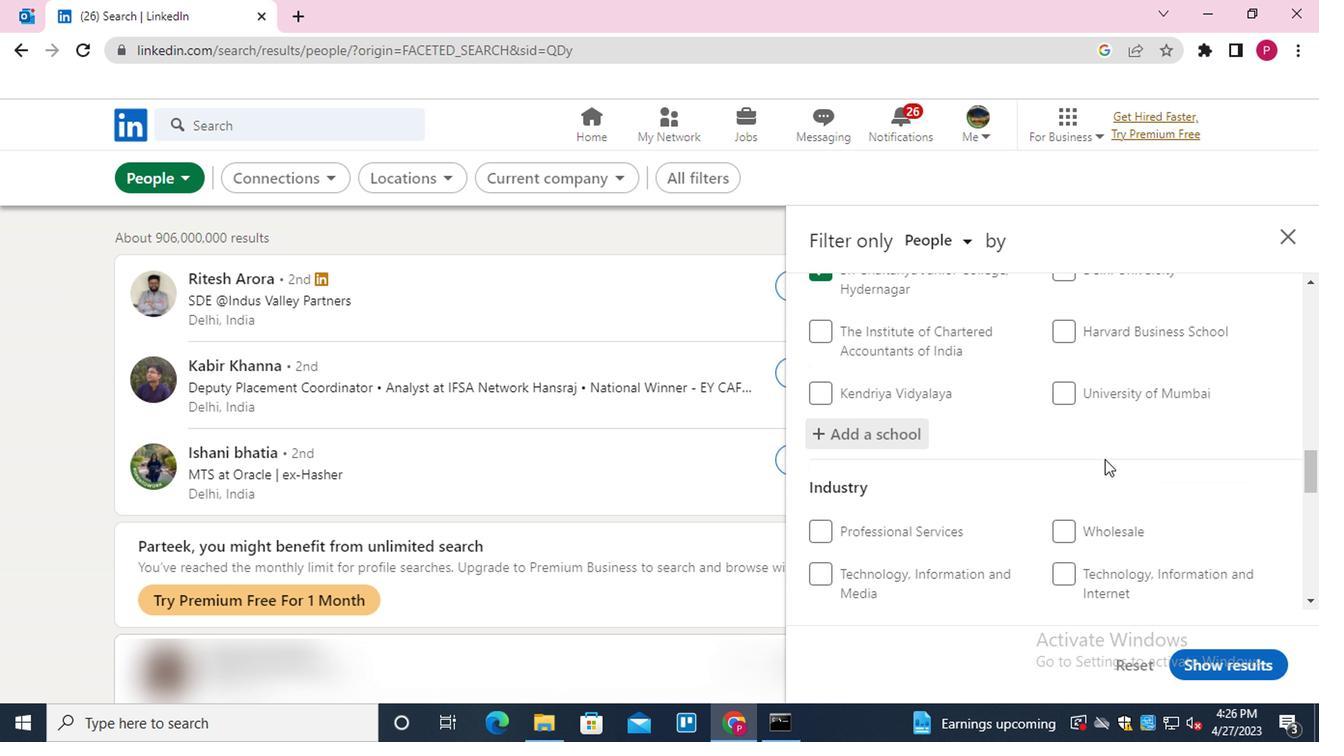 
Action: Mouse scrolled (1097, 458) with delta (0, 0)
Screenshot: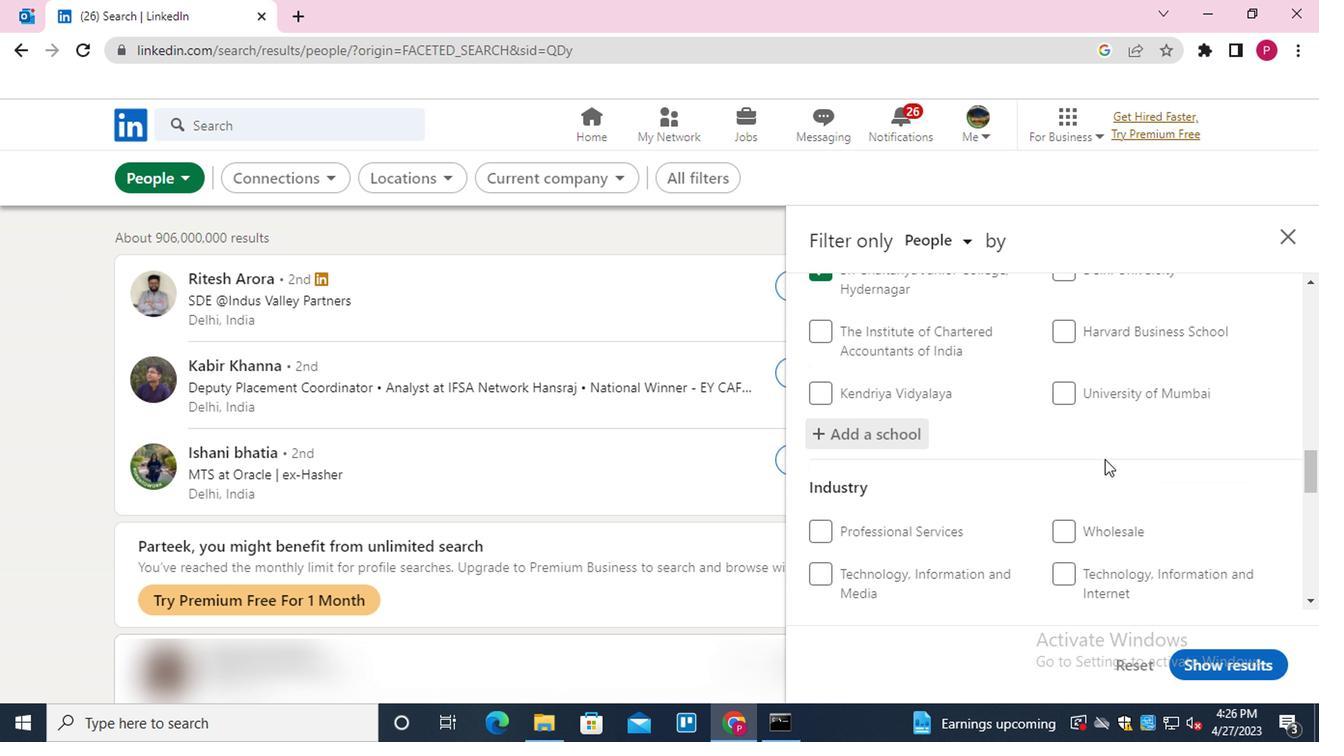 
Action: Mouse moved to (1096, 460)
Screenshot: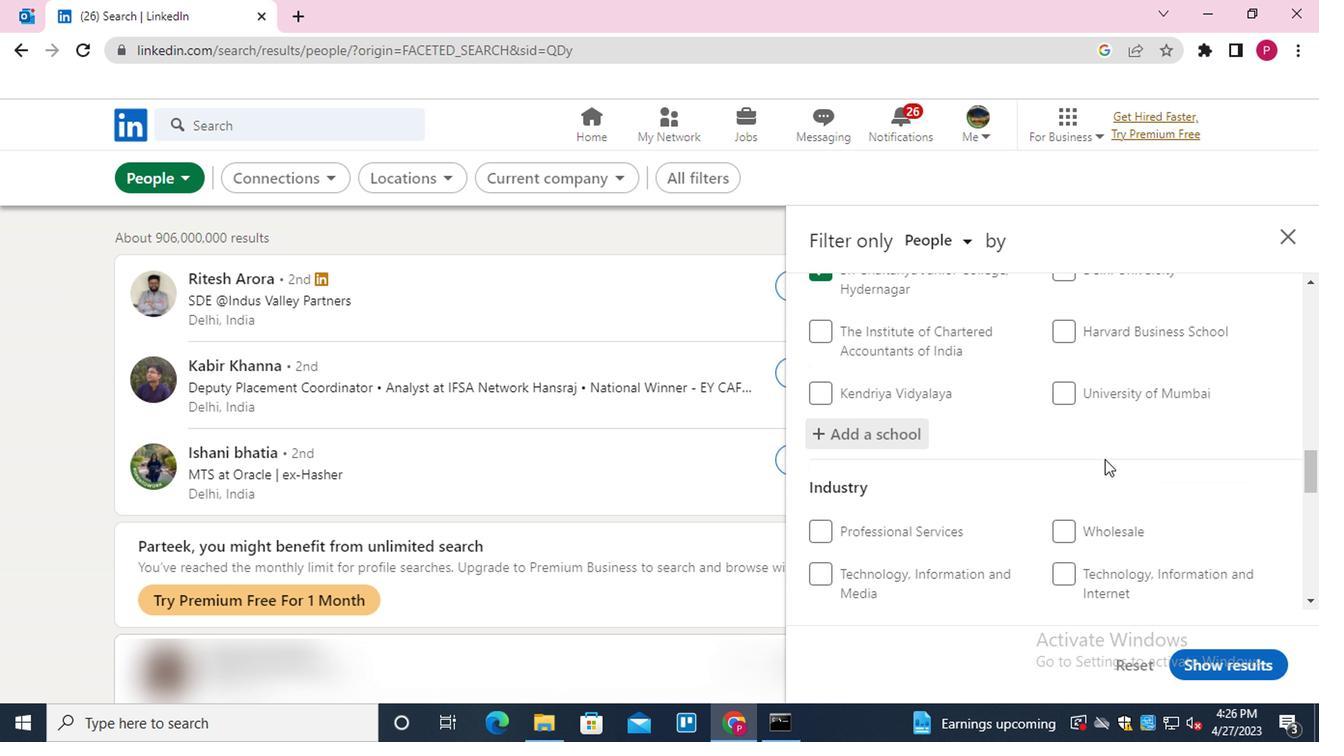 
Action: Mouse scrolled (1096, 459) with delta (0, -1)
Screenshot: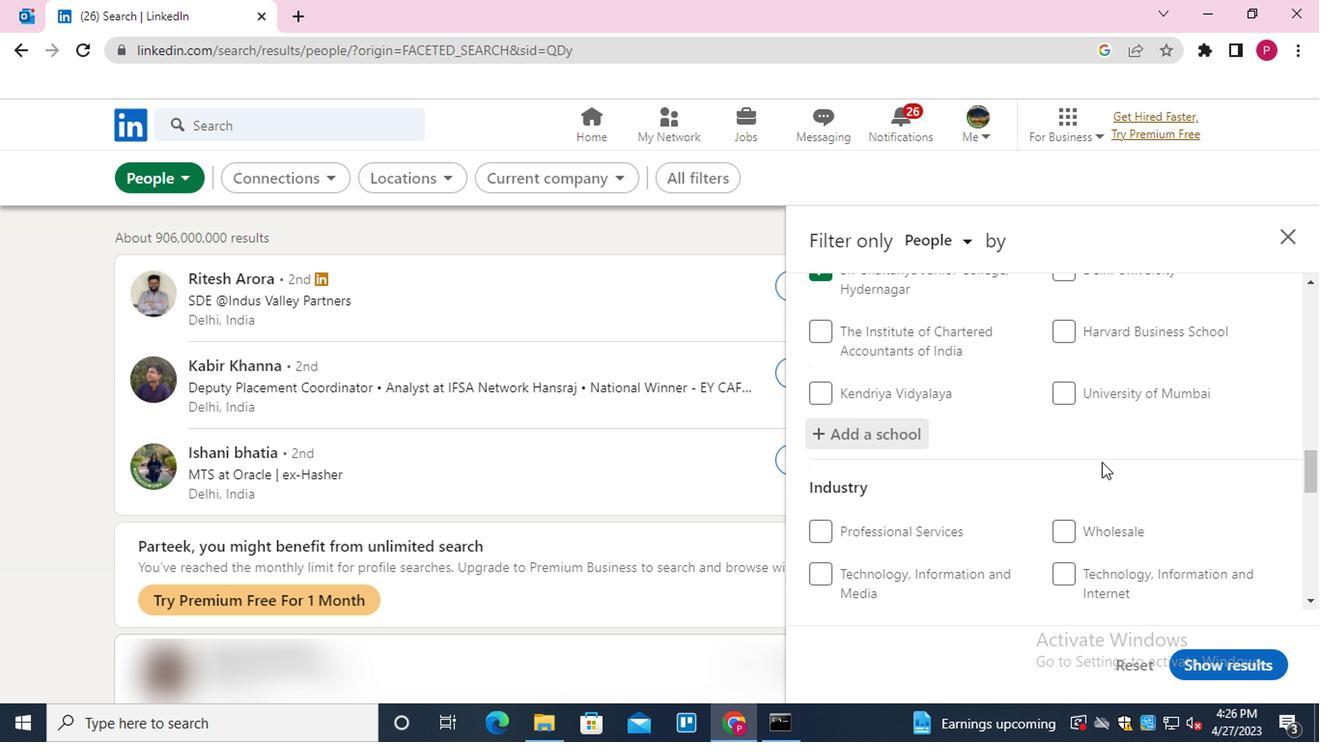 
Action: Mouse moved to (1142, 352)
Screenshot: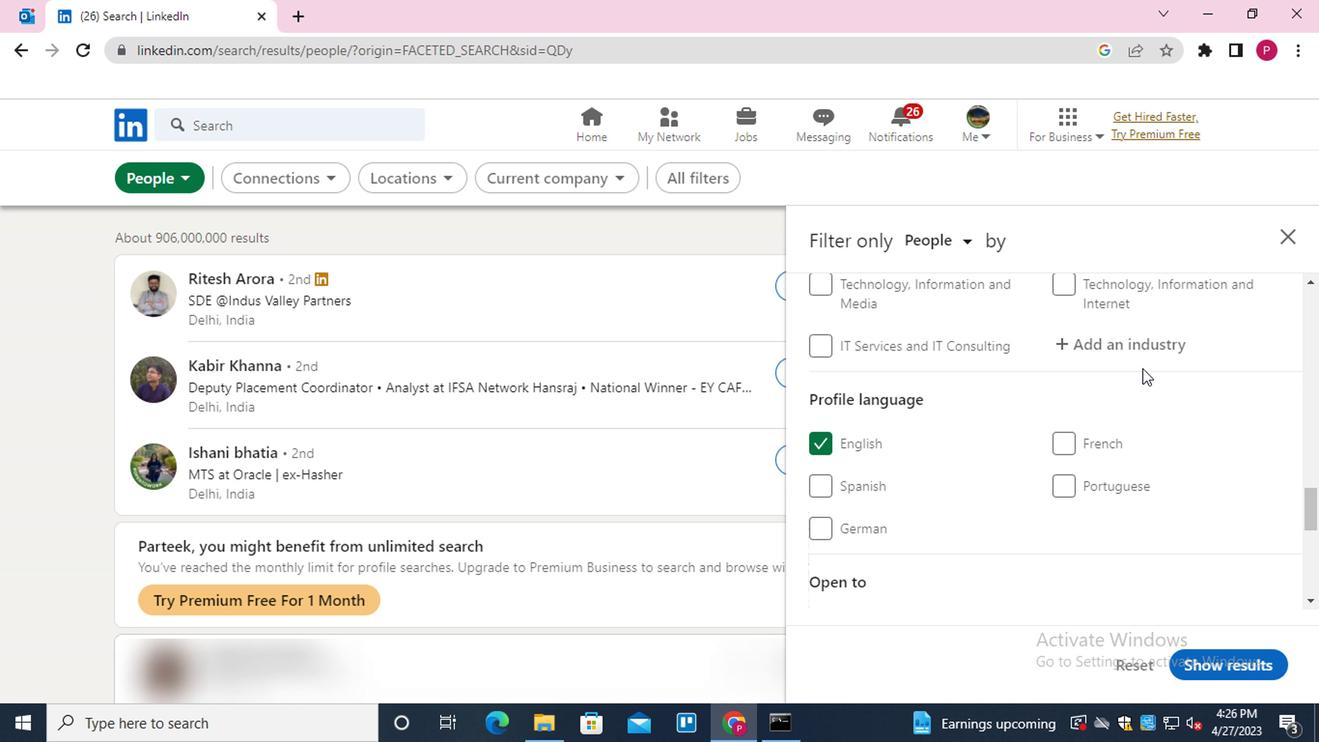 
Action: Mouse pressed left at (1142, 352)
Screenshot: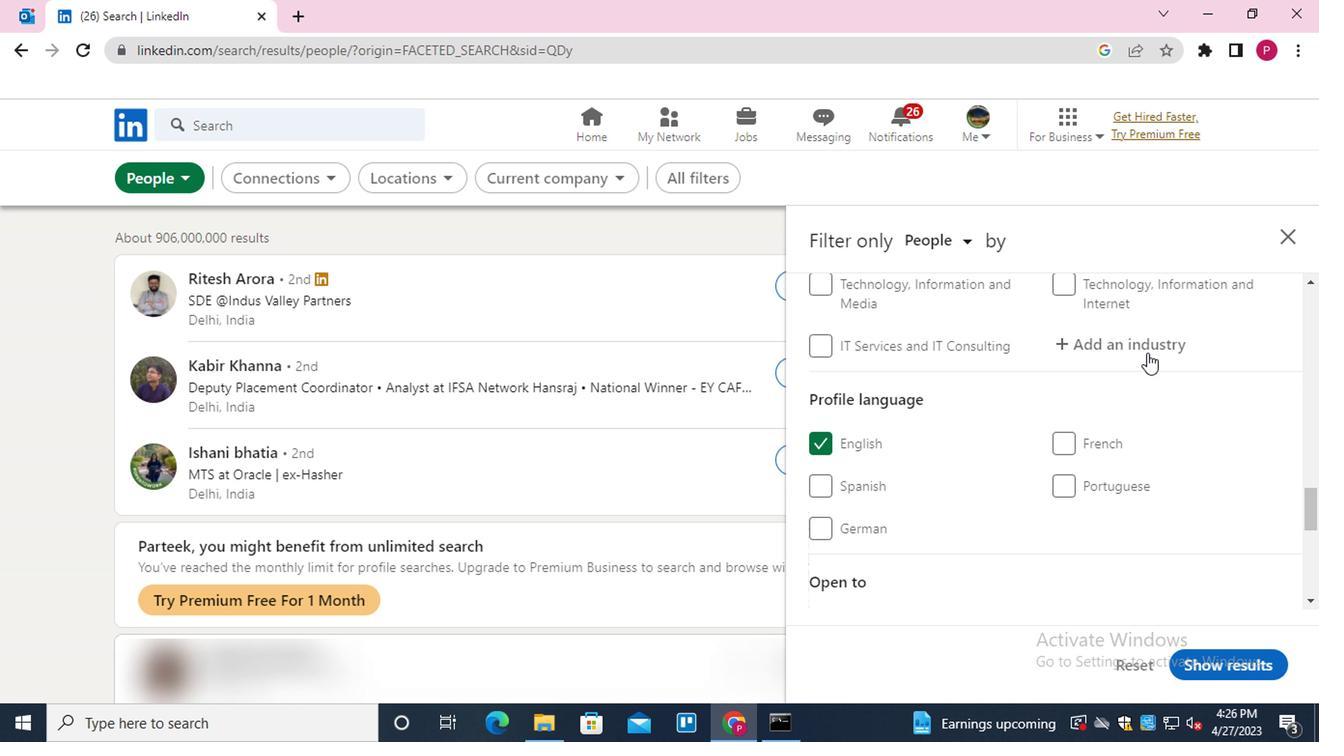 
Action: Mouse moved to (1143, 351)
Screenshot: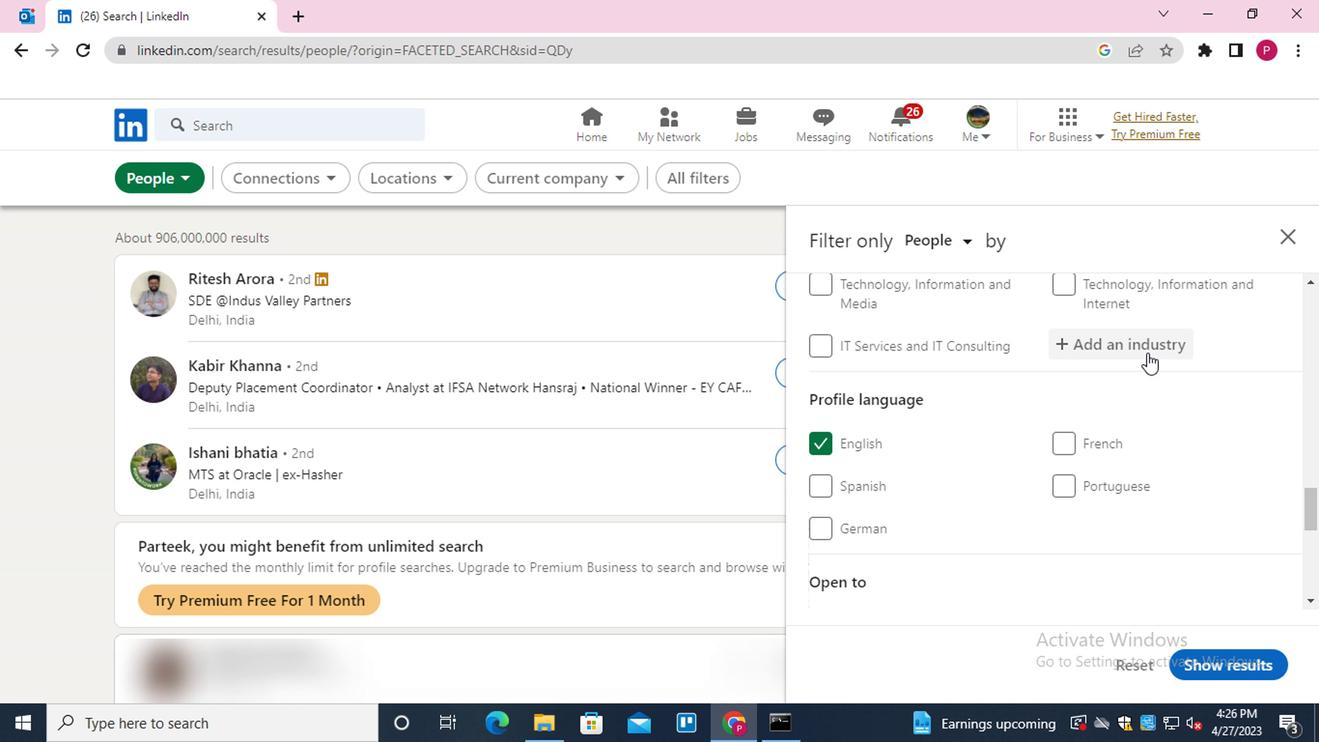 
Action: Key pressed <Key.shift><Key.shift><Key.shift><Key.shift><Key.shift><Key.shift><Key.shift><Key.shift><Key.shift>ENTERTA<Key.right><Key.down><Key.enter>
Screenshot: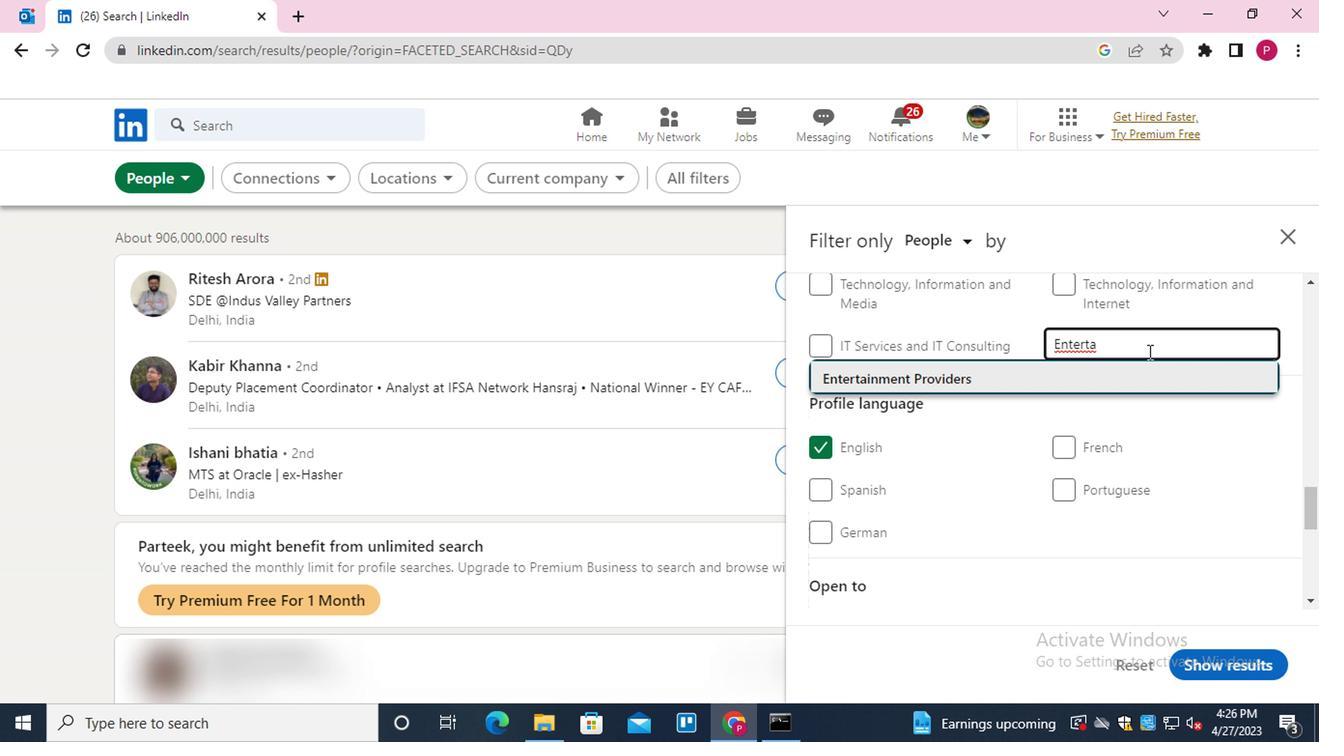 
Action: Mouse scrolled (1143, 351) with delta (0, 0)
Screenshot: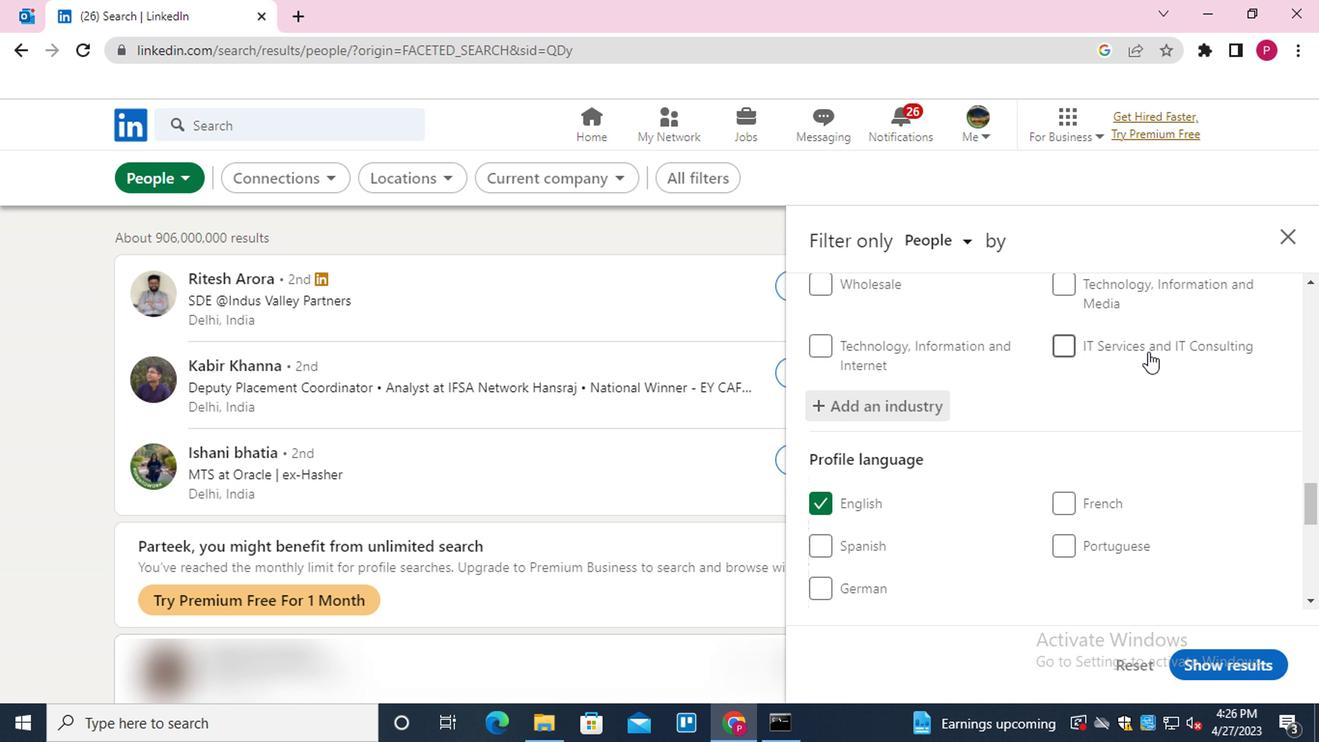 
Action: Mouse moved to (1131, 358)
Screenshot: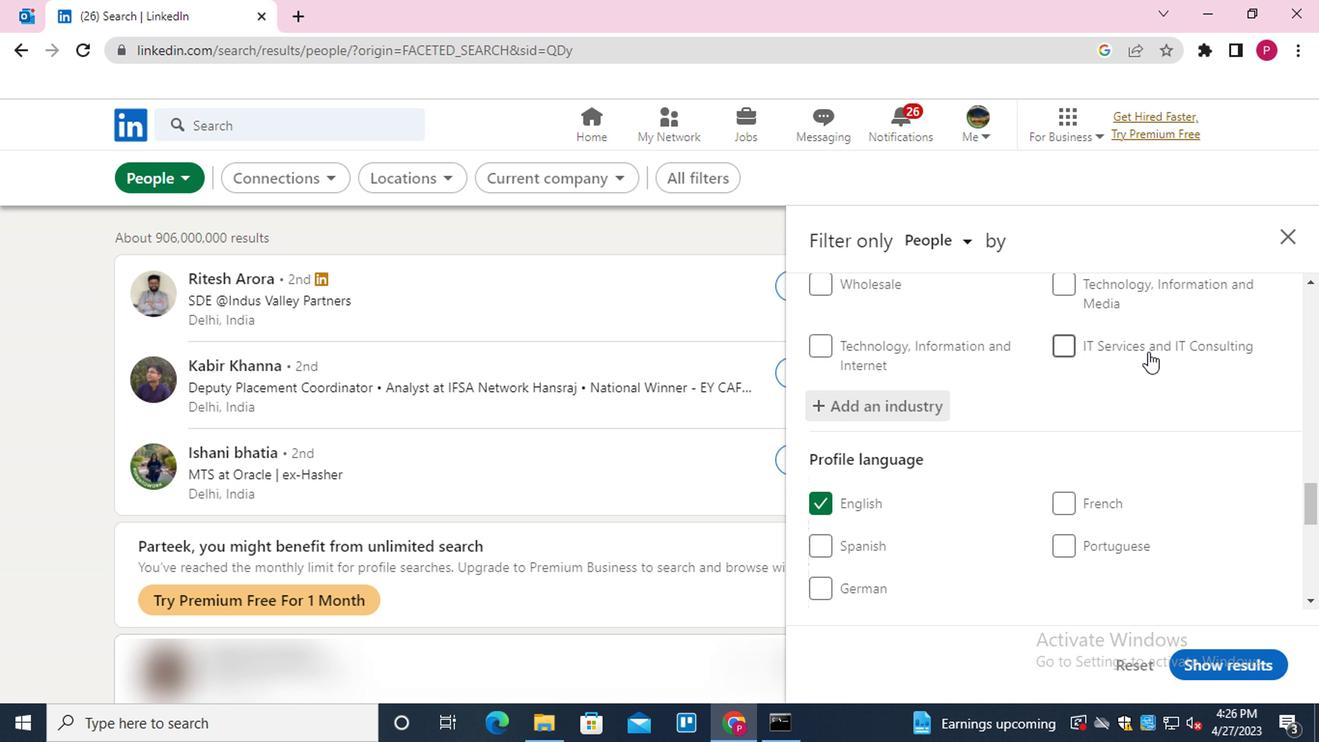 
Action: Mouse scrolled (1131, 357) with delta (0, -1)
Screenshot: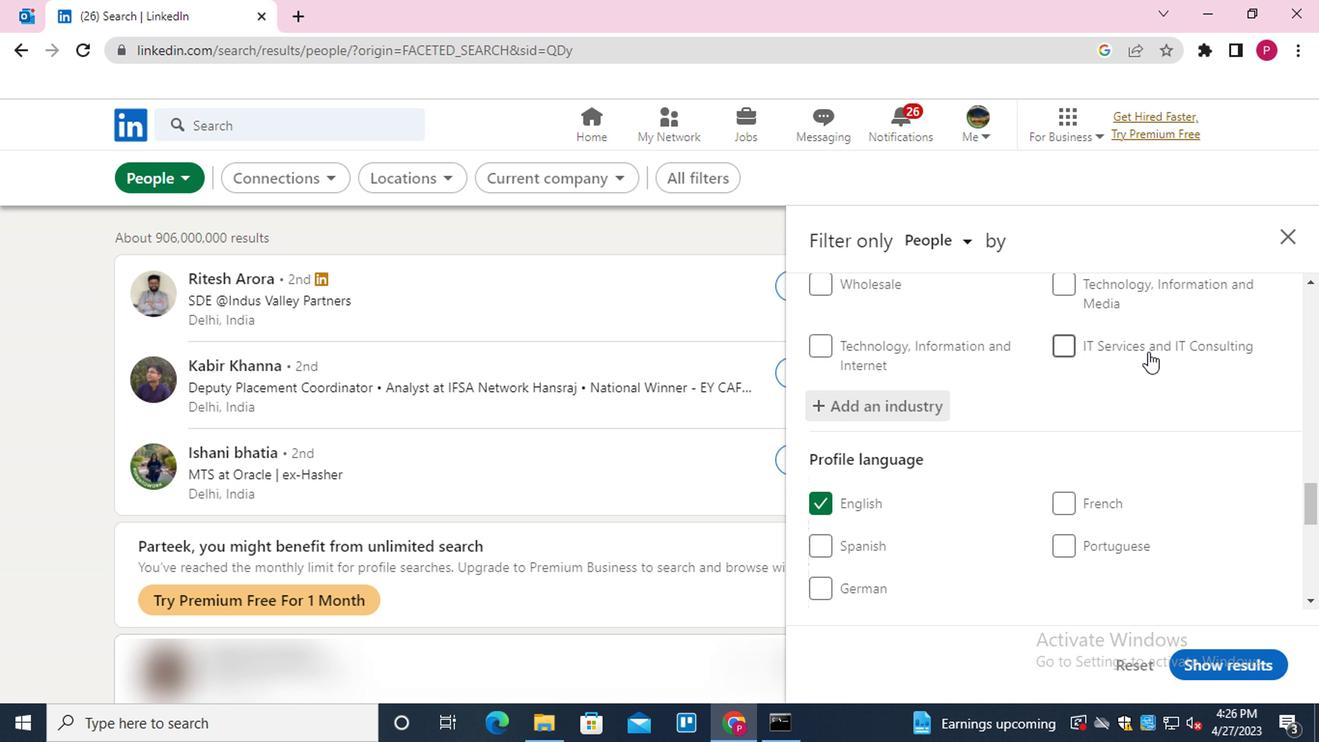 
Action: Mouse moved to (1108, 367)
Screenshot: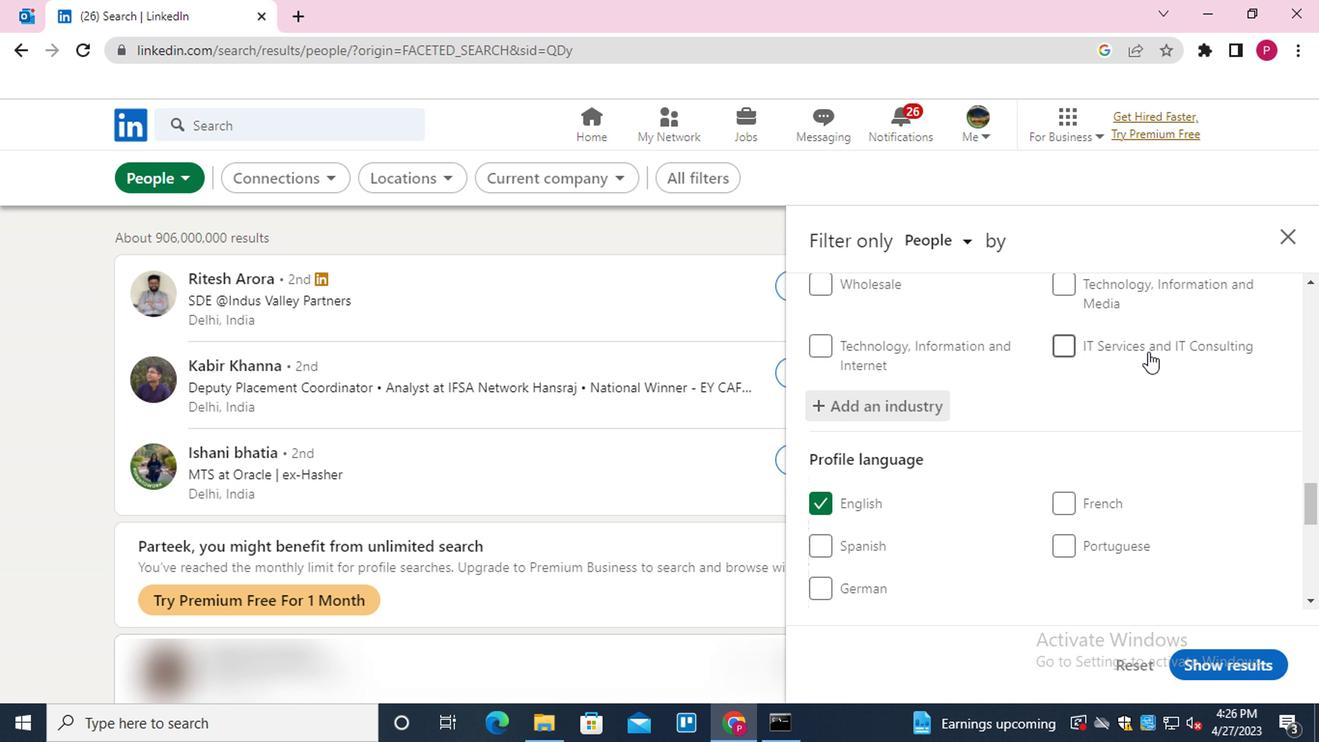 
Action: Mouse scrolled (1108, 366) with delta (0, 0)
Screenshot: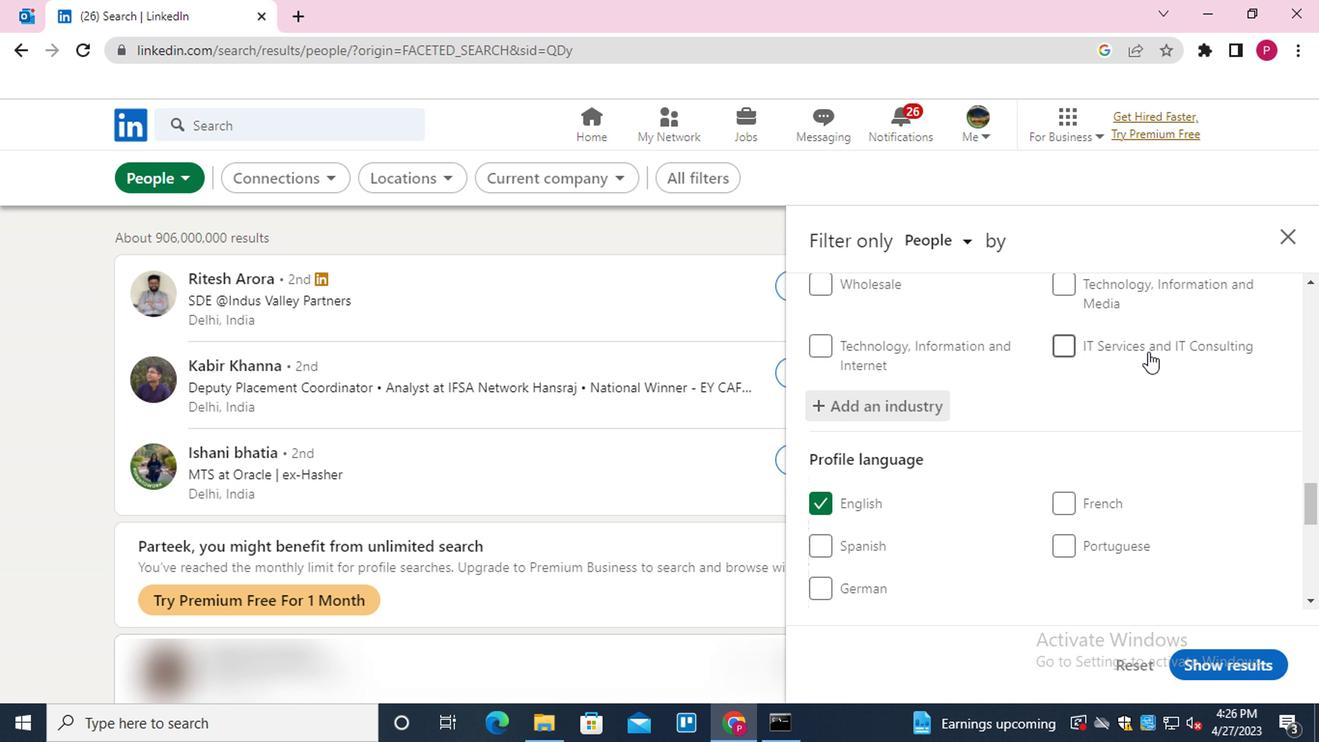
Action: Mouse moved to (1089, 374)
Screenshot: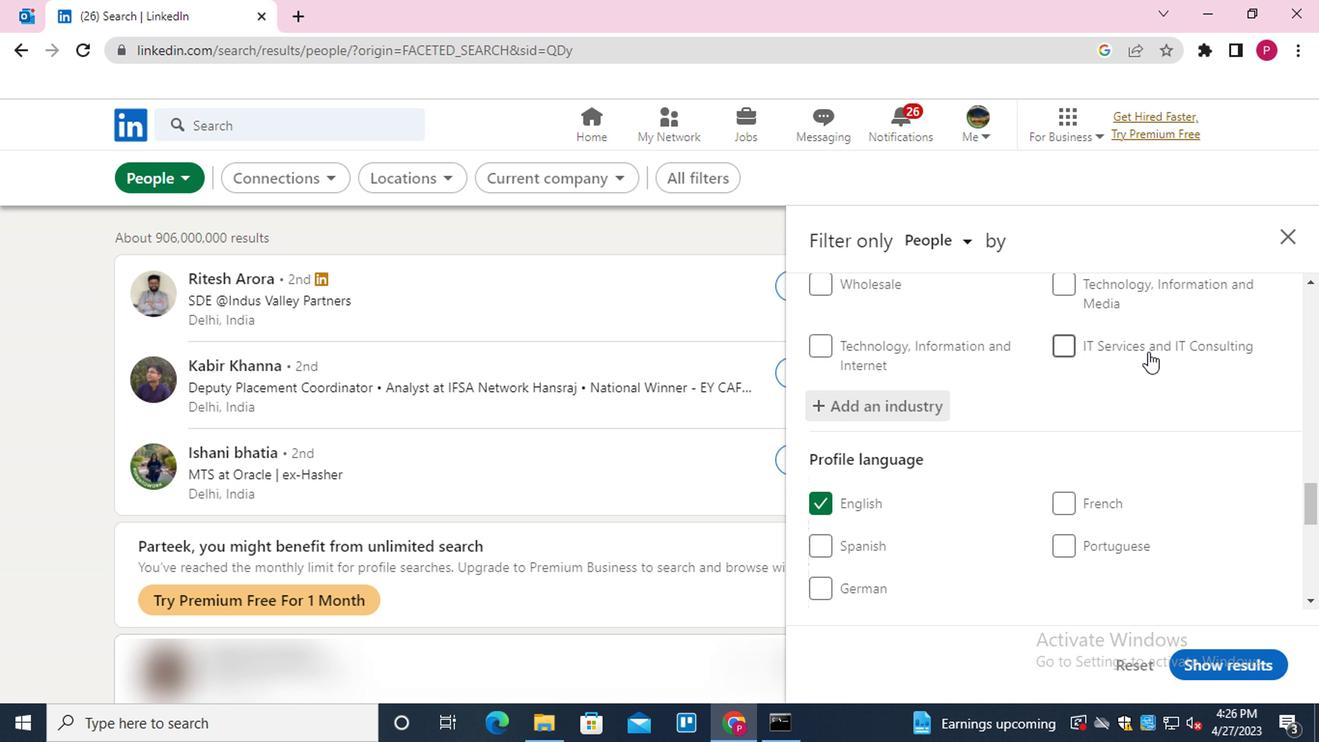 
Action: Mouse scrolled (1089, 373) with delta (0, 0)
Screenshot: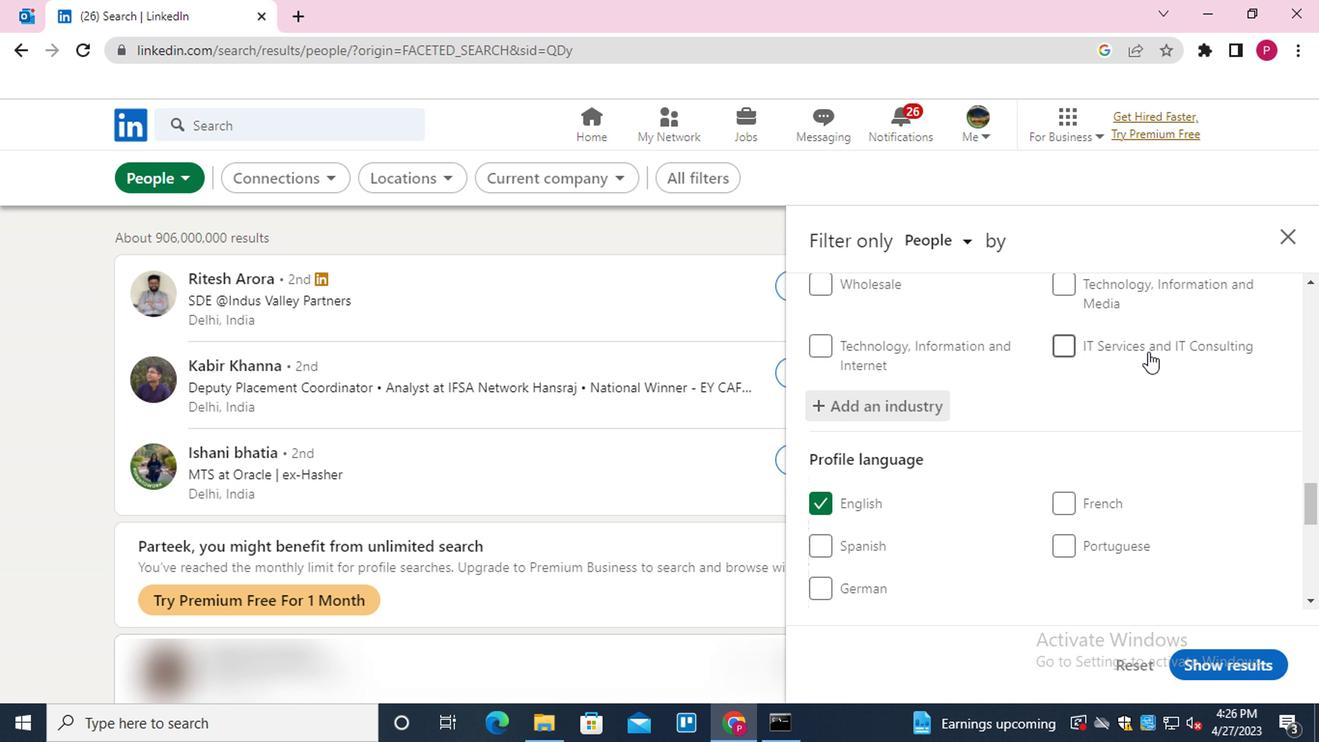 
Action: Mouse moved to (1089, 492)
Screenshot: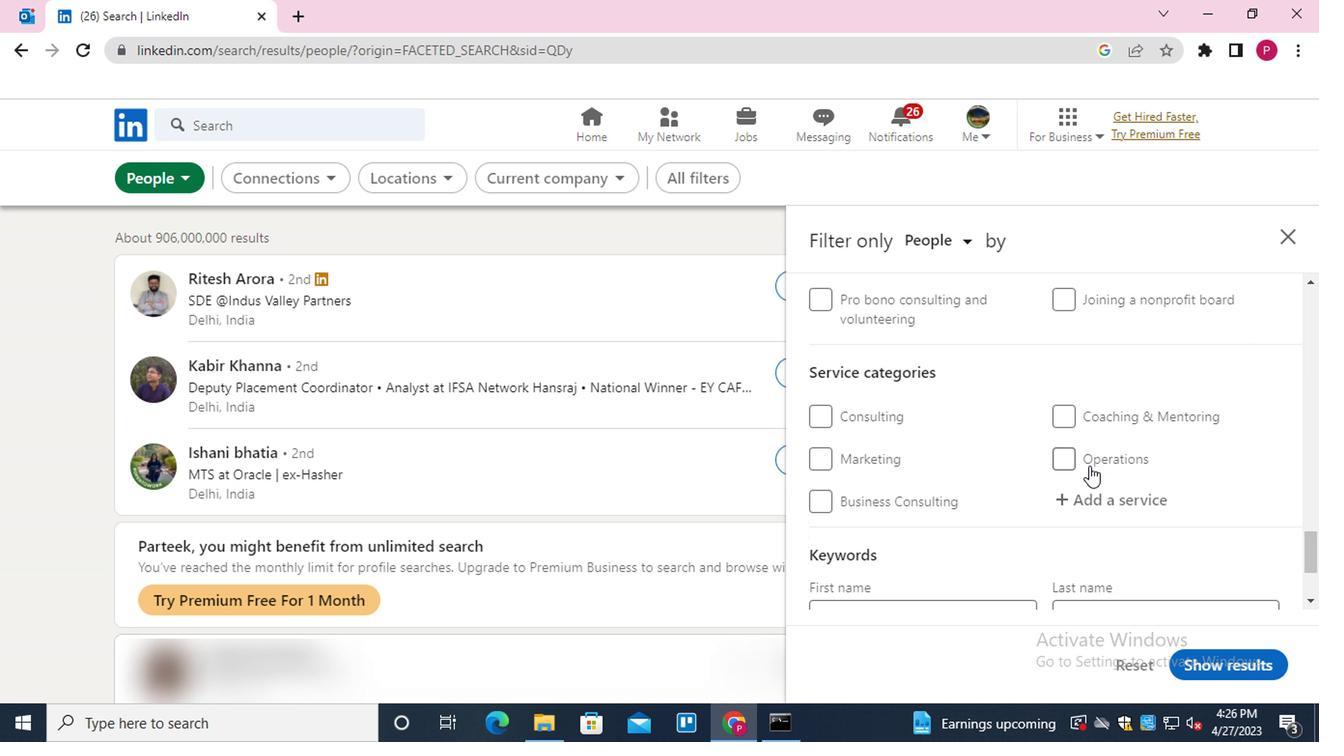 
Action: Mouse pressed left at (1089, 492)
Screenshot: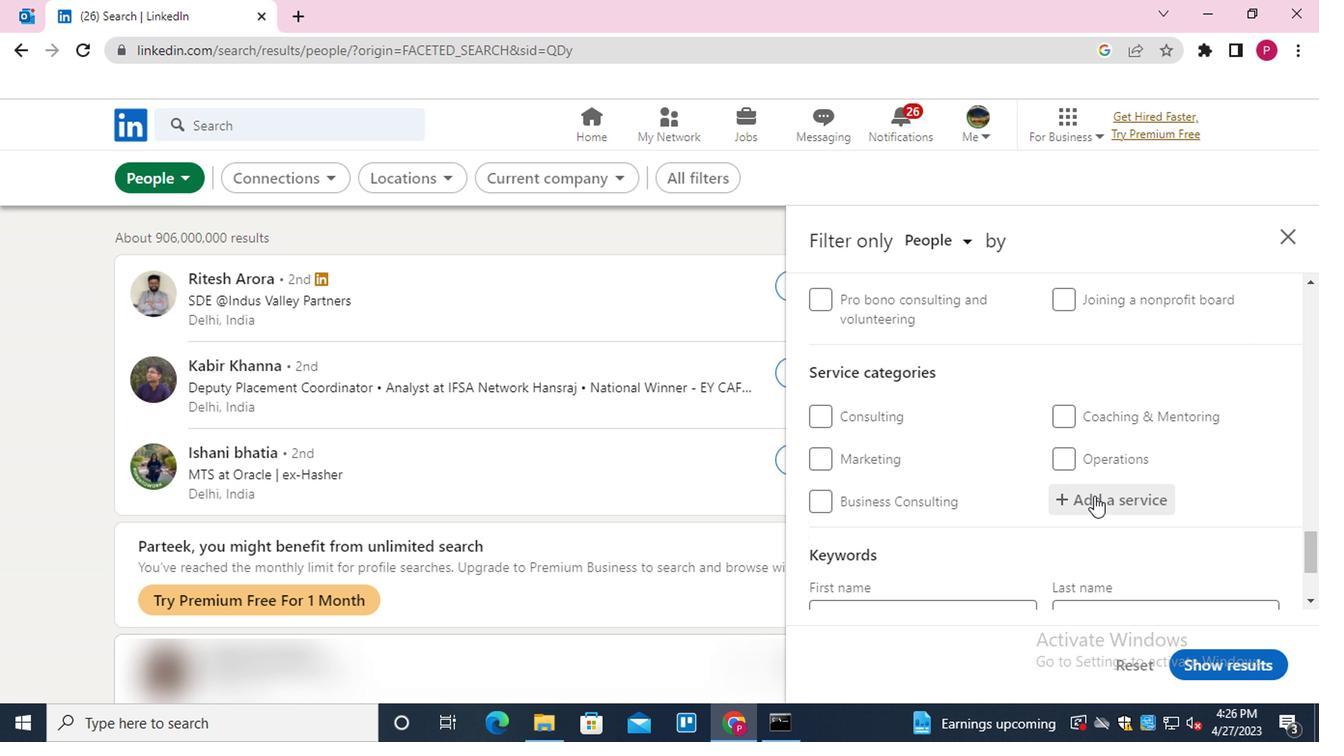 
Action: Key pressed <Key.shift>DEMAND<Key.down><Key.enter>
Screenshot: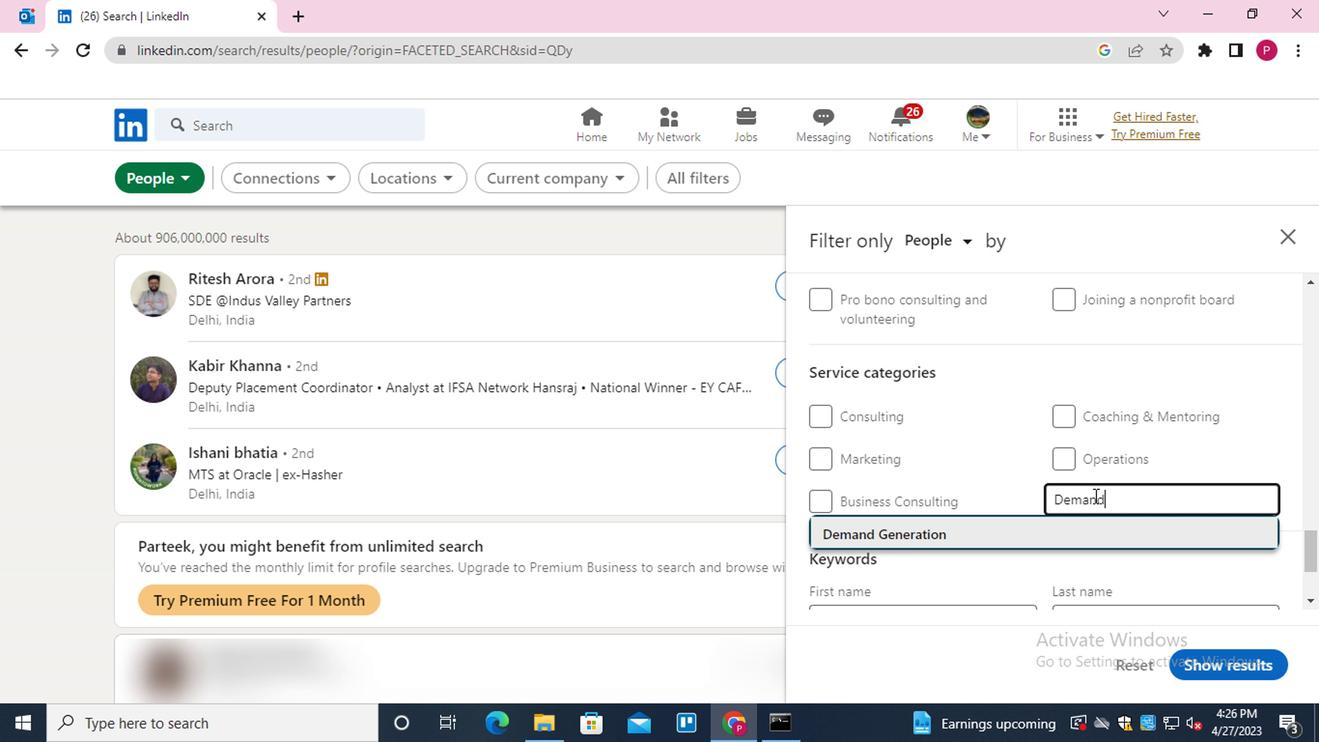 
Action: Mouse scrolled (1089, 491) with delta (0, 0)
Screenshot: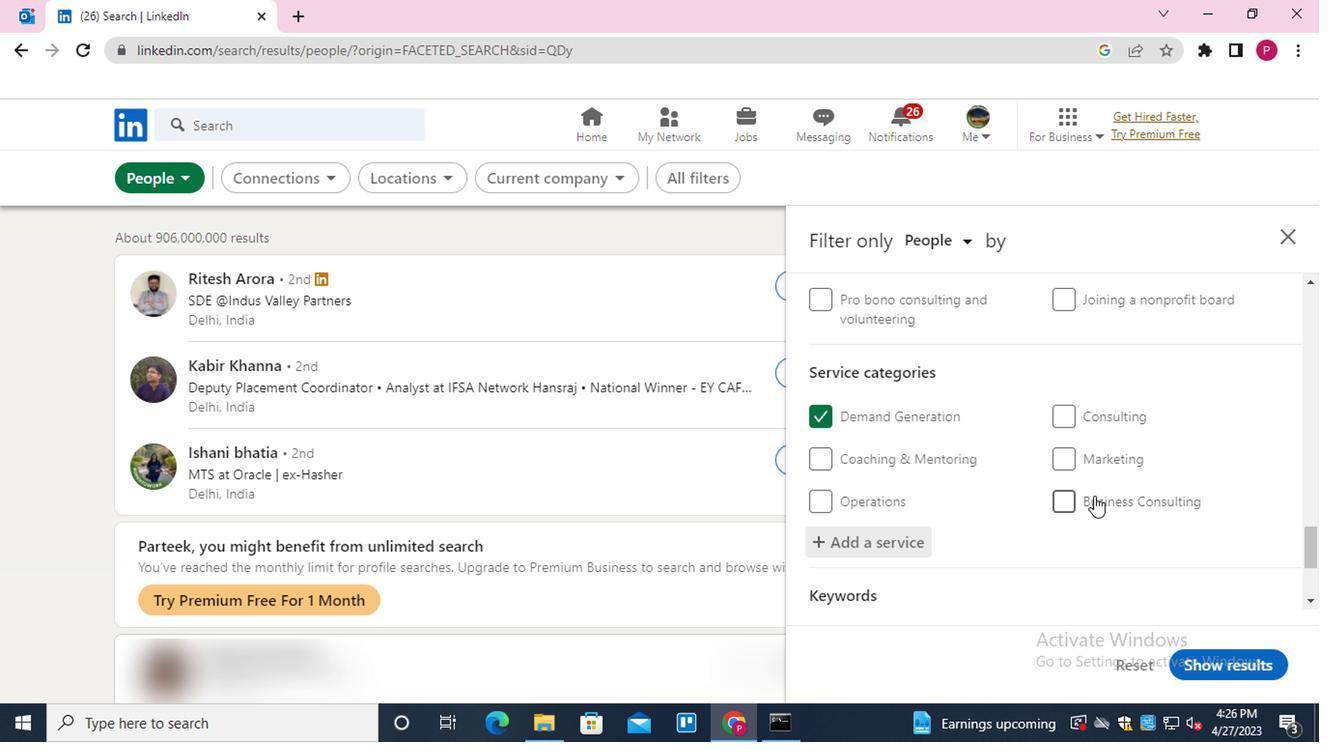 
Action: Mouse scrolled (1089, 491) with delta (0, 0)
Screenshot: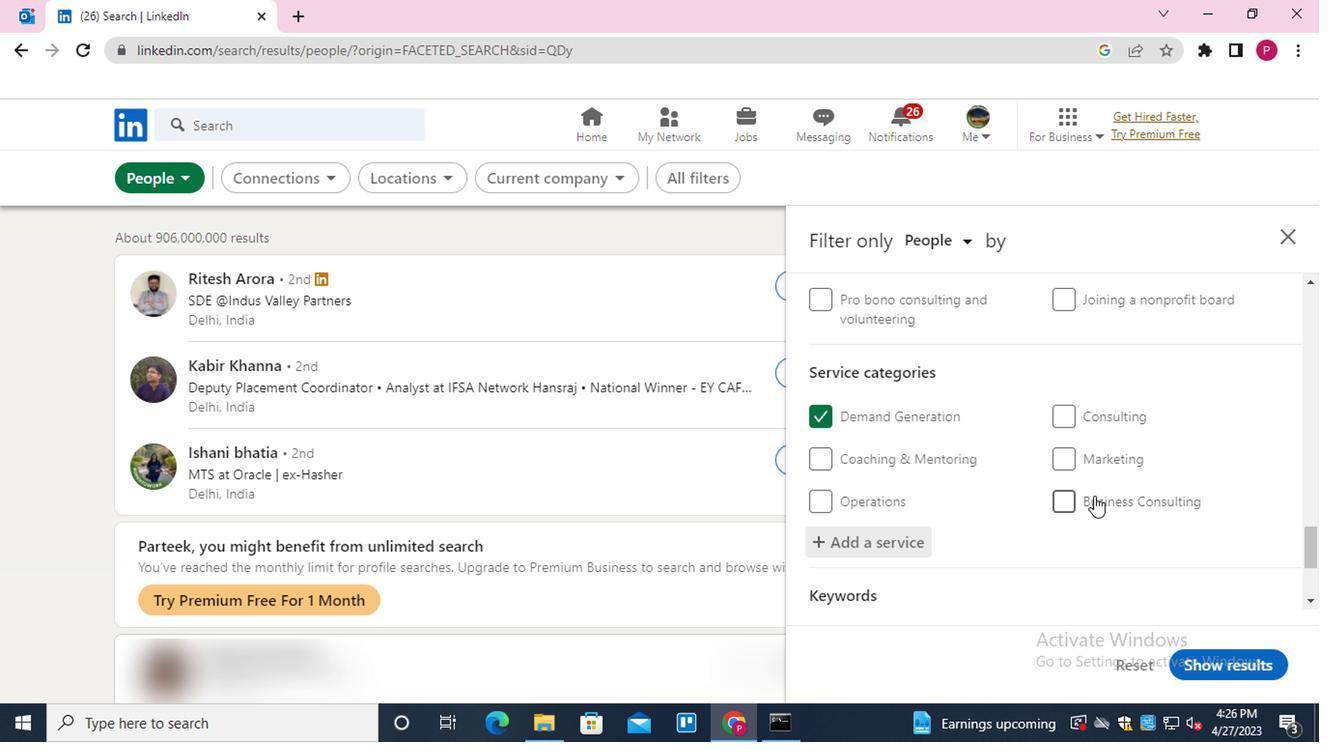 
Action: Mouse moved to (1089, 494)
Screenshot: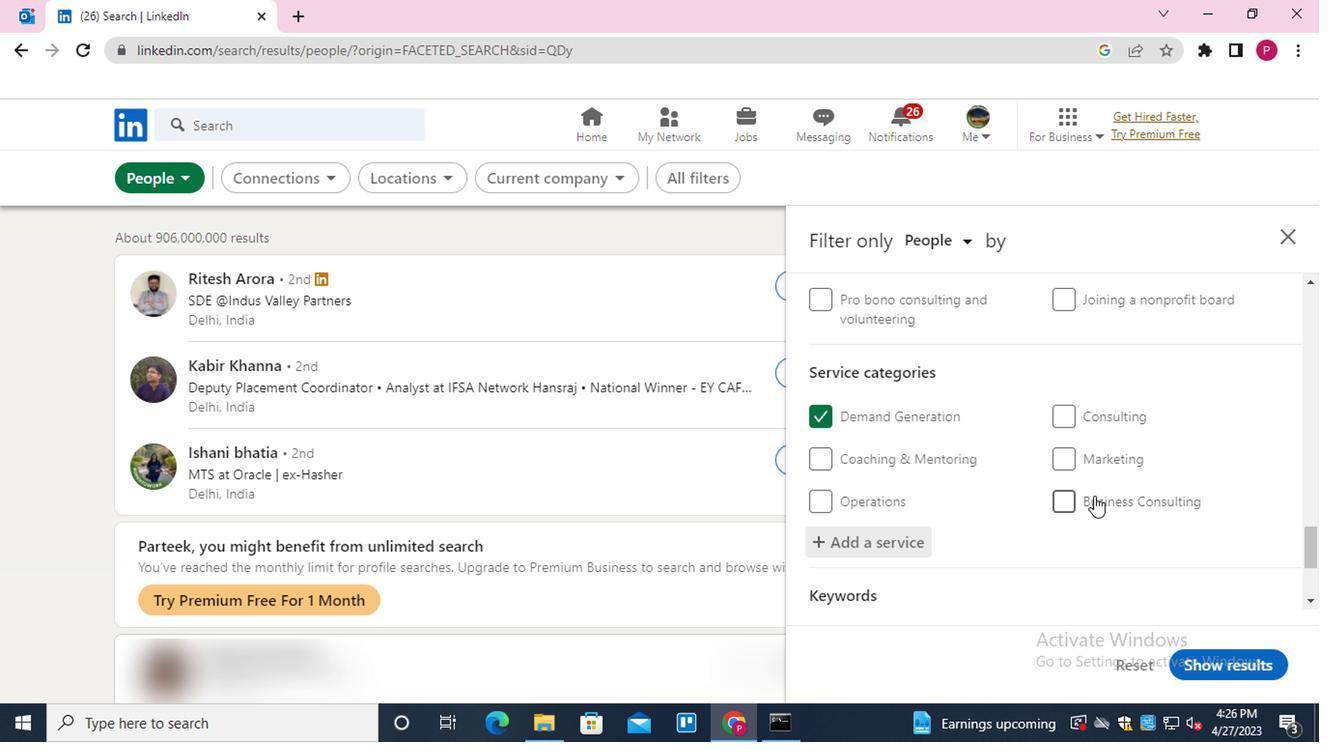 
Action: Mouse scrolled (1089, 493) with delta (0, 0)
Screenshot: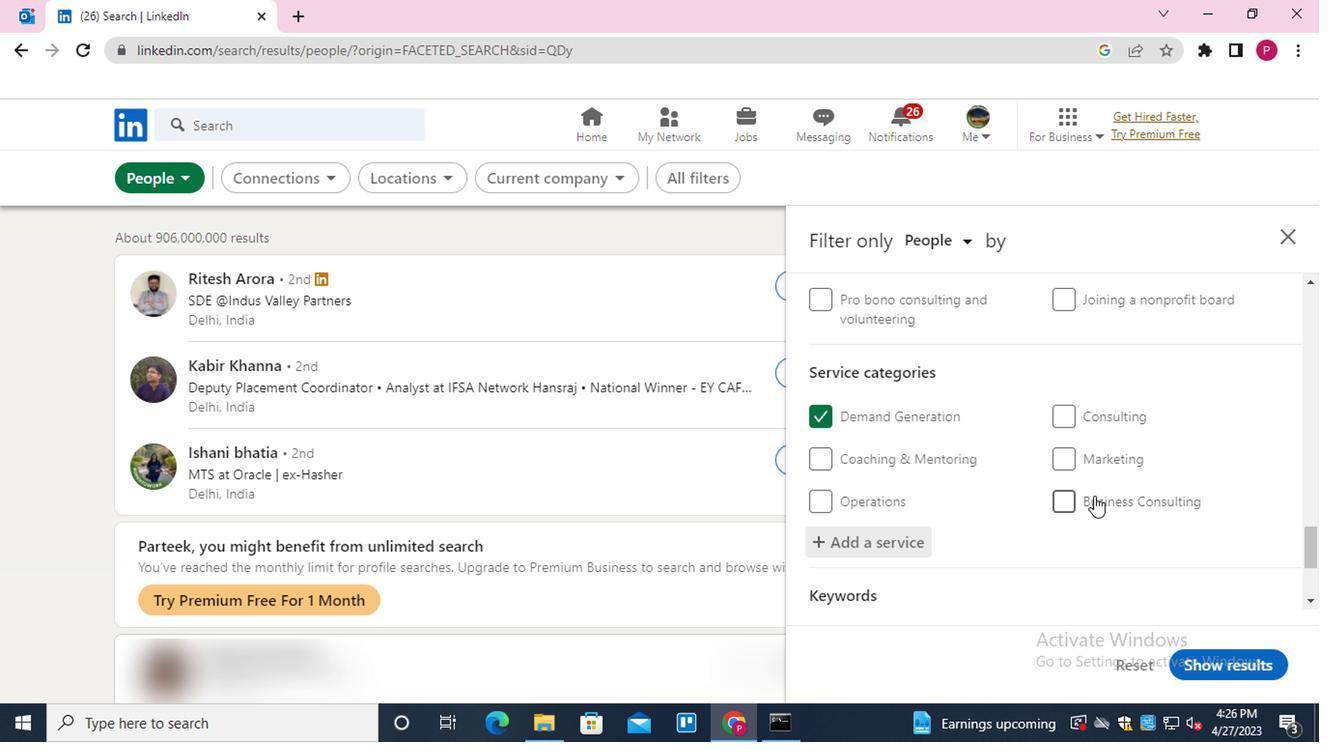 
Action: Mouse moved to (1087, 496)
Screenshot: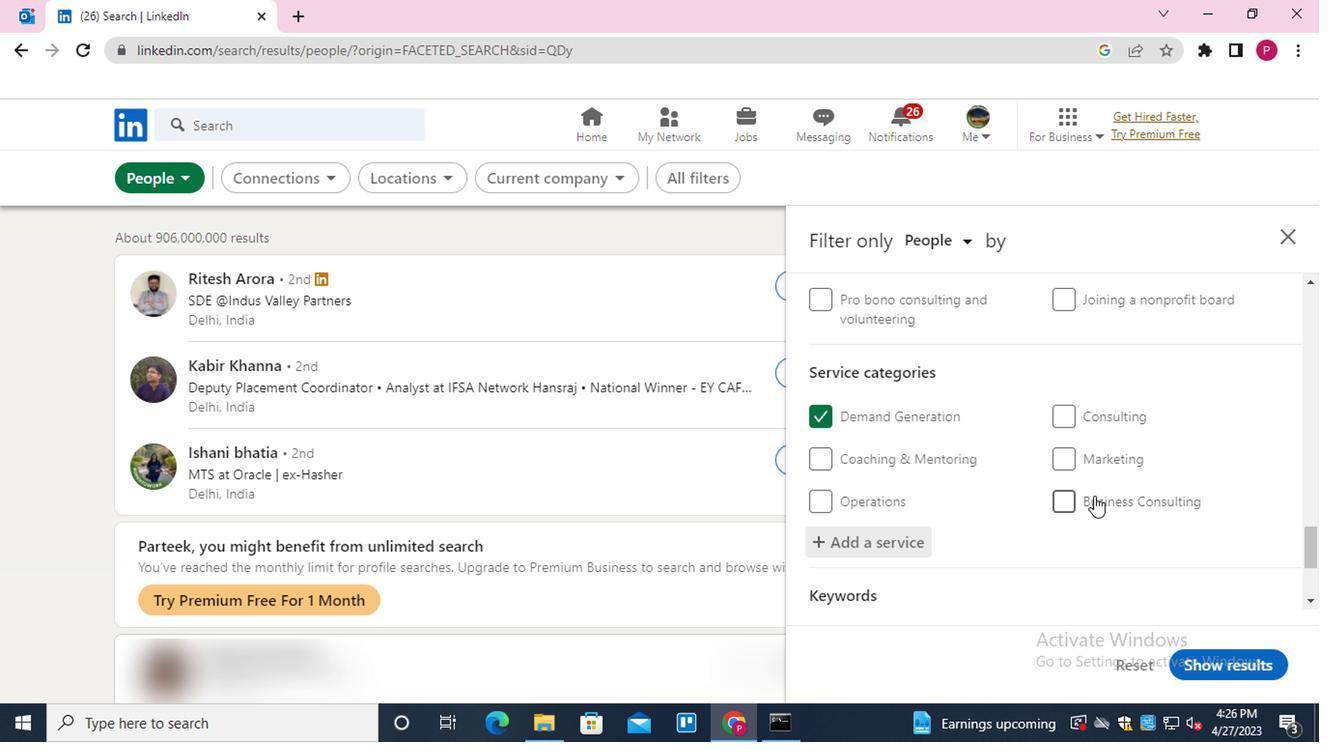 
Action: Mouse scrolled (1087, 496) with delta (0, 0)
Screenshot: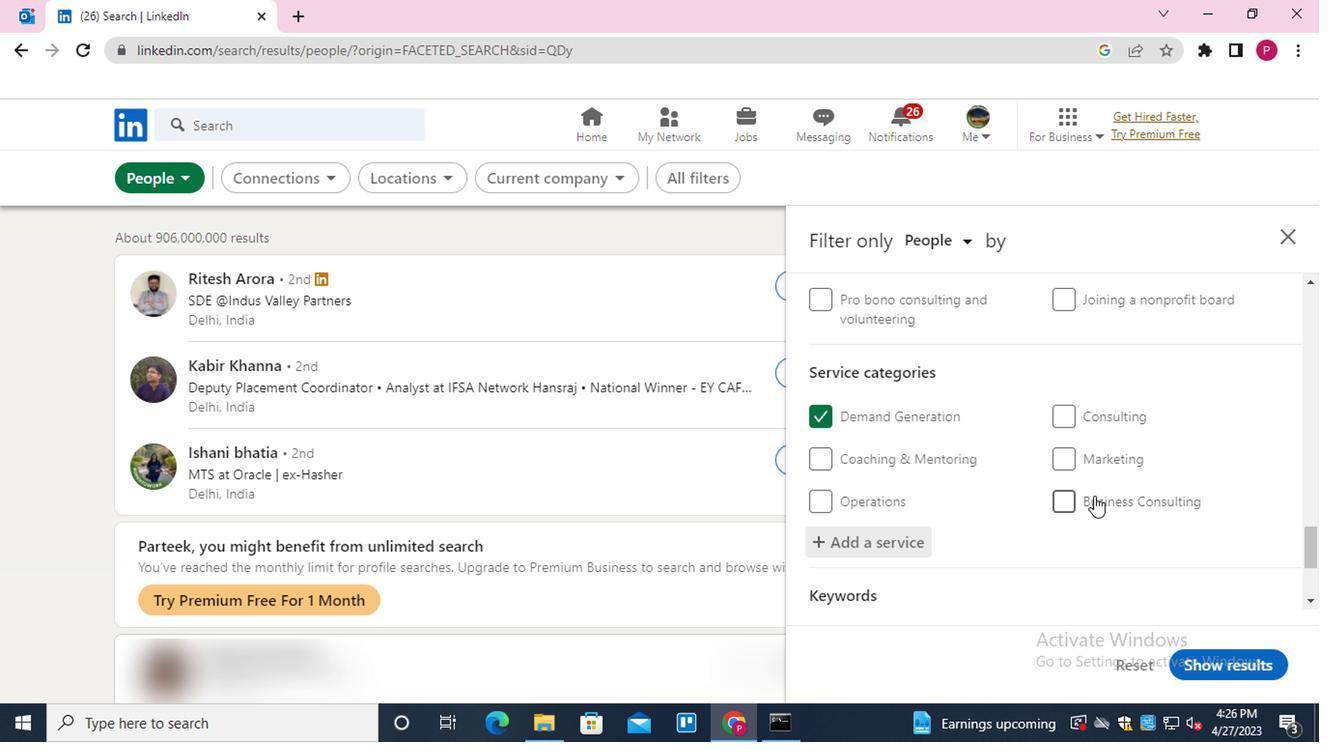 
Action: Mouse moved to (885, 526)
Screenshot: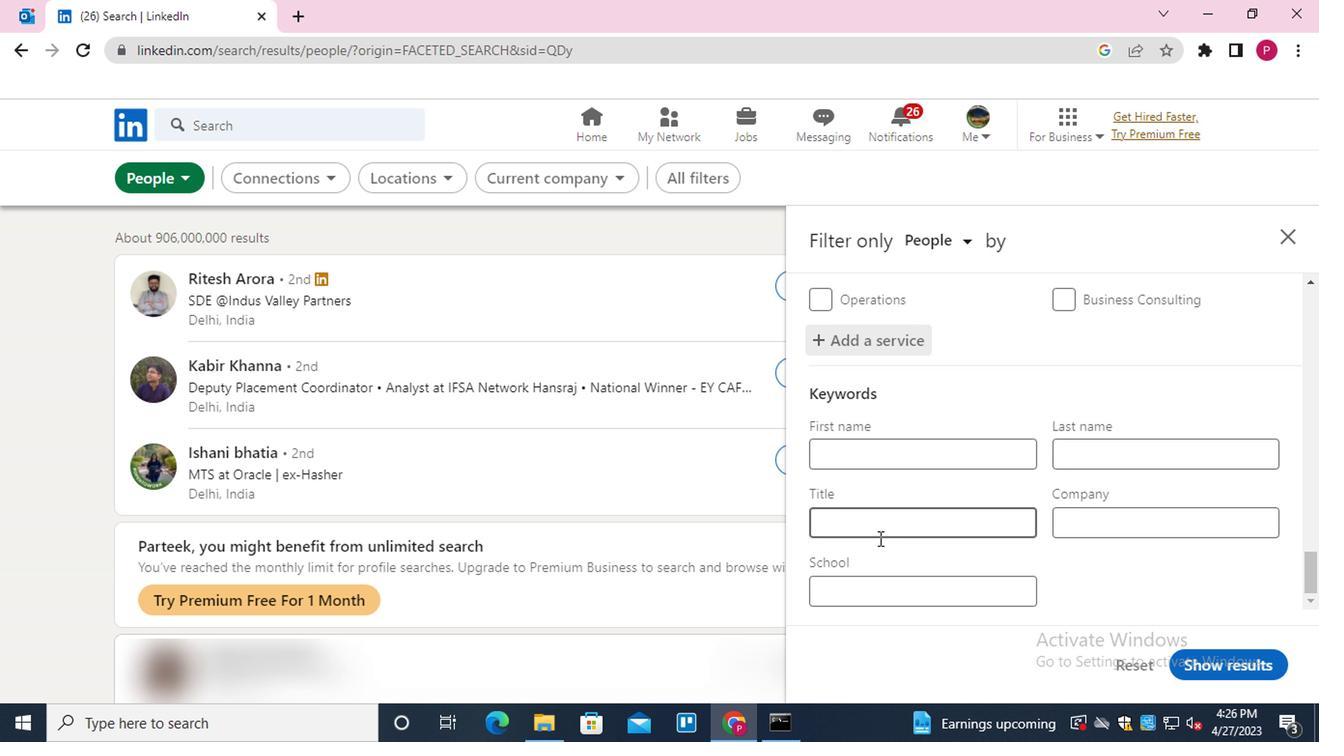 
Action: Mouse pressed left at (885, 526)
Screenshot: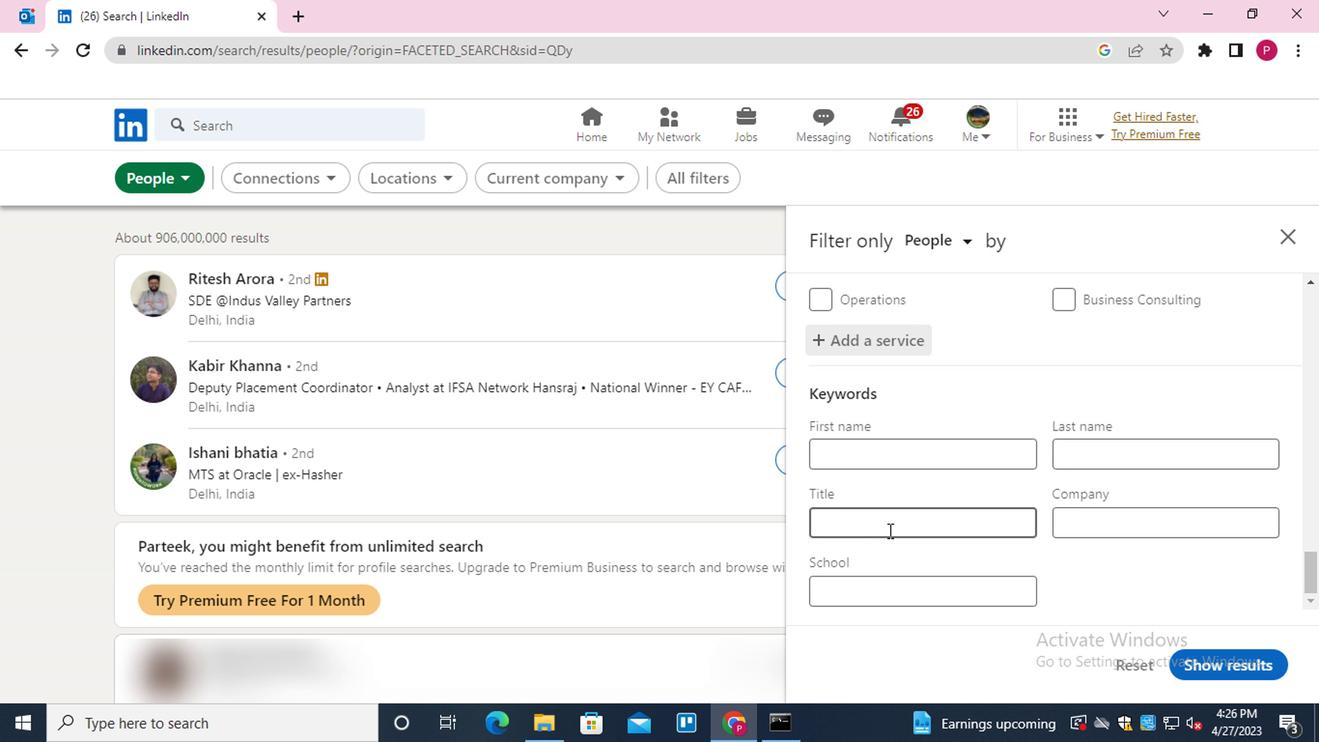 
Action: Key pressed <Key.shift>PRODUCT<Key.space><Key.shift><Key.shift><Key.shift><Key.shift><Key.shift><Key.shift><Key.shift><Key.shift><Key.shift><Key.shift><Key.shift>MANAGER
Screenshot: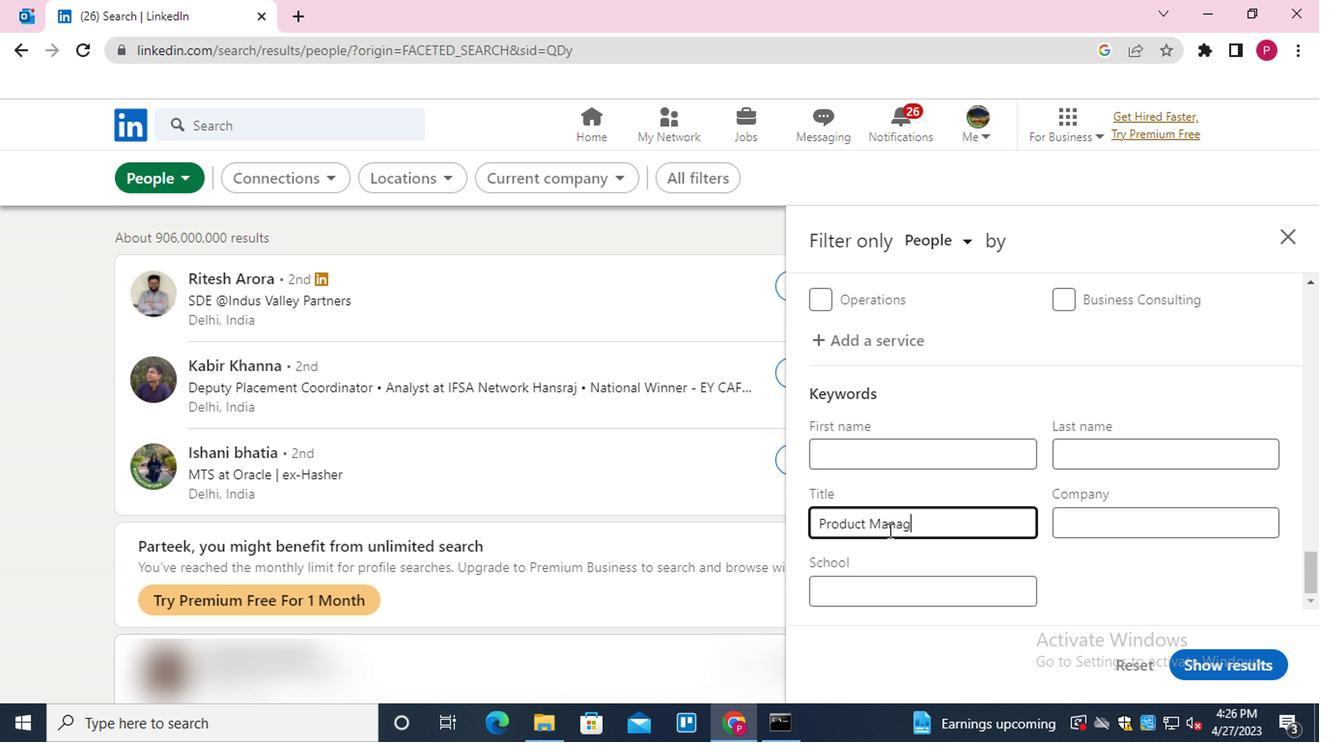 
Action: Mouse moved to (1228, 665)
Screenshot: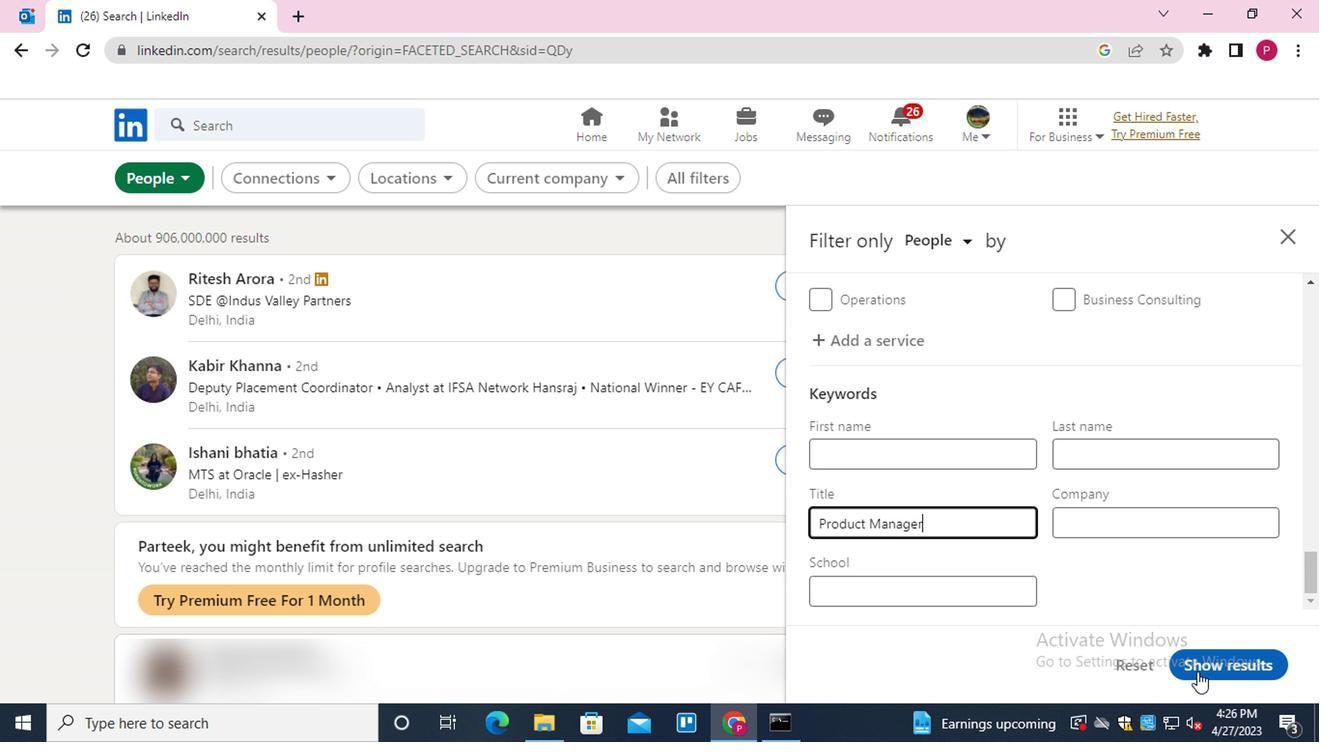 
Action: Mouse pressed left at (1228, 665)
Screenshot: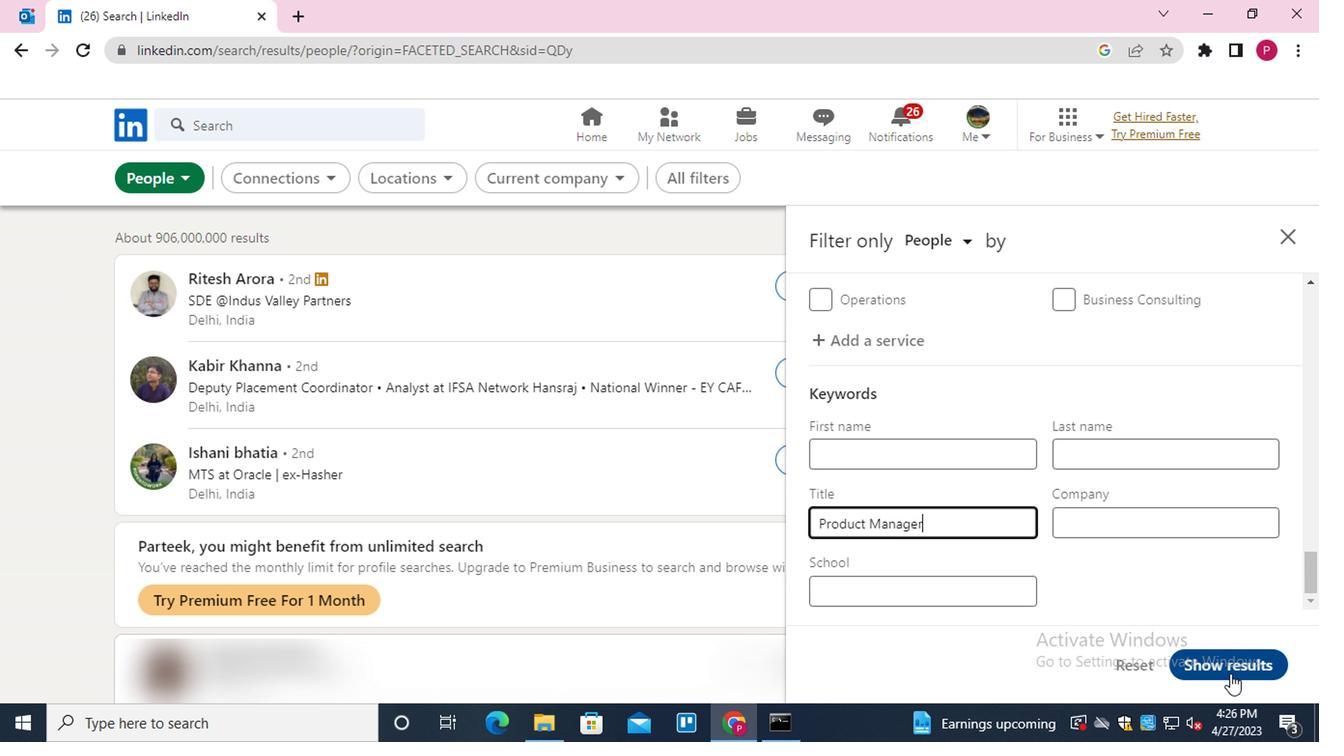 
Action: Mouse moved to (626, 435)
Screenshot: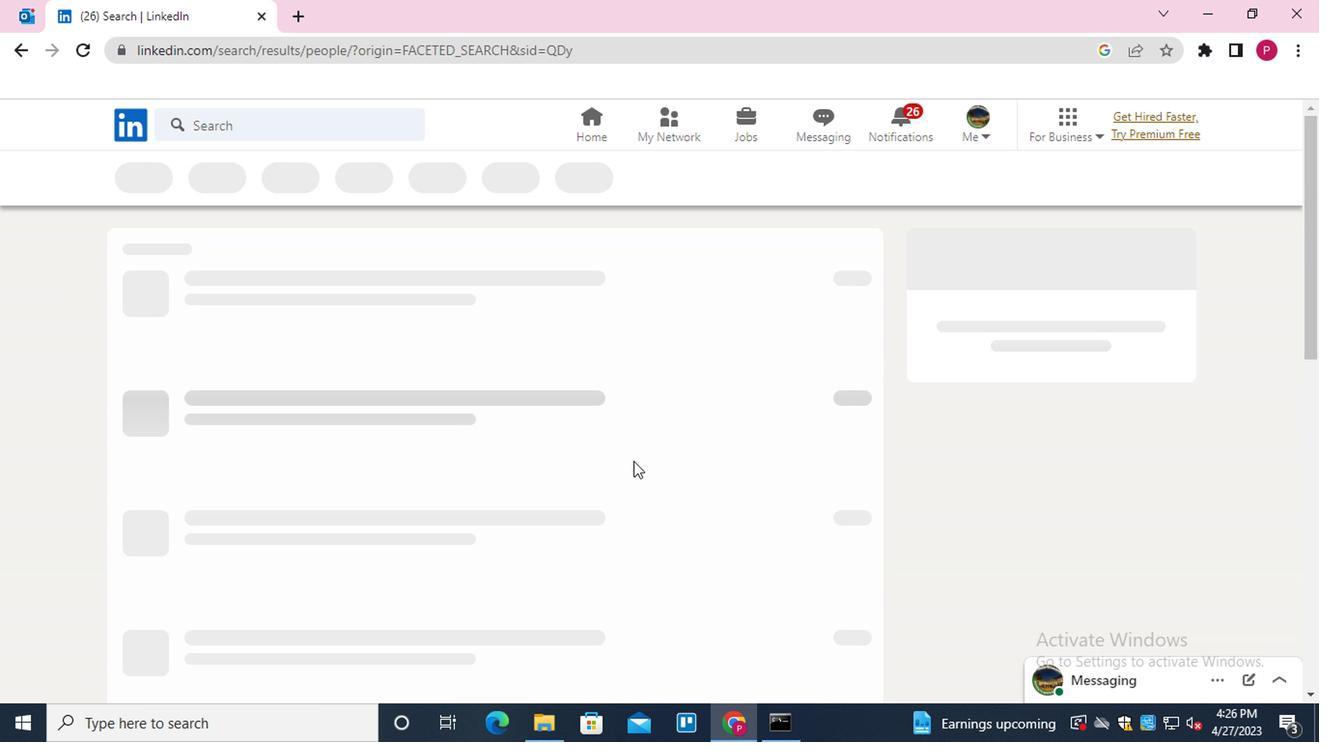
